 Task: Compose an email with the signature Holden Davis with the subject Request for a job application and the message Can you please confirm the budget for the upcoming project? from softage.5@softage.net to softage.10@softage.net, select last sentence, change the font color from current to black and background color to maroon Send the email. Finally, move the email from Sent Items to the label Recipes
Action: Mouse pressed left at (87, 56)
Screenshot: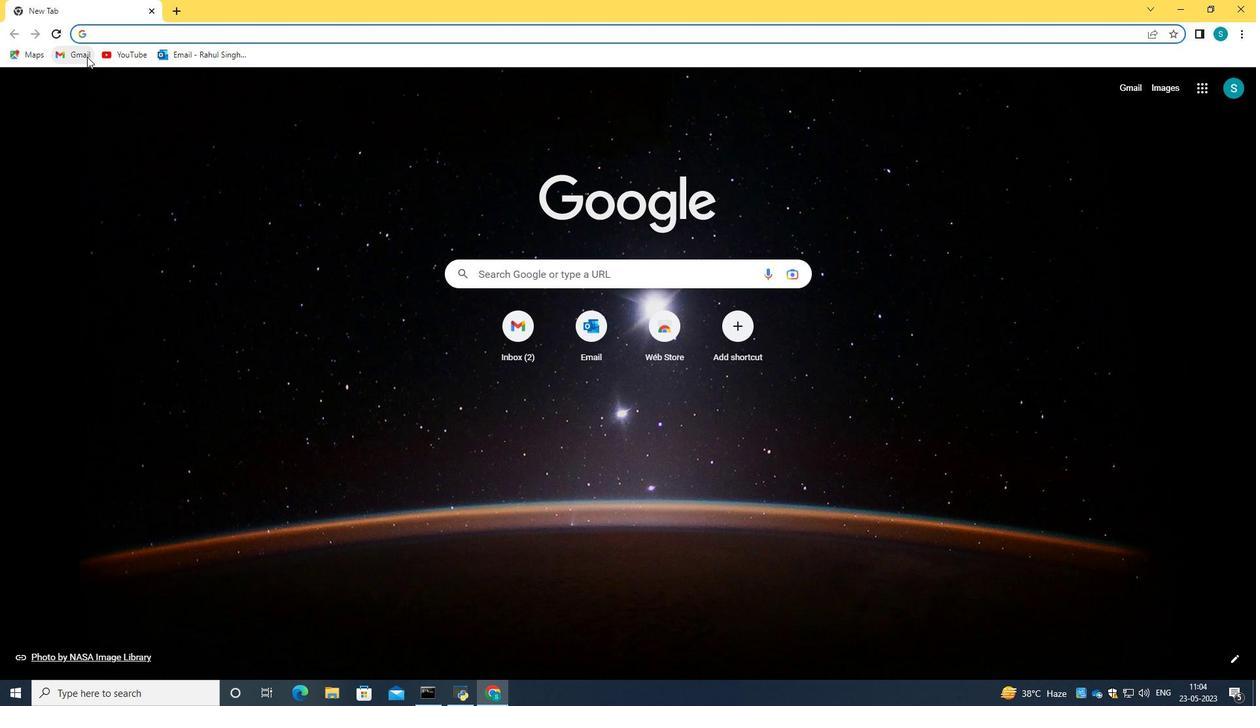 
Action: Mouse moved to (601, 200)
Screenshot: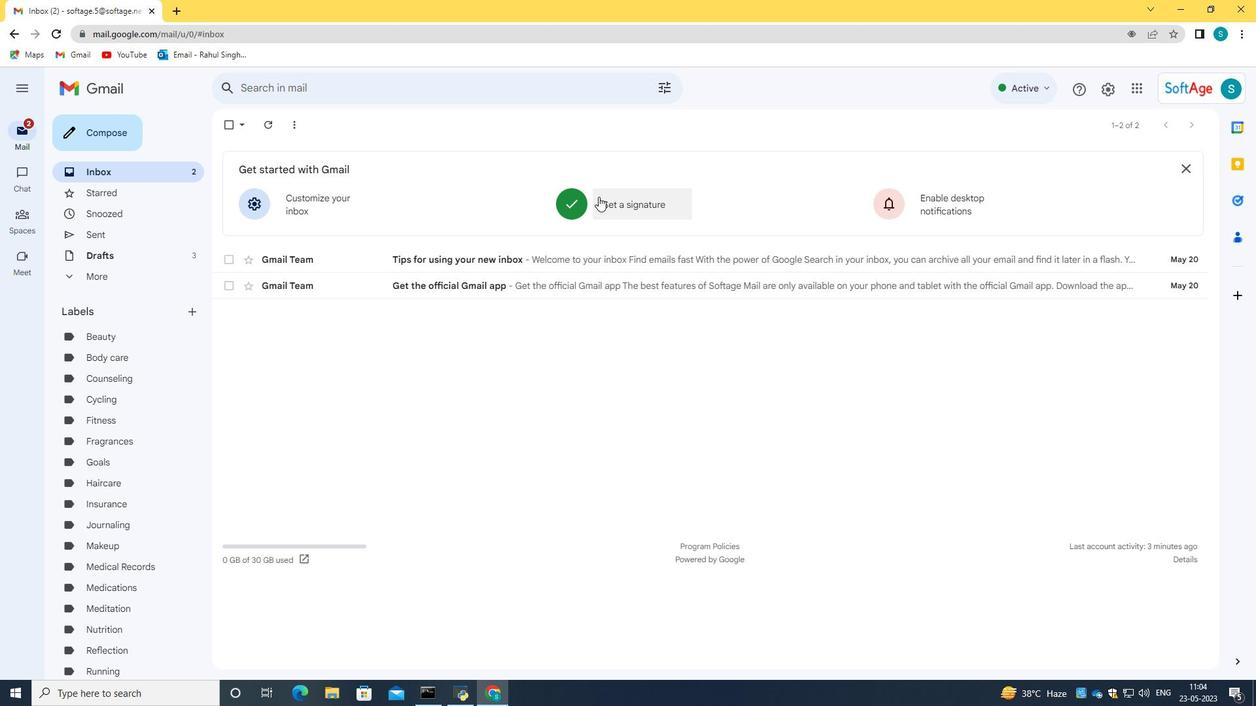 
Action: Mouse pressed left at (601, 200)
Screenshot: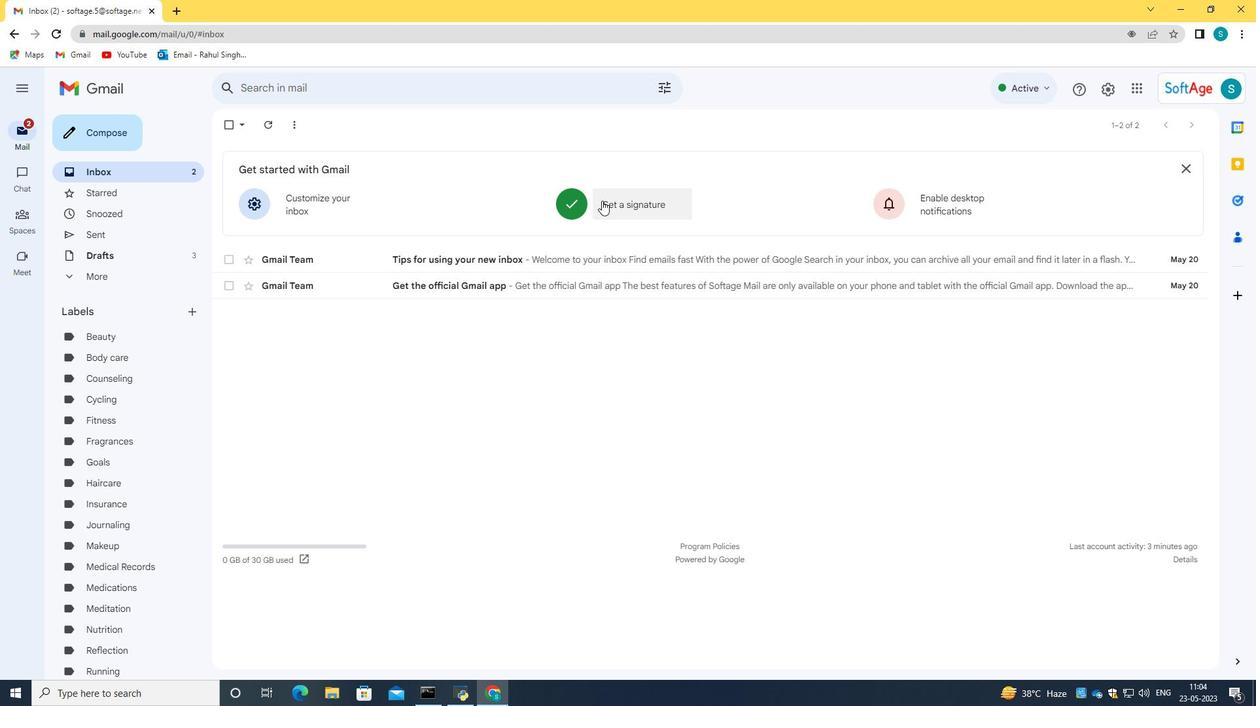 
Action: Mouse moved to (603, 304)
Screenshot: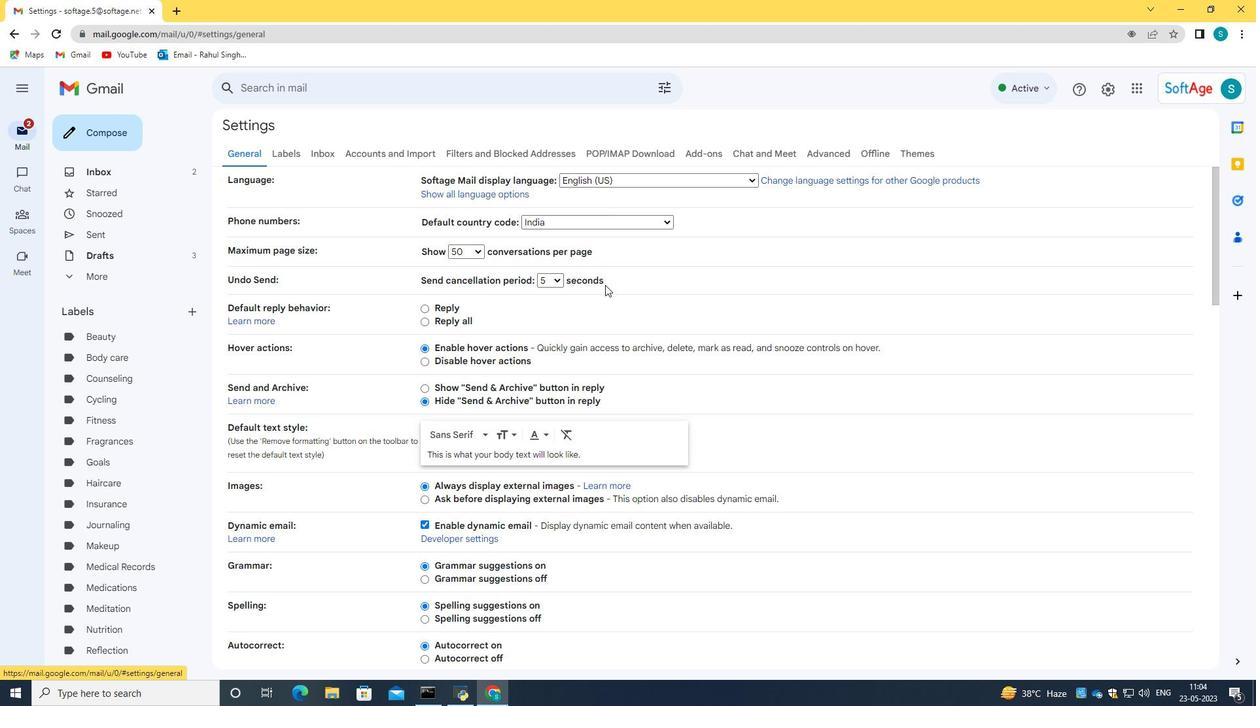 
Action: Mouse scrolled (603, 303) with delta (0, 0)
Screenshot: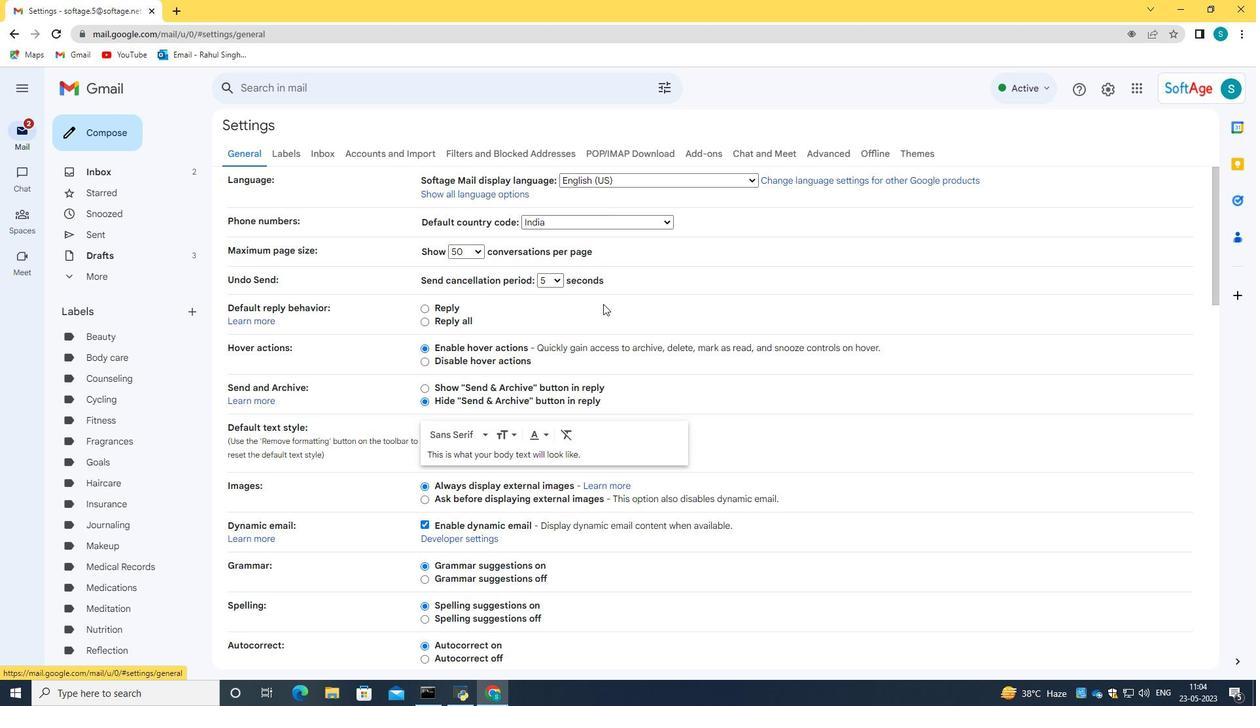 
Action: Mouse scrolled (603, 303) with delta (0, 0)
Screenshot: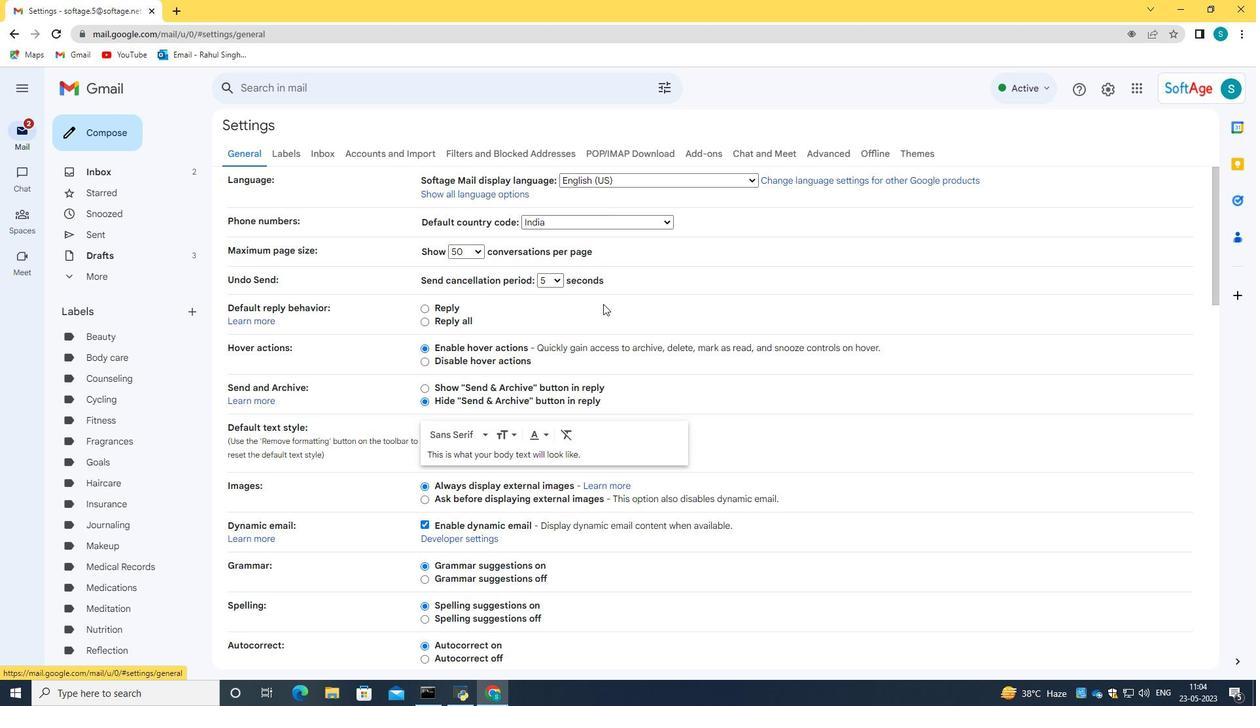 
Action: Mouse scrolled (603, 303) with delta (0, 0)
Screenshot: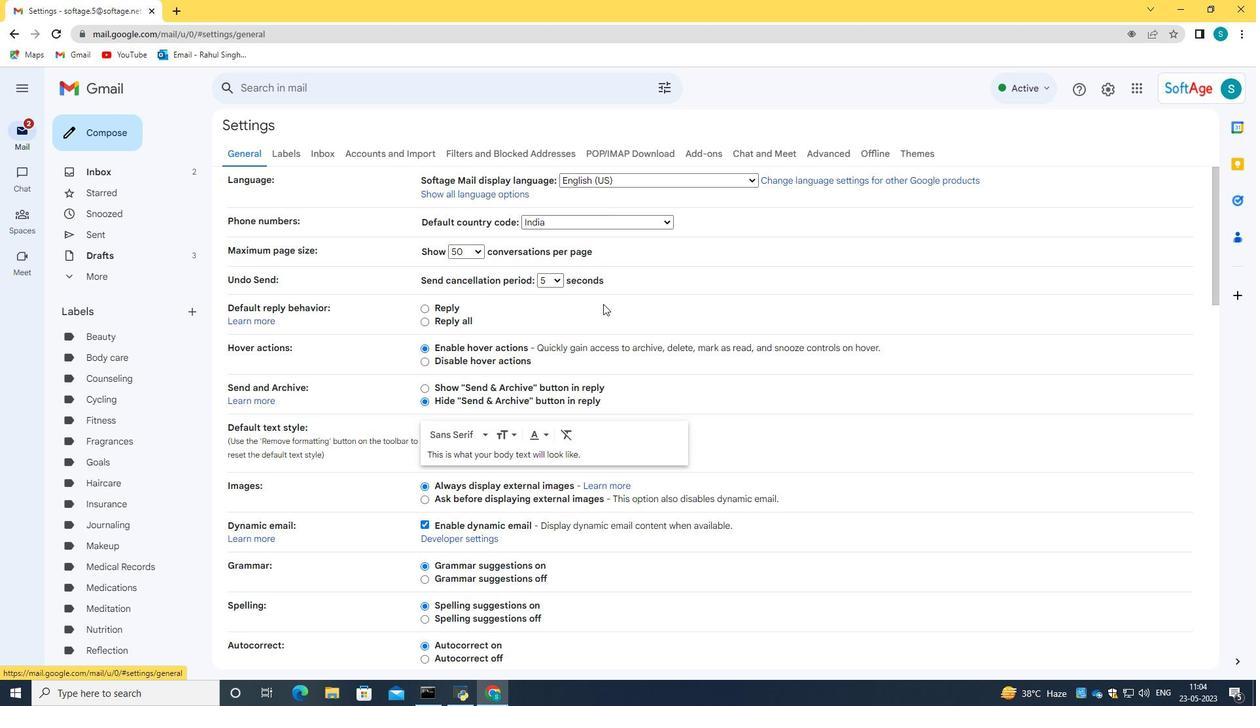
Action: Mouse moved to (603, 304)
Screenshot: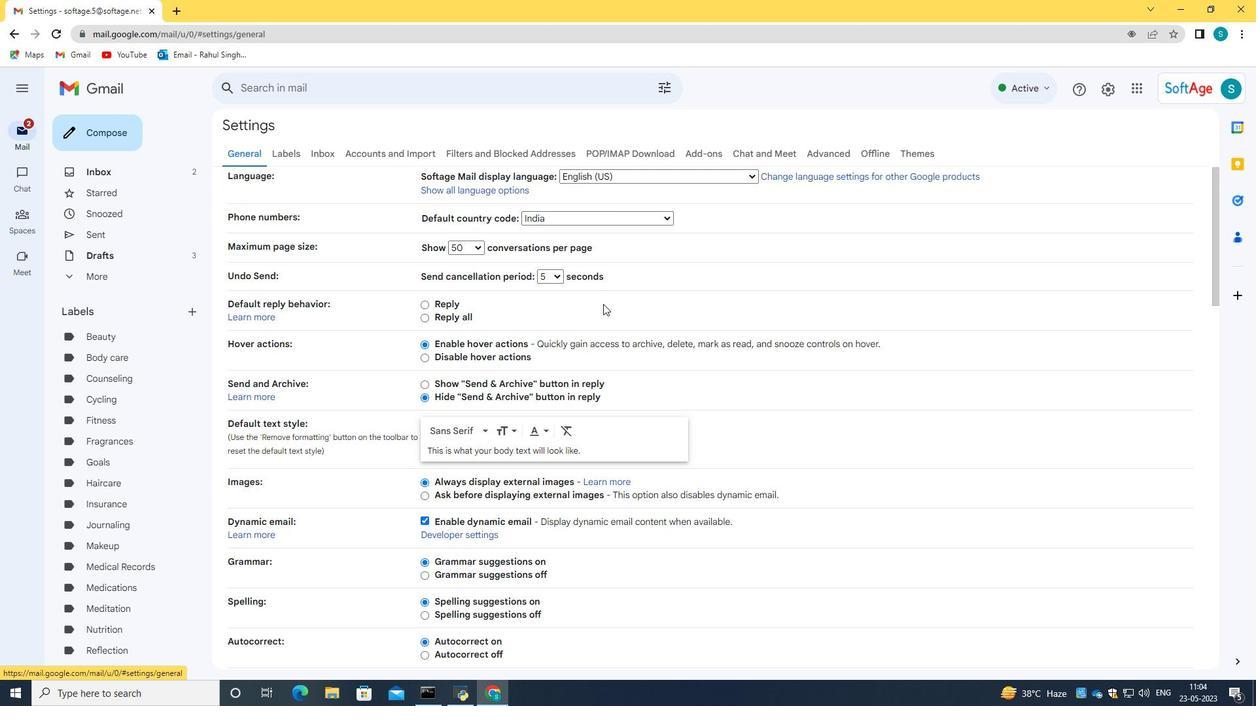 
Action: Mouse scrolled (603, 303) with delta (0, 0)
Screenshot: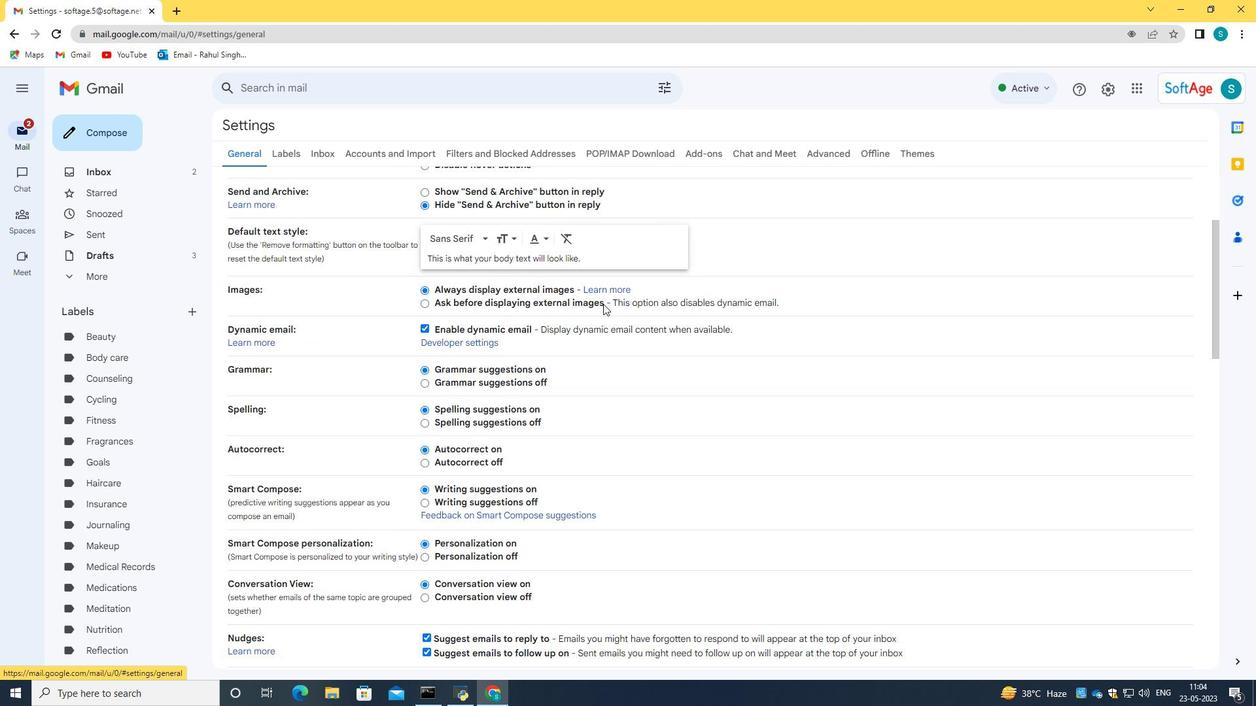 
Action: Mouse scrolled (603, 303) with delta (0, 0)
Screenshot: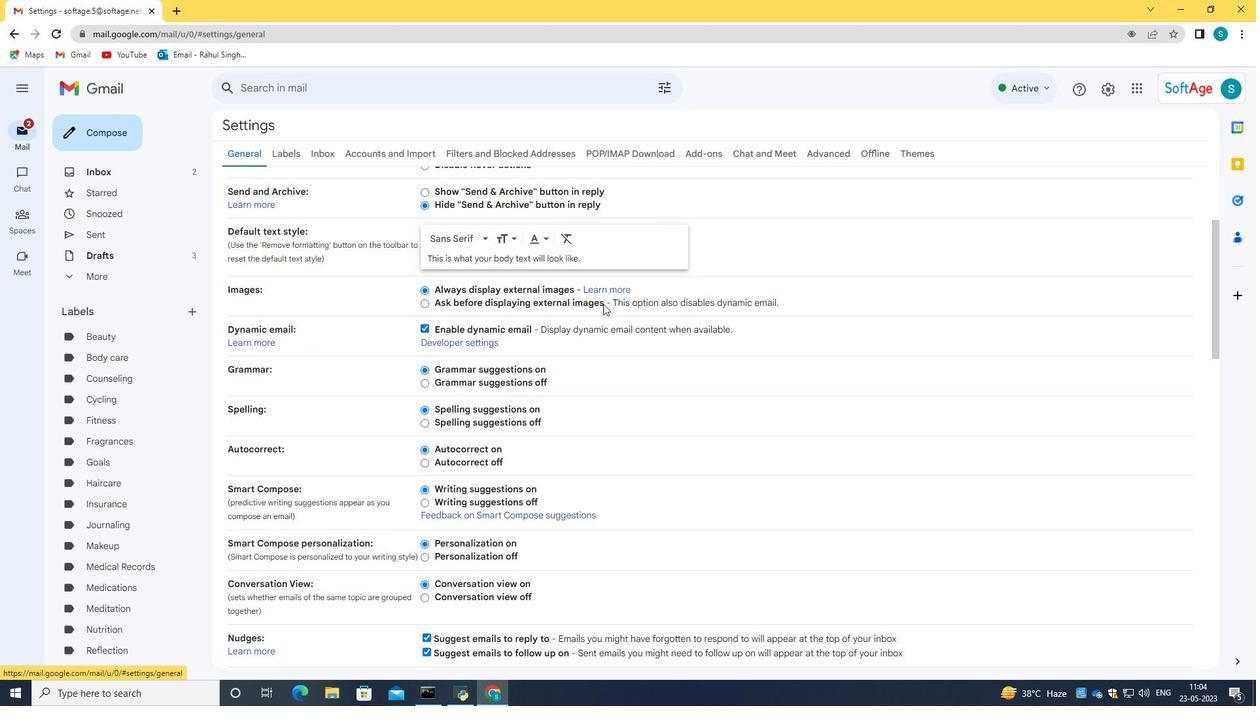 
Action: Mouse scrolled (603, 303) with delta (0, 0)
Screenshot: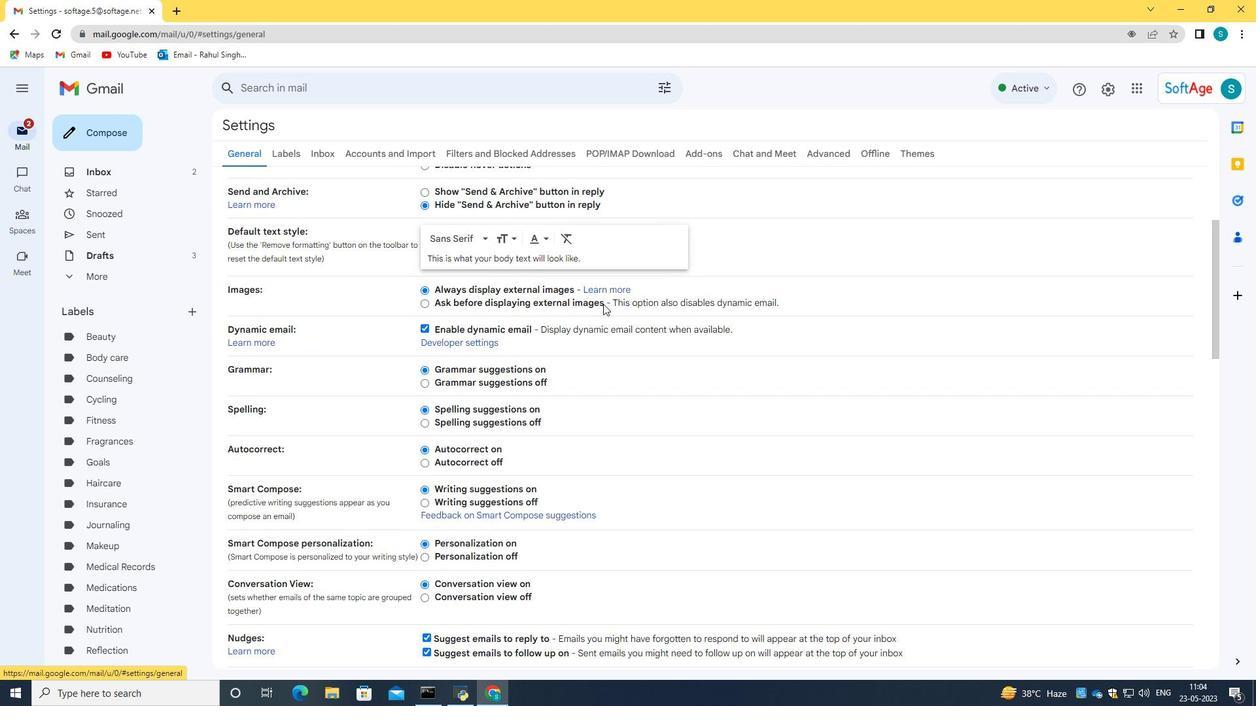 
Action: Mouse scrolled (603, 303) with delta (0, 0)
Screenshot: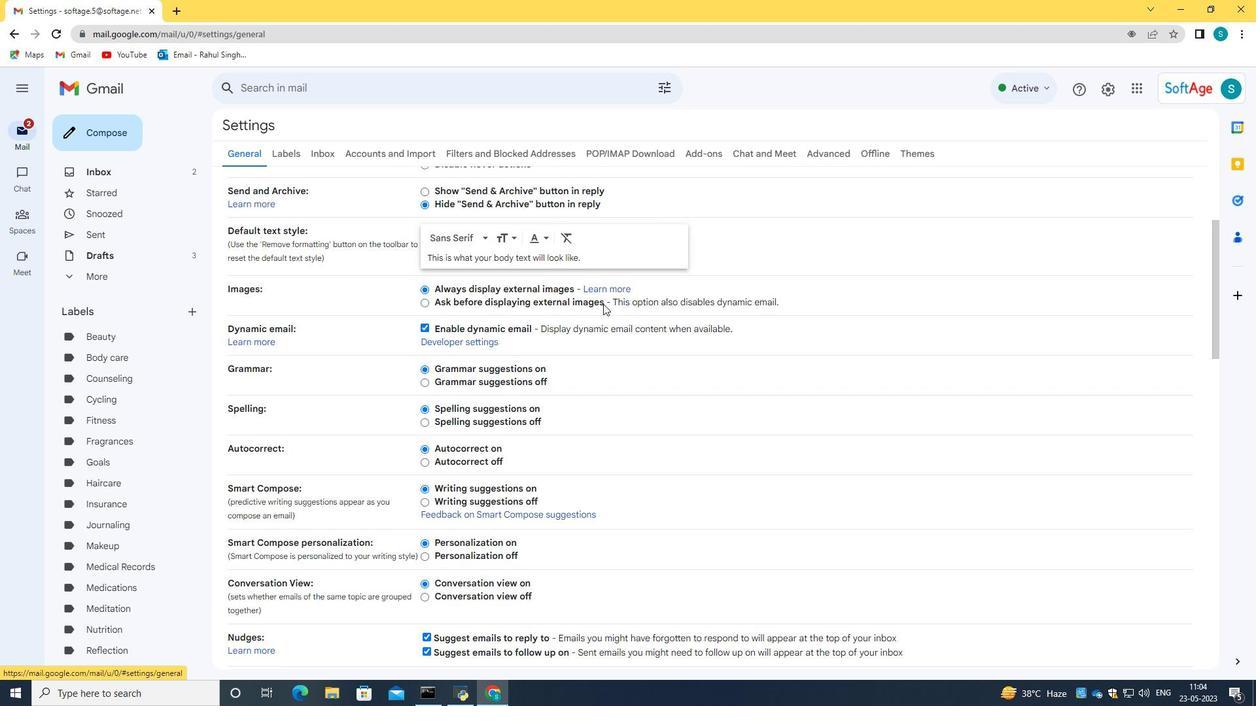 
Action: Mouse scrolled (603, 303) with delta (0, 0)
Screenshot: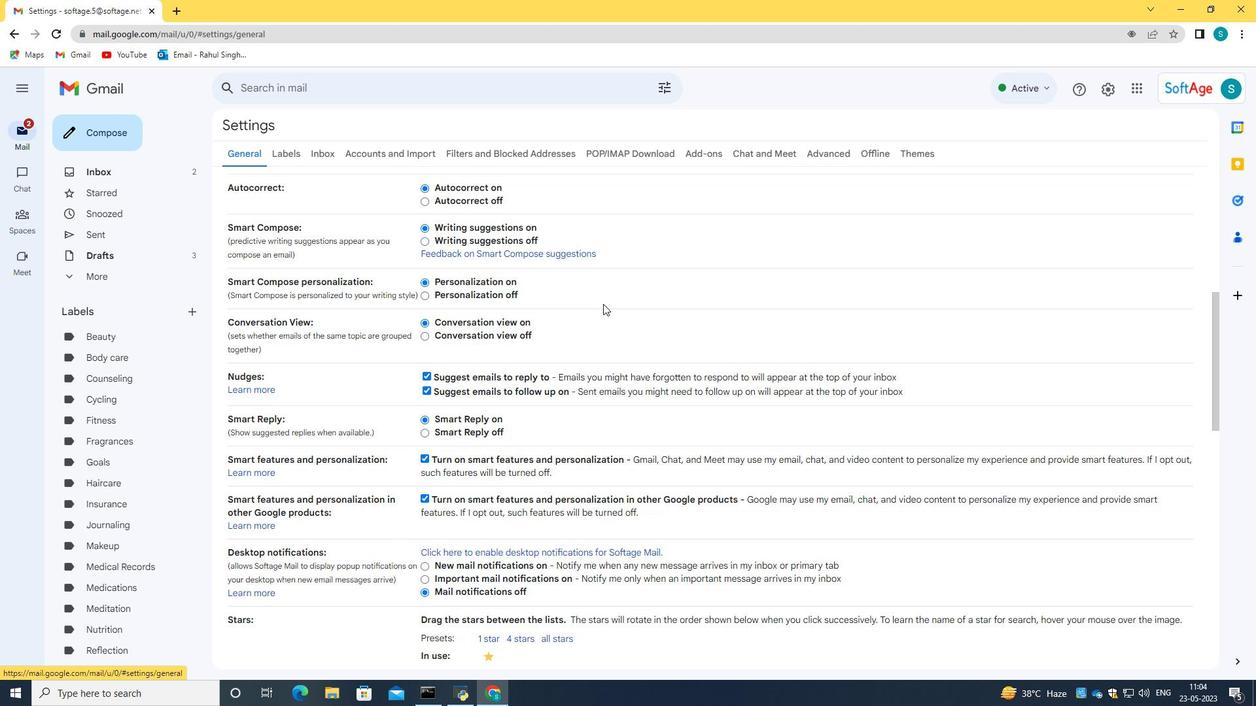 
Action: Mouse scrolled (603, 303) with delta (0, 0)
Screenshot: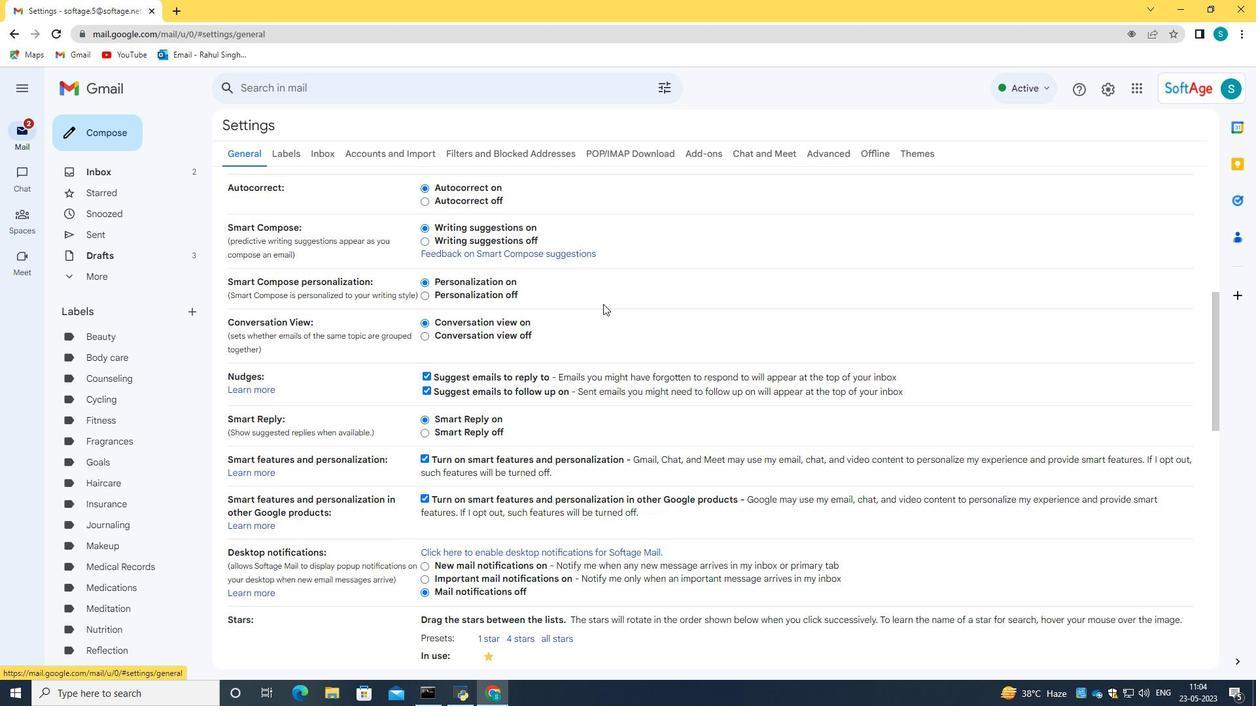 
Action: Mouse scrolled (603, 303) with delta (0, 0)
Screenshot: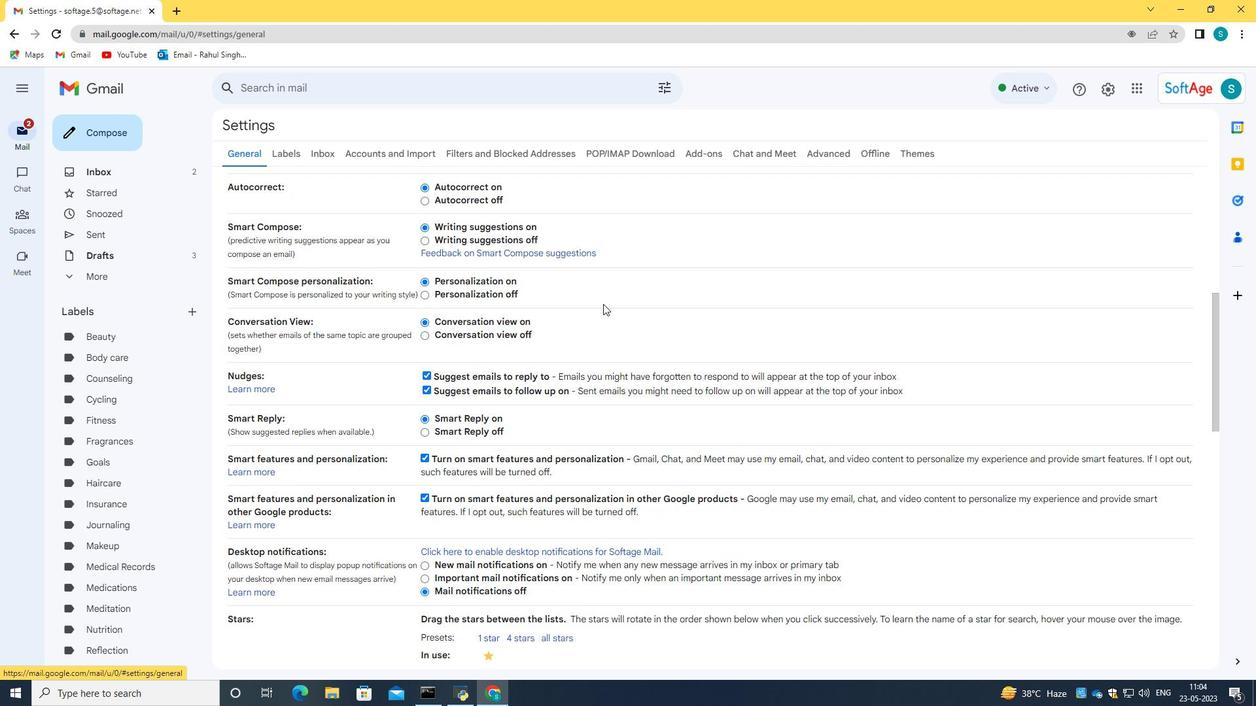 
Action: Mouse scrolled (603, 303) with delta (0, 0)
Screenshot: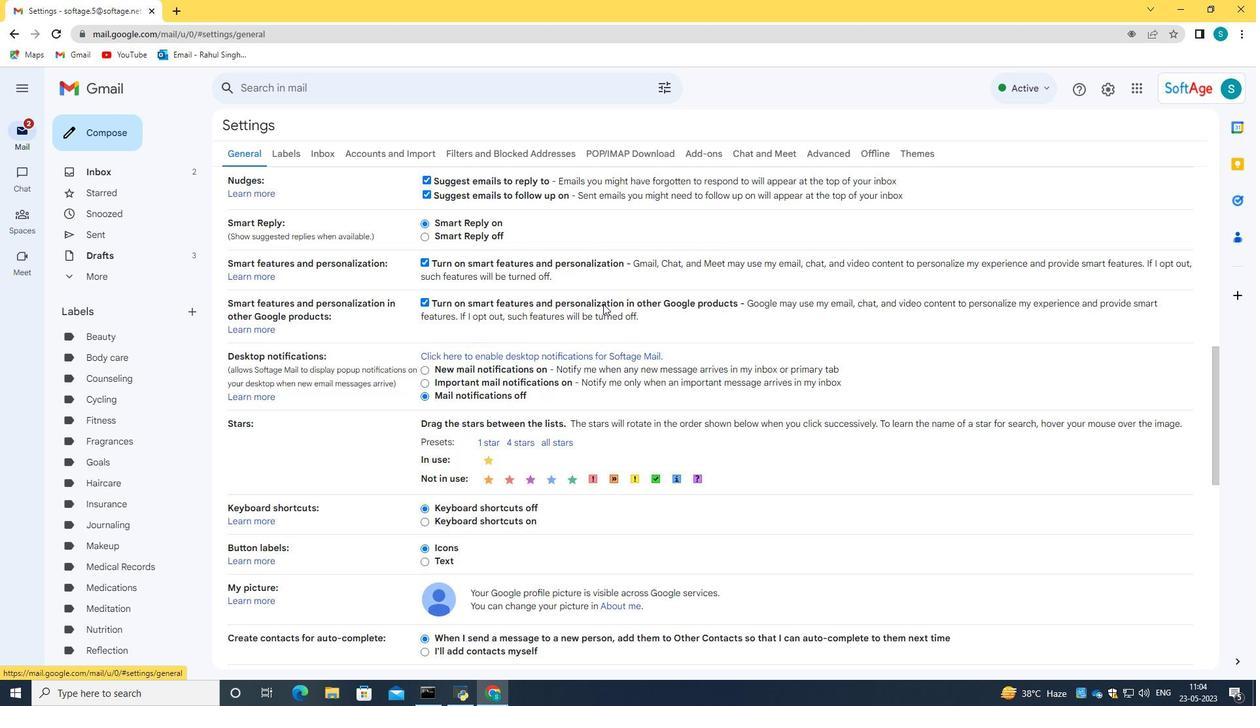 
Action: Mouse scrolled (603, 303) with delta (0, 0)
Screenshot: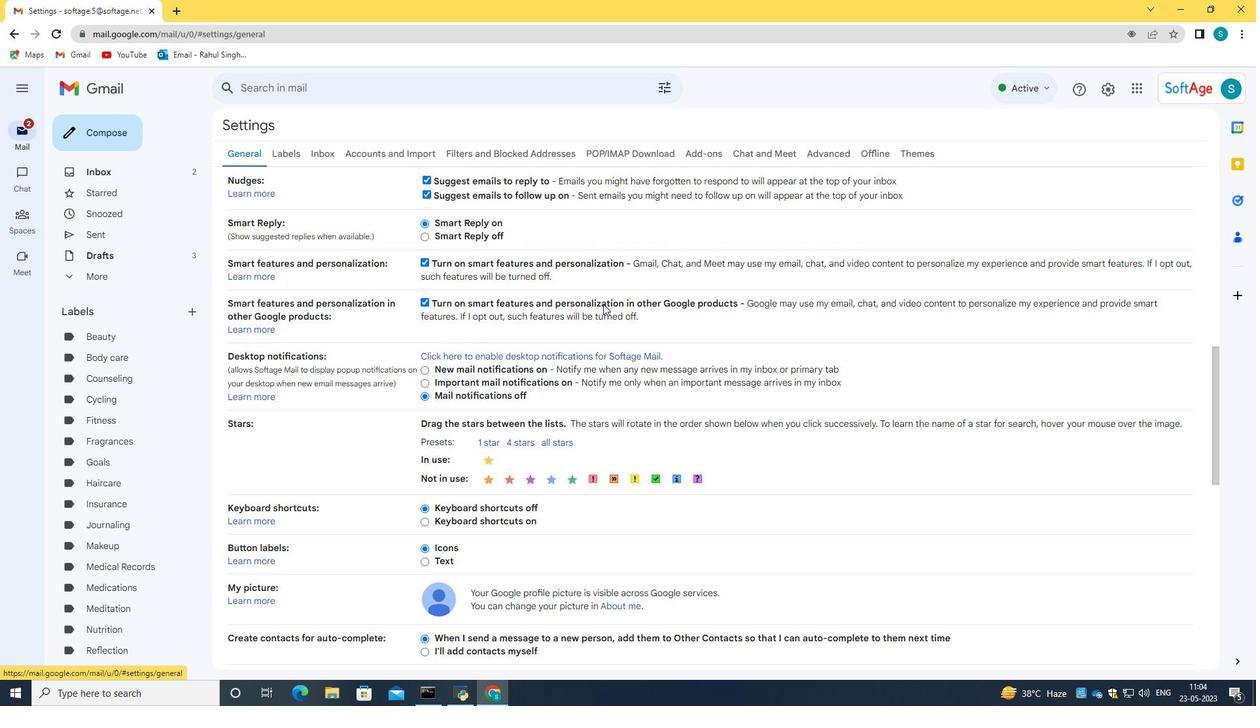 
Action: Mouse scrolled (603, 303) with delta (0, 0)
Screenshot: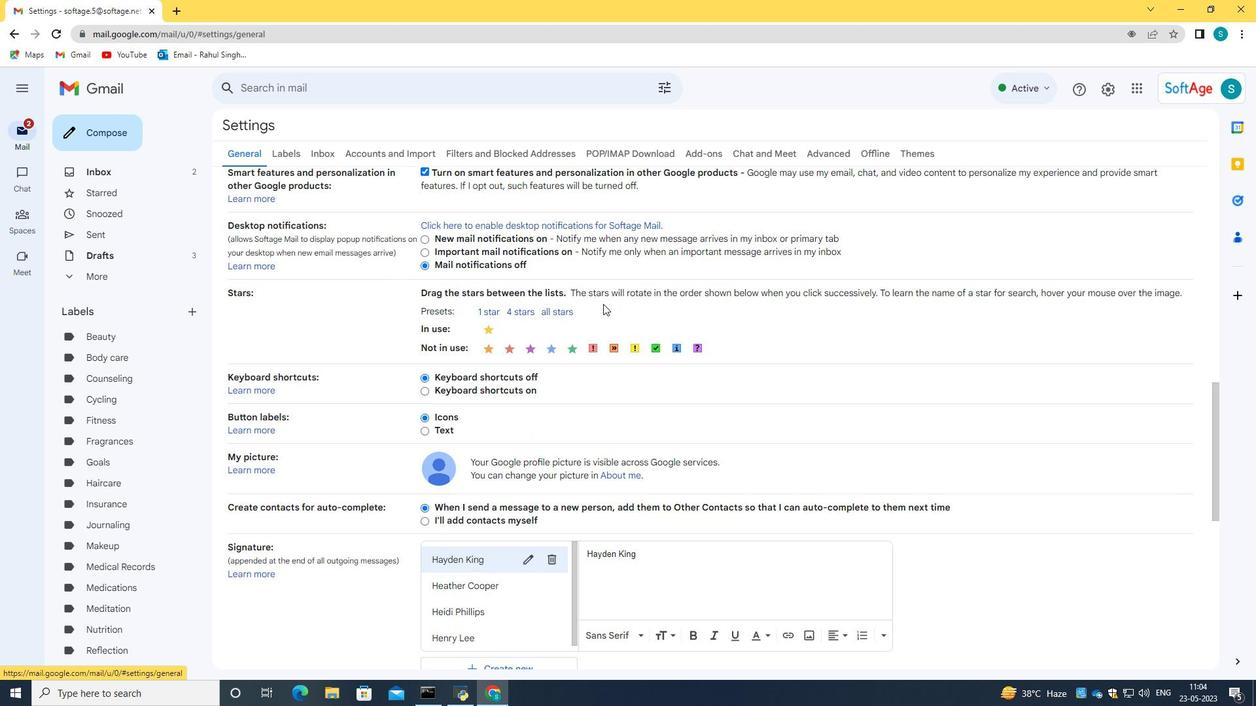 
Action: Mouse scrolled (603, 303) with delta (0, 0)
Screenshot: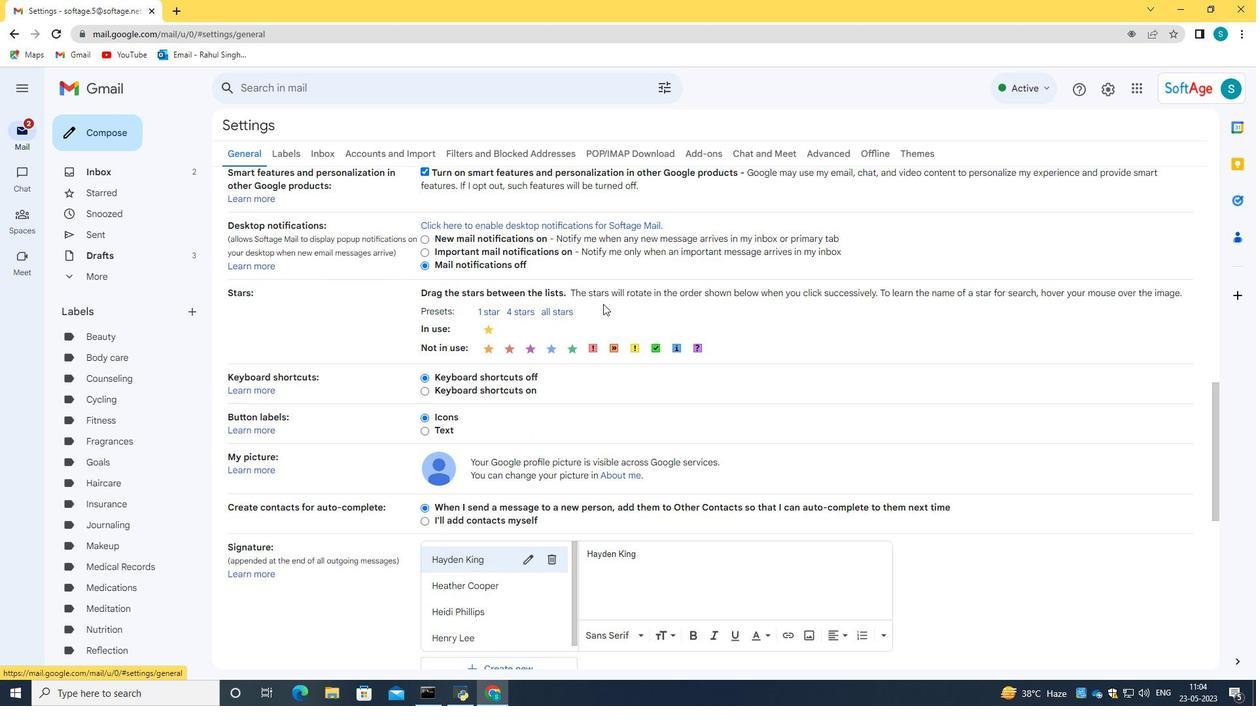 
Action: Mouse moved to (505, 539)
Screenshot: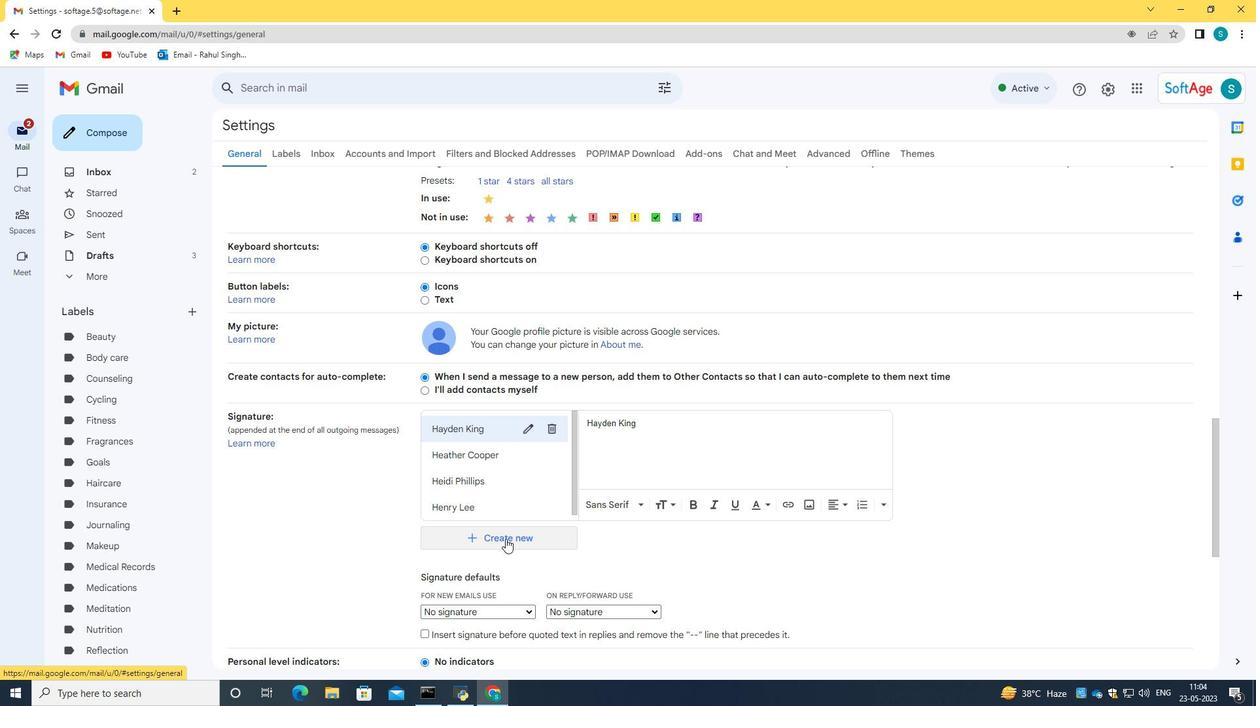 
Action: Mouse pressed left at (505, 539)
Screenshot: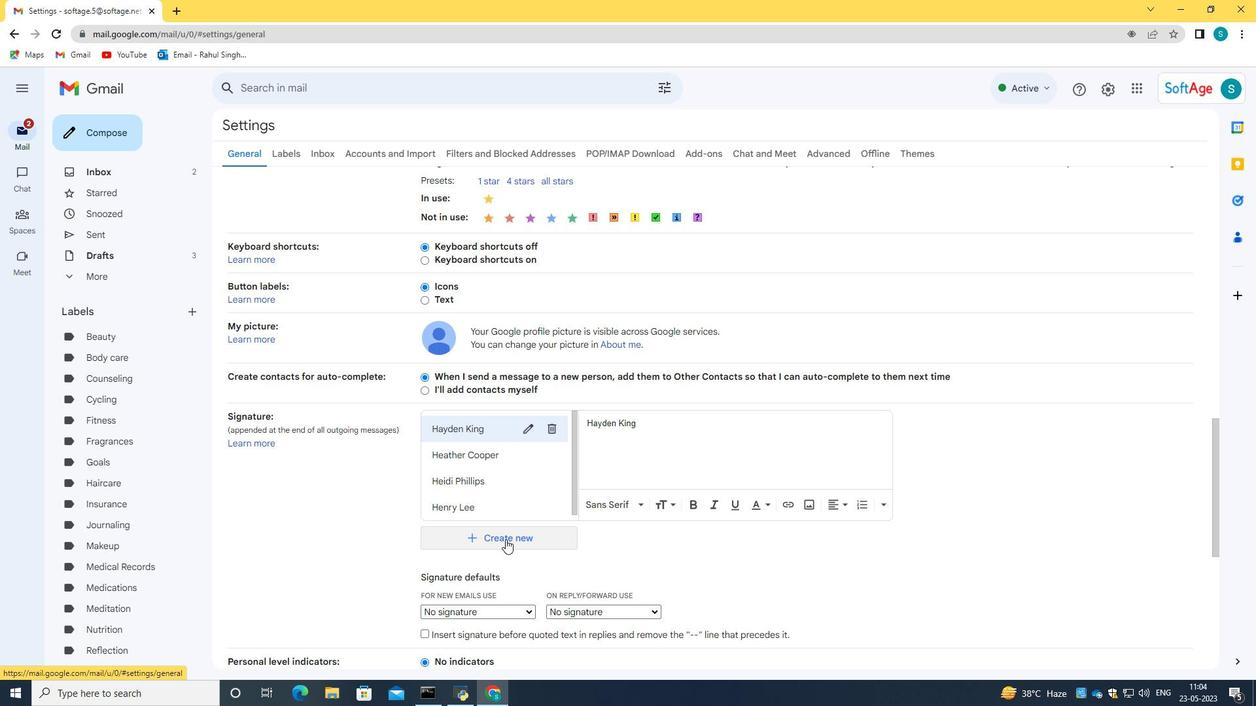 
Action: Mouse moved to (547, 367)
Screenshot: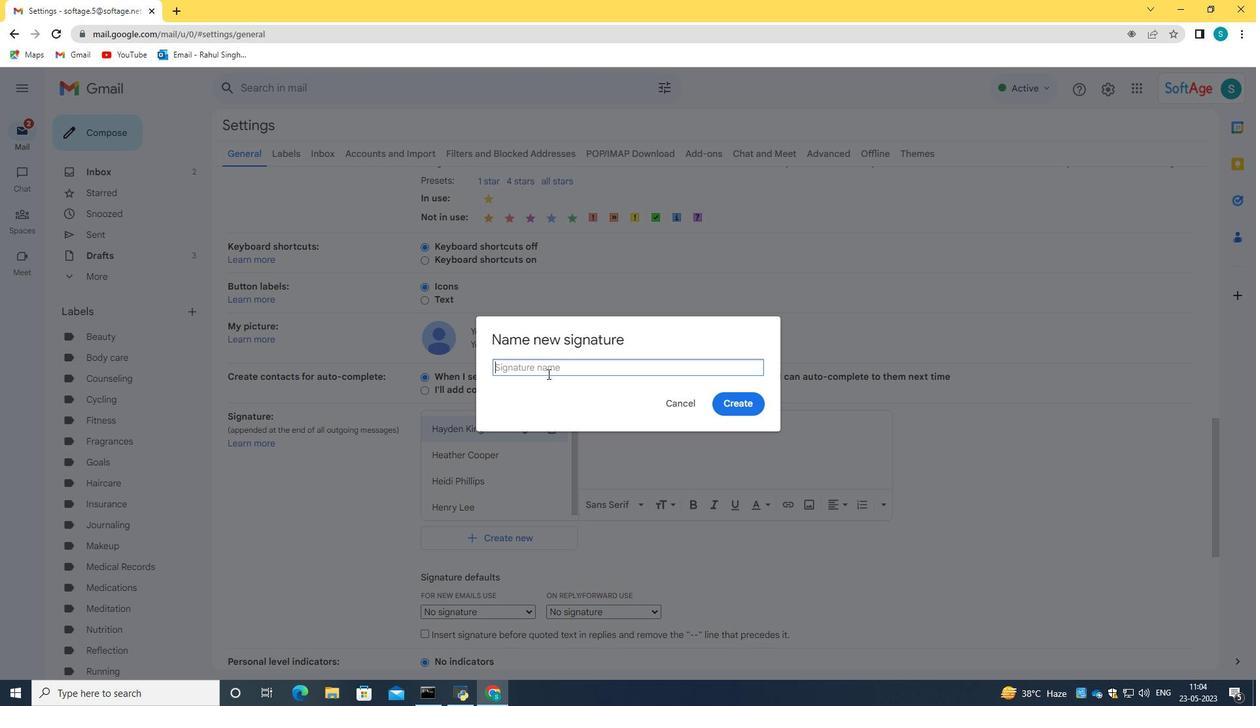 
Action: Key pressed <Key.caps_lock>S<Key.backspace>H<Key.caps_lock>oldin<Key.backspace><Key.backspace>en<Key.space><Key.caps_lock>D<Key.caps_lock>avis
Screenshot: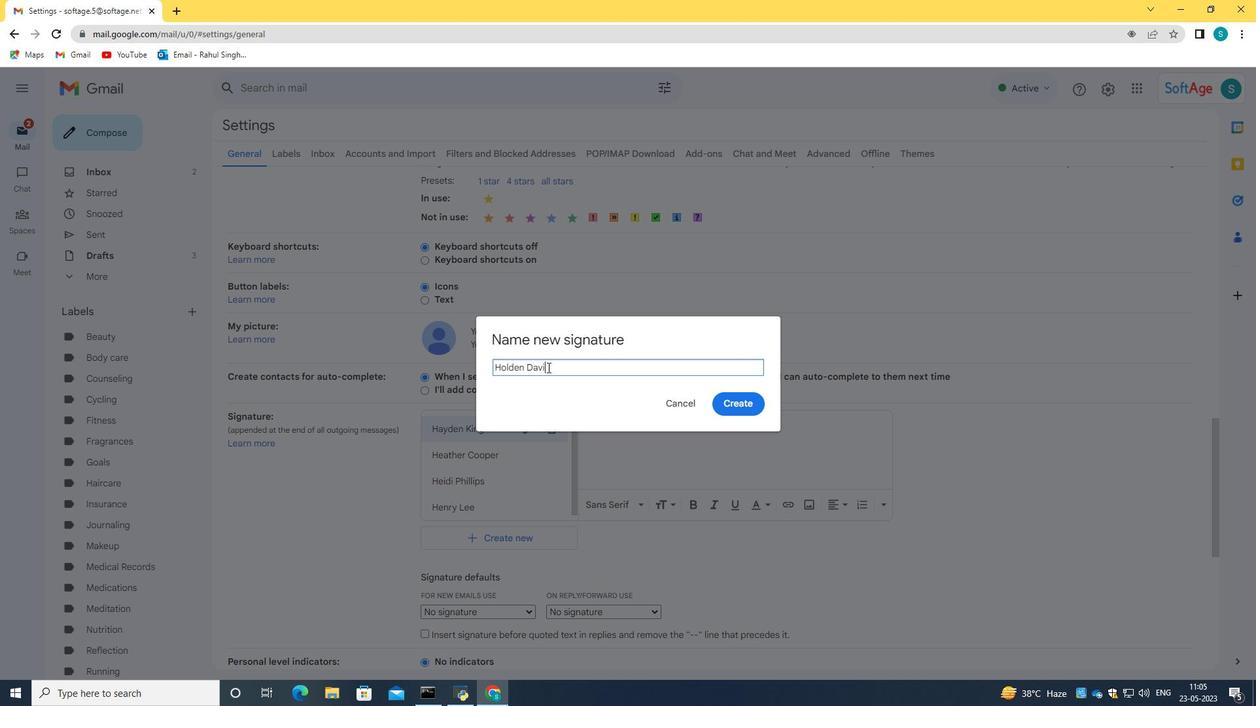 
Action: Mouse moved to (735, 401)
Screenshot: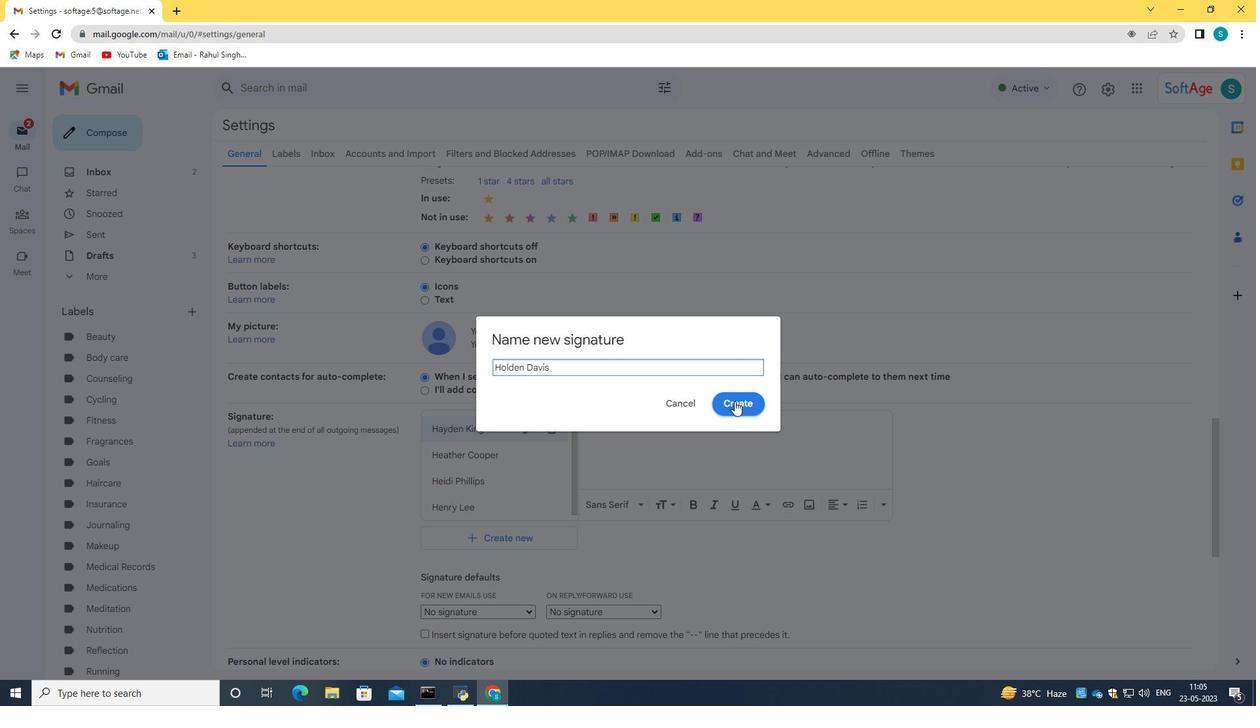 
Action: Mouse pressed left at (735, 401)
Screenshot: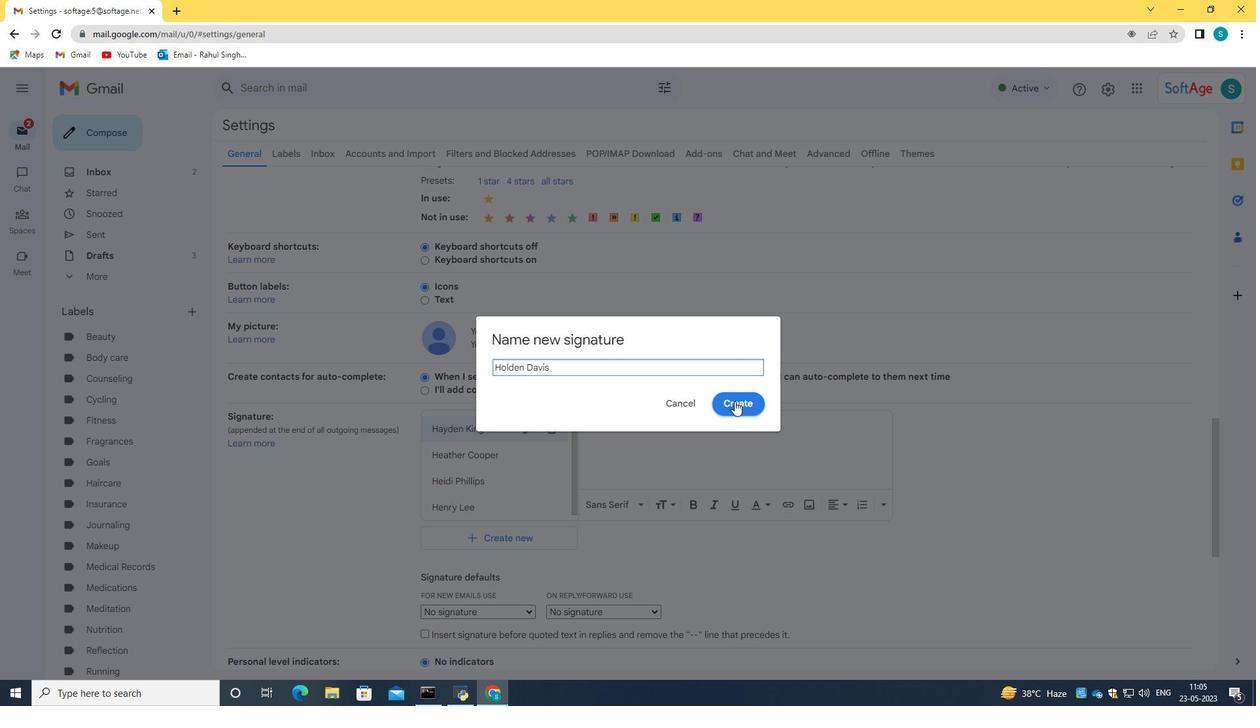 
Action: Mouse moved to (646, 448)
Screenshot: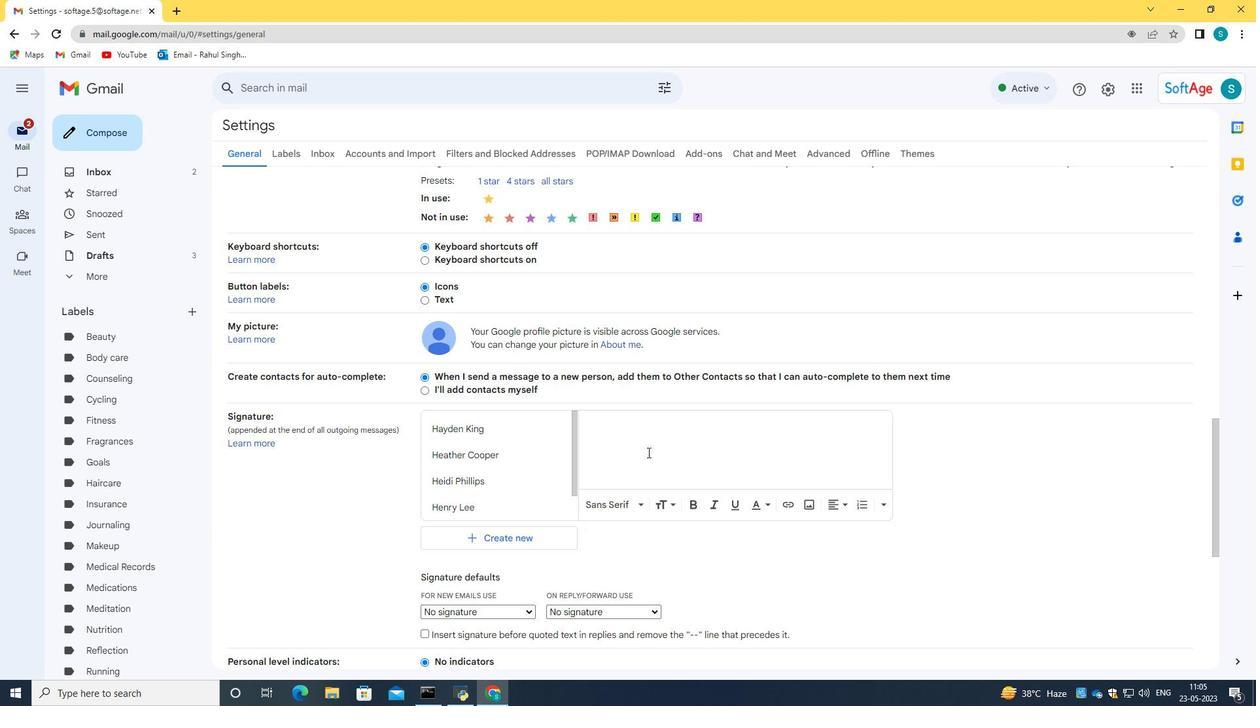 
Action: Mouse pressed left at (646, 448)
Screenshot: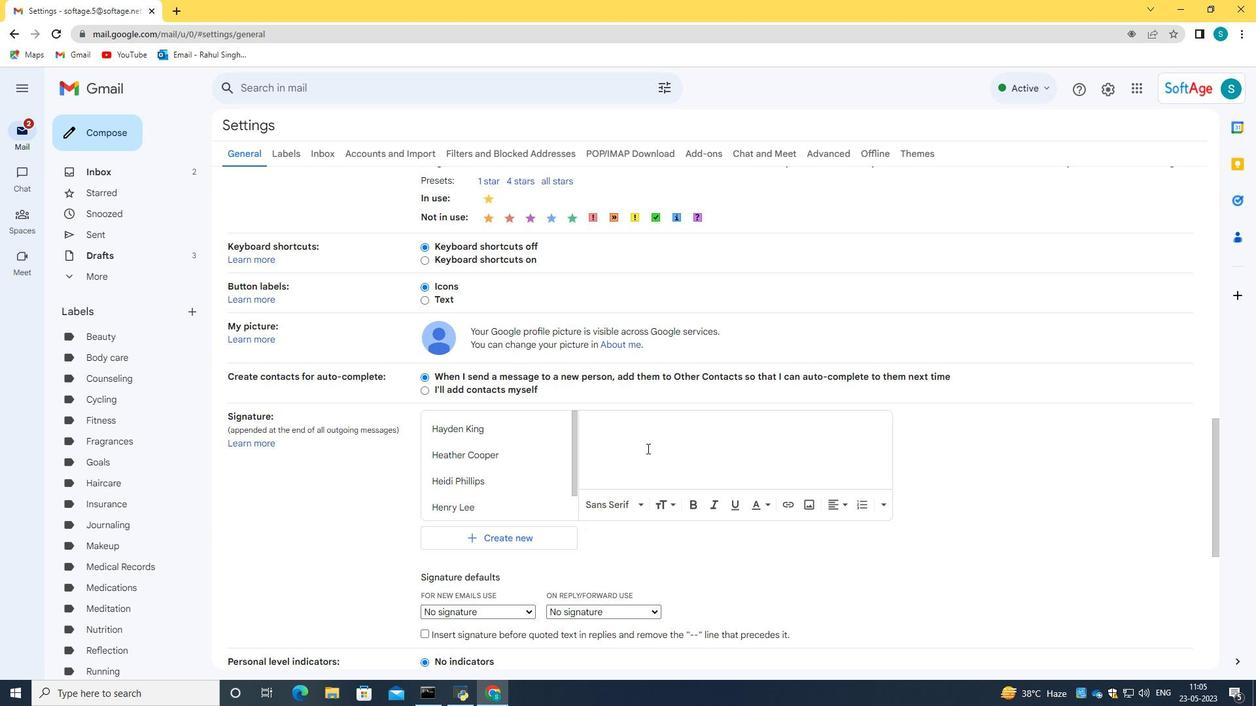 
Action: Key pressed <Key.caps_lock>H<Key.caps_lock>odl<Key.backspace><Key.backspace>ldi<Key.backspace>en<Key.space><Key.caps_lock>D<Key.caps_lock>avis
Screenshot: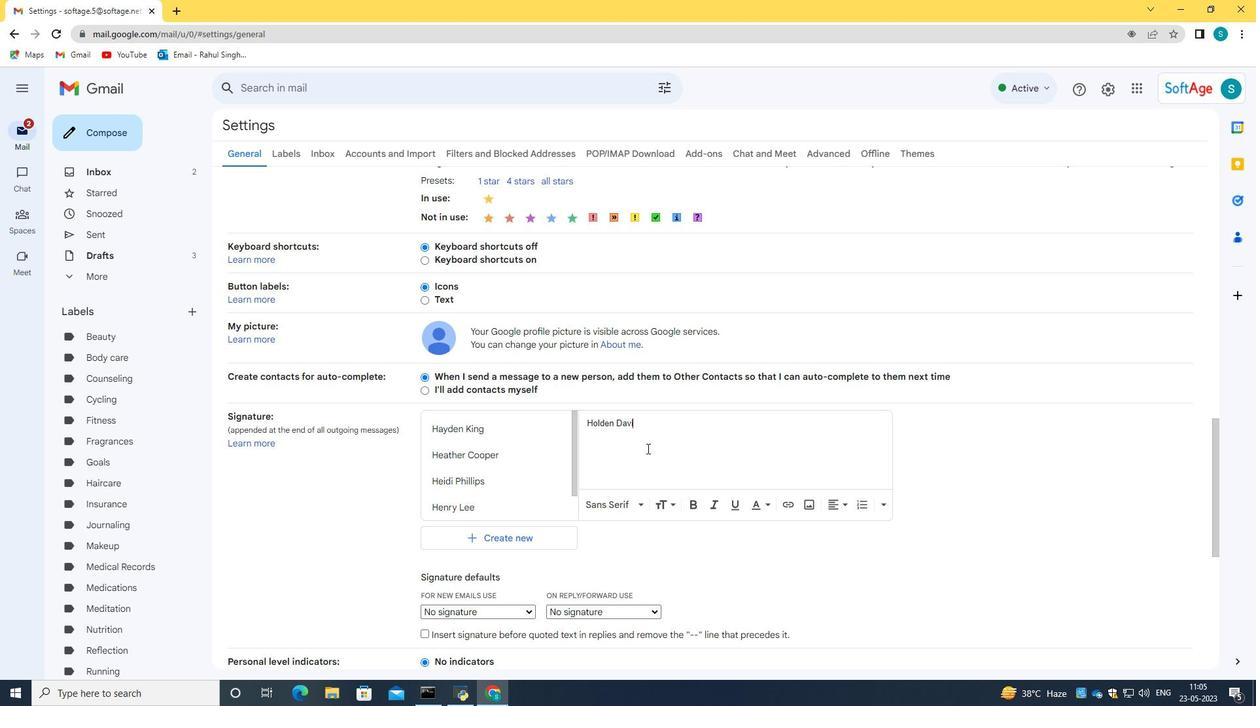 
Action: Mouse moved to (646, 447)
Screenshot: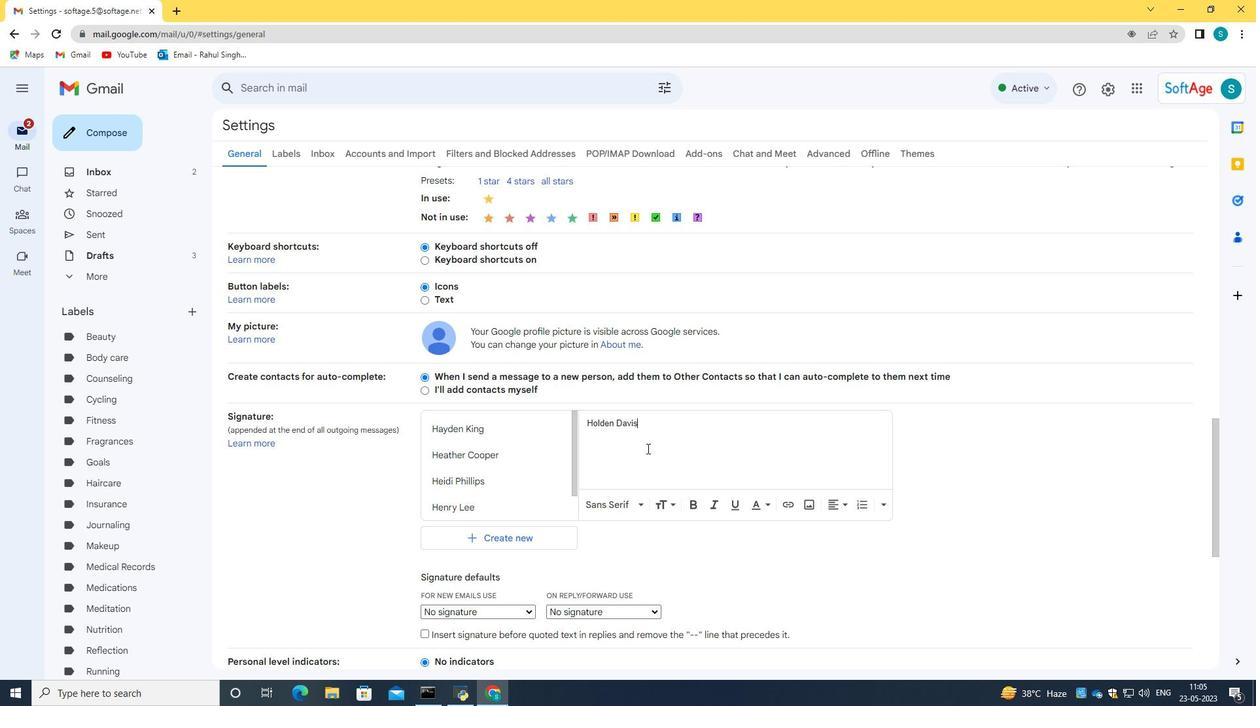 
Action: Mouse scrolled (646, 446) with delta (0, 0)
Screenshot: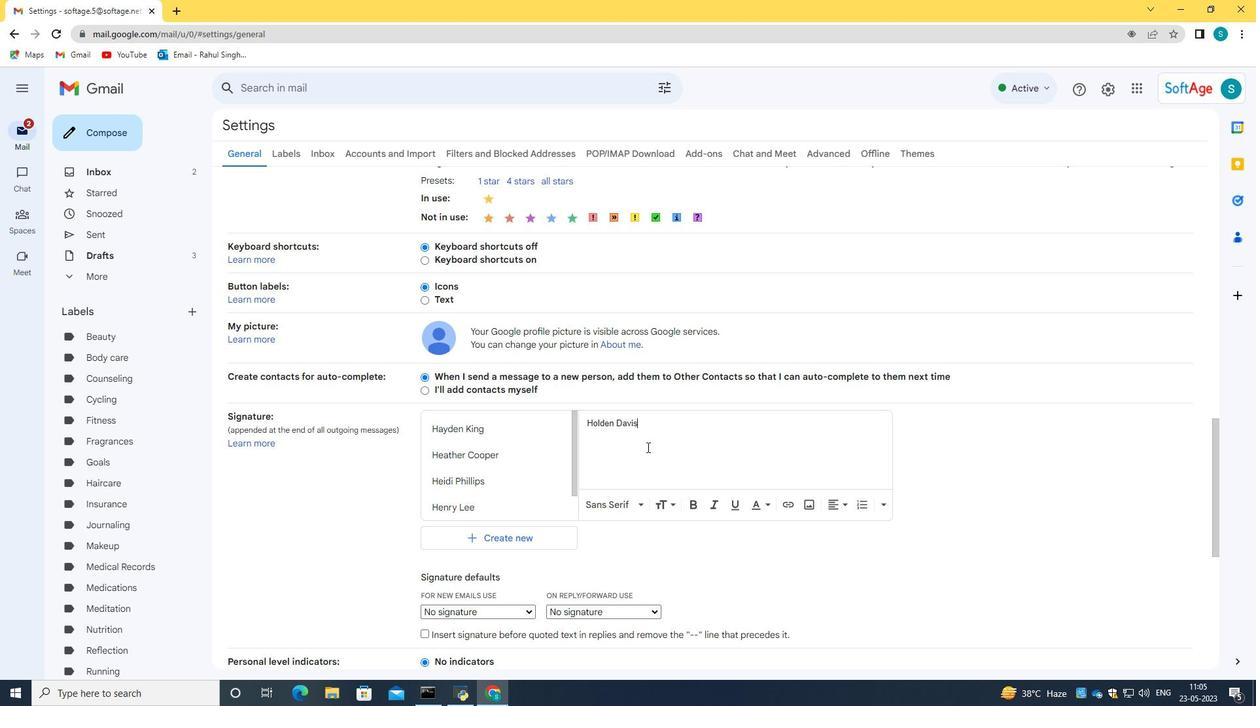 
Action: Mouse scrolled (646, 446) with delta (0, 0)
Screenshot: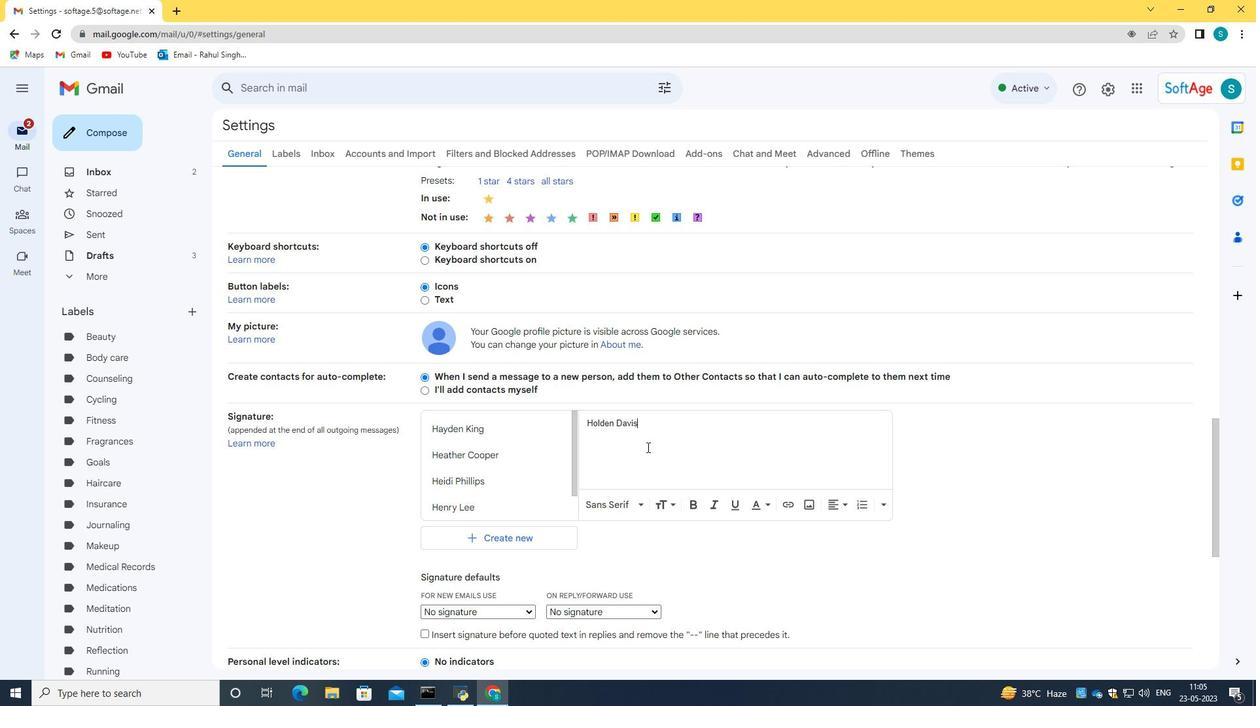 
Action: Mouse scrolled (646, 446) with delta (0, 0)
Screenshot: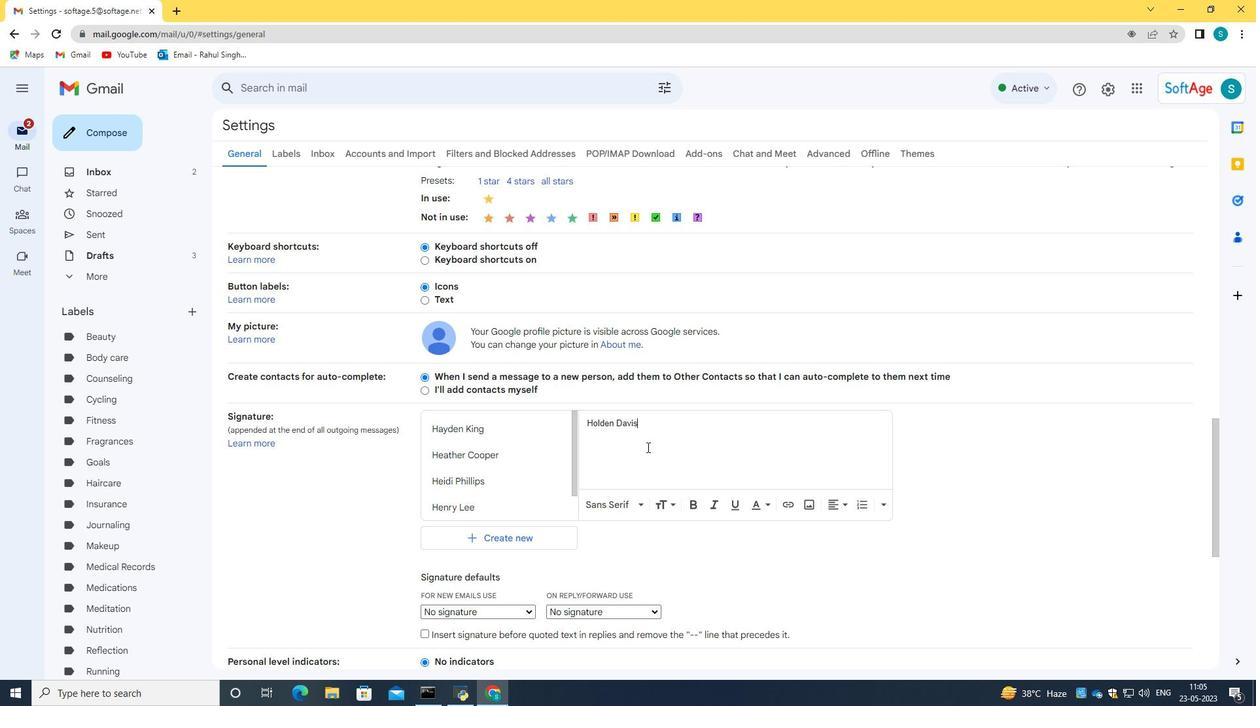 
Action: Mouse scrolled (646, 446) with delta (0, 0)
Screenshot: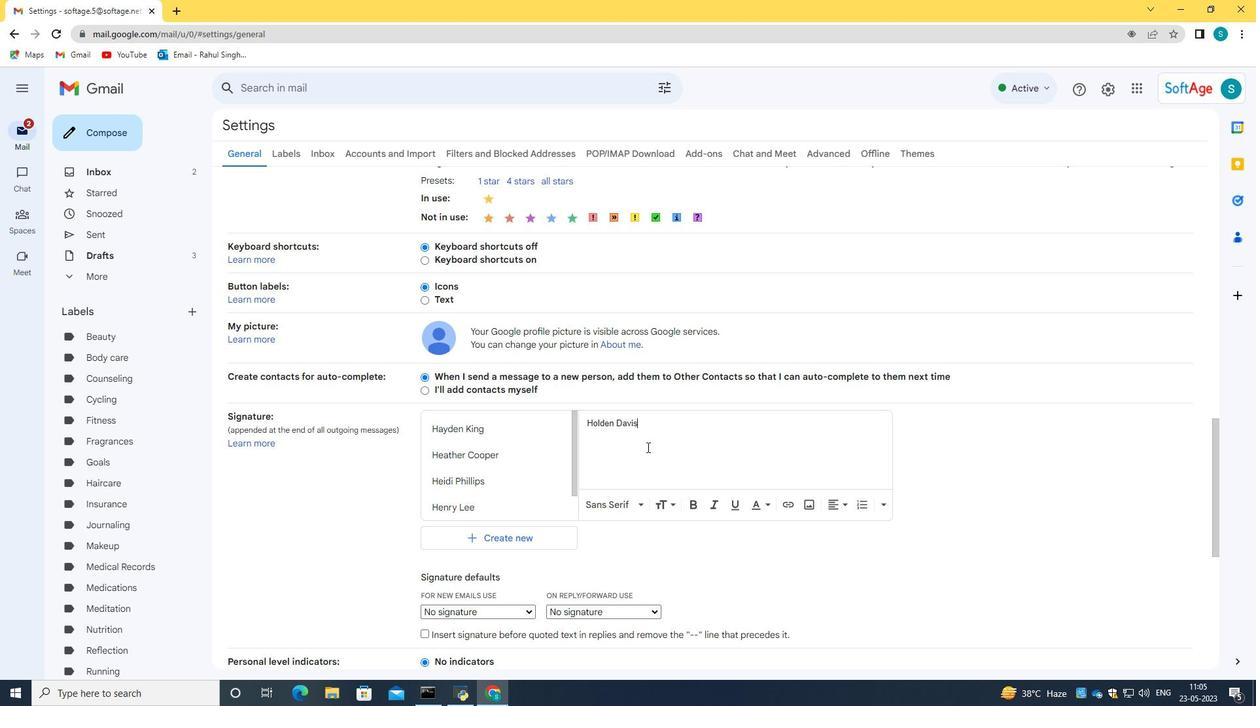 
Action: Mouse scrolled (646, 446) with delta (0, 0)
Screenshot: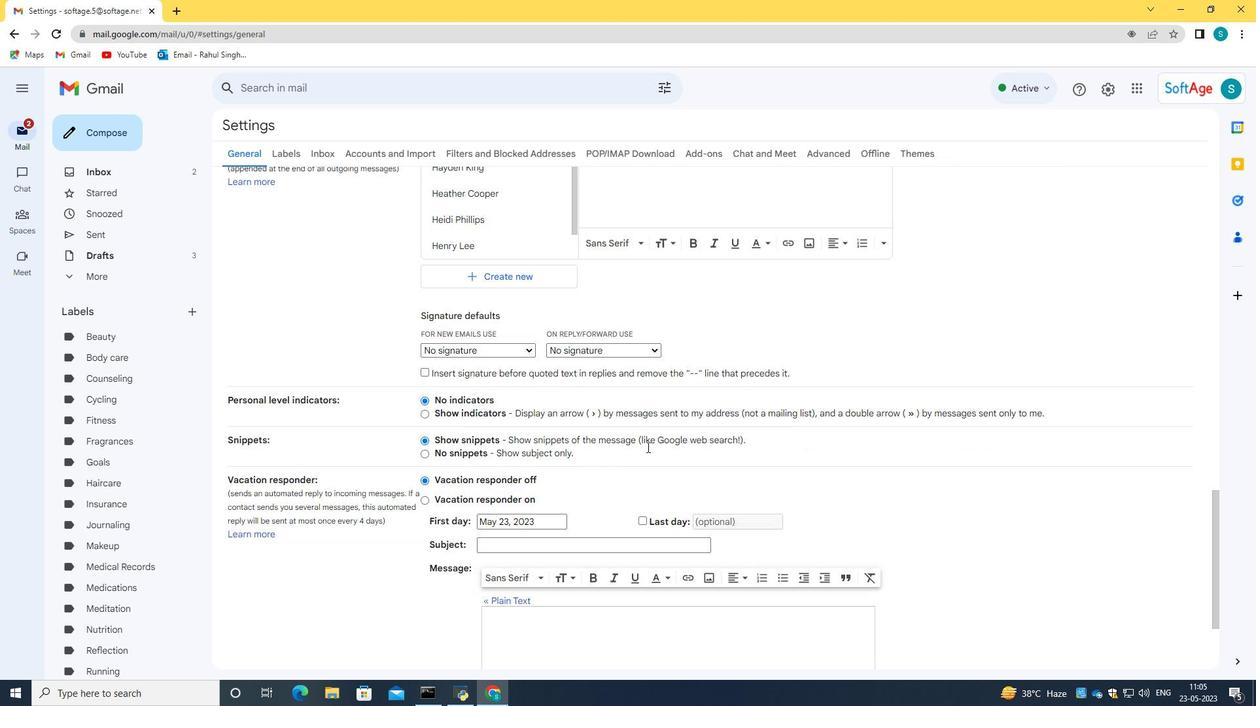 
Action: Mouse scrolled (646, 446) with delta (0, 0)
Screenshot: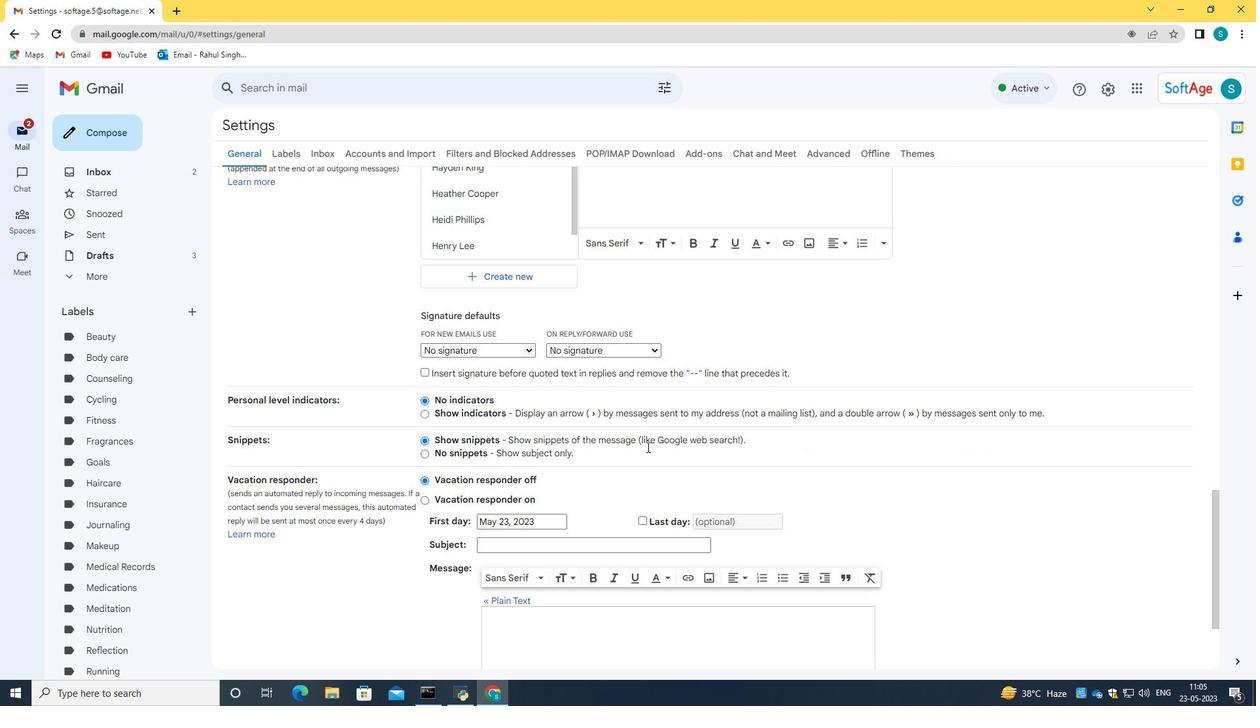 
Action: Mouse scrolled (646, 446) with delta (0, 0)
Screenshot: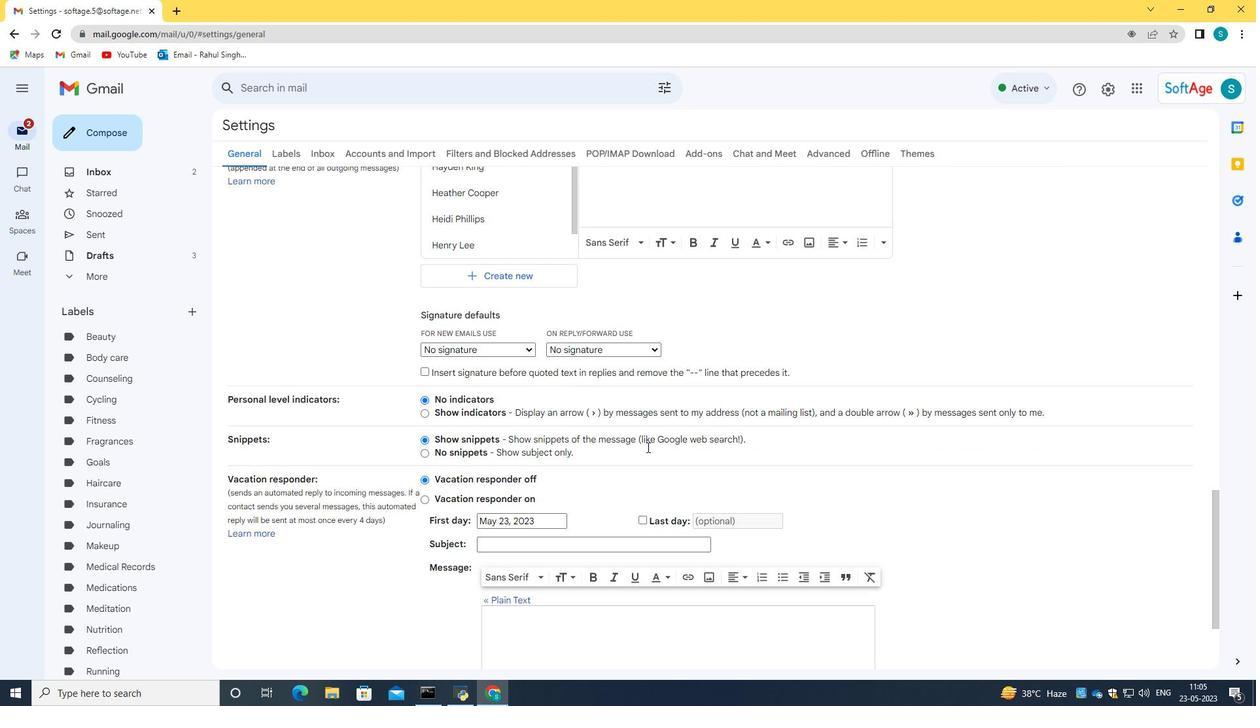 
Action: Mouse moved to (682, 595)
Screenshot: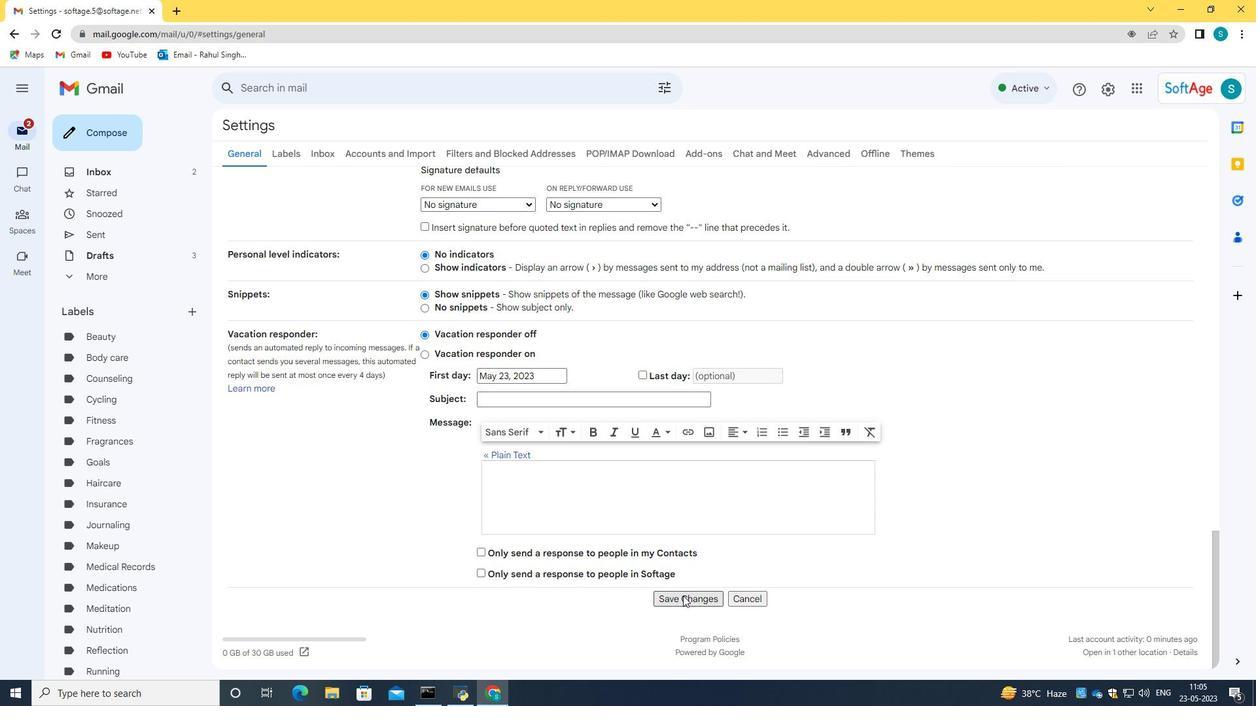
Action: Mouse pressed left at (682, 595)
Screenshot: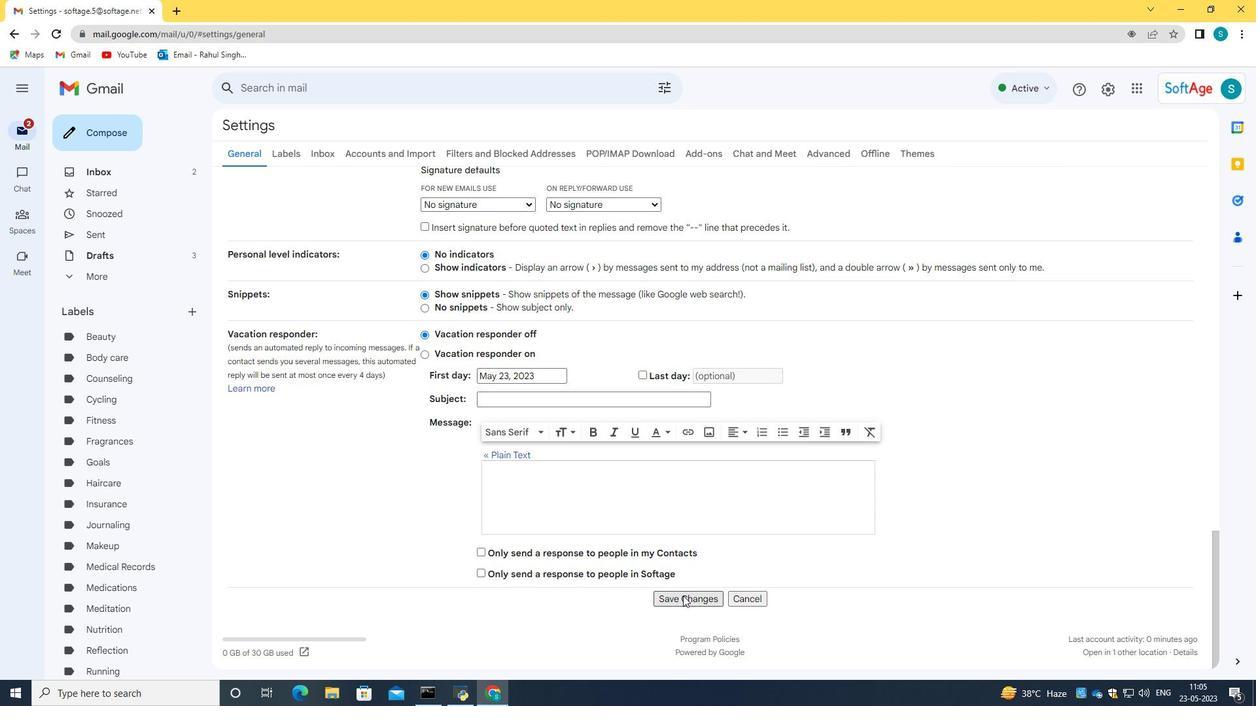 
Action: Mouse moved to (100, 139)
Screenshot: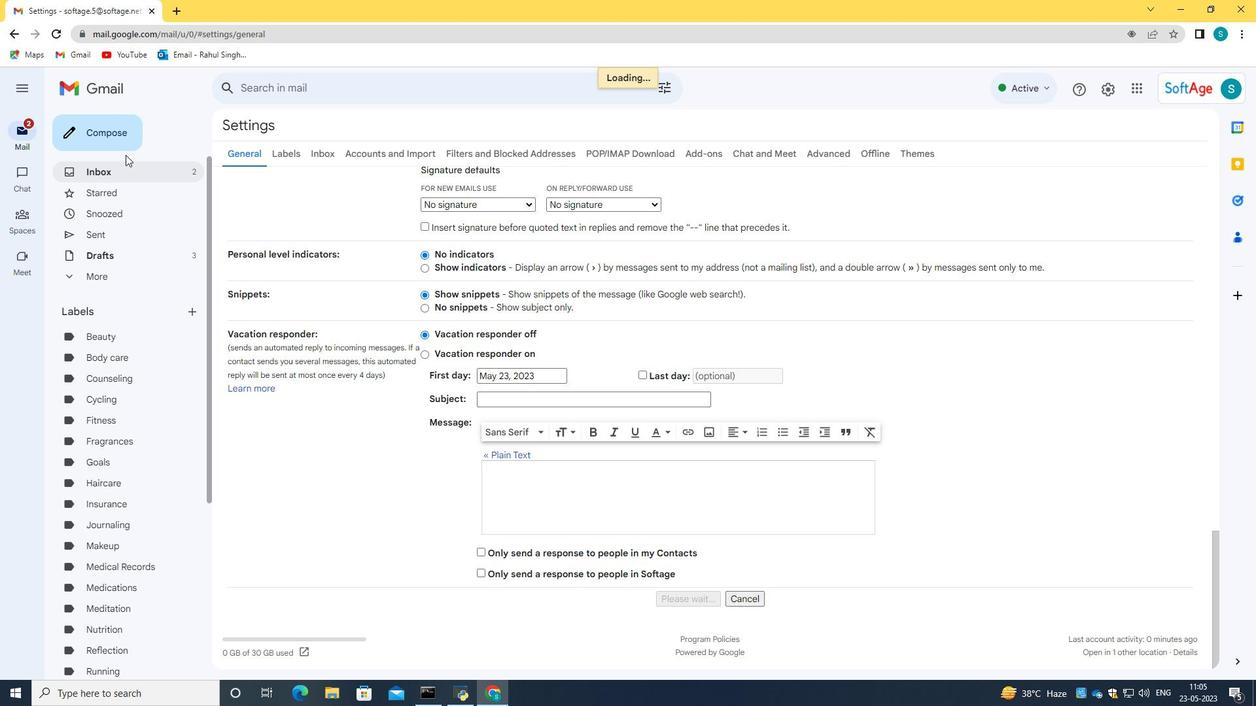 
Action: Mouse pressed left at (100, 139)
Screenshot: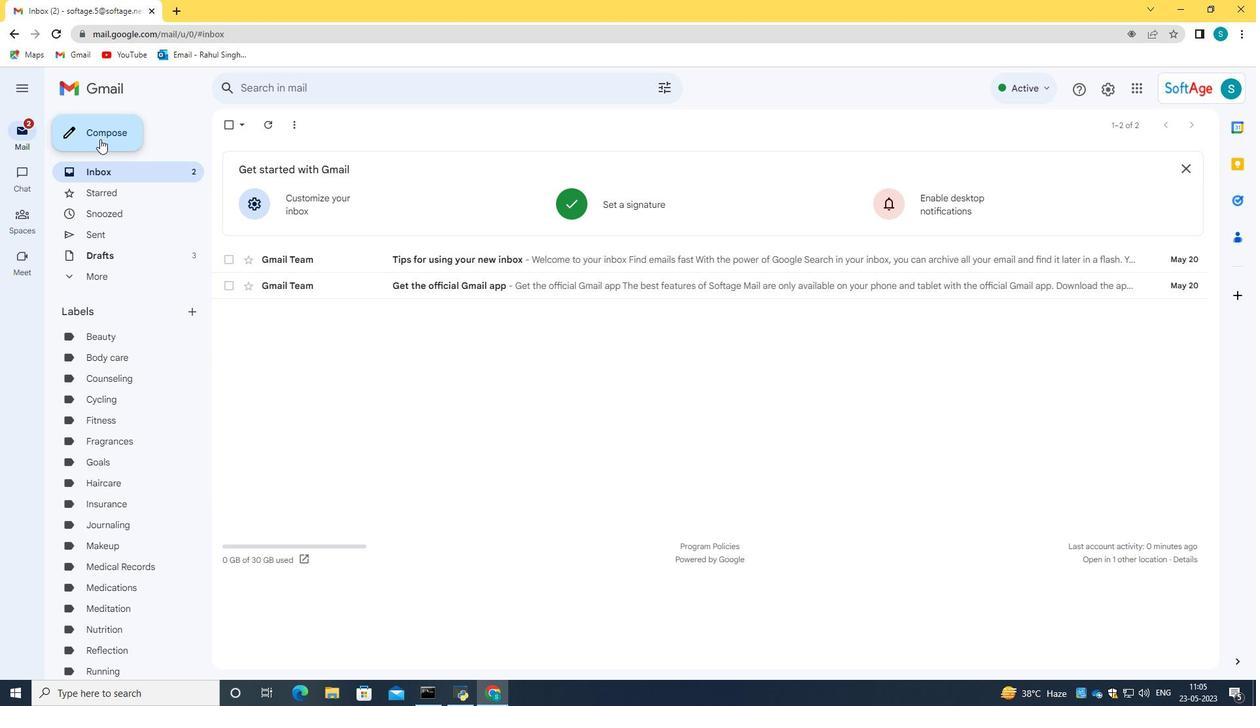 
Action: Mouse moved to (1186, 291)
Screenshot: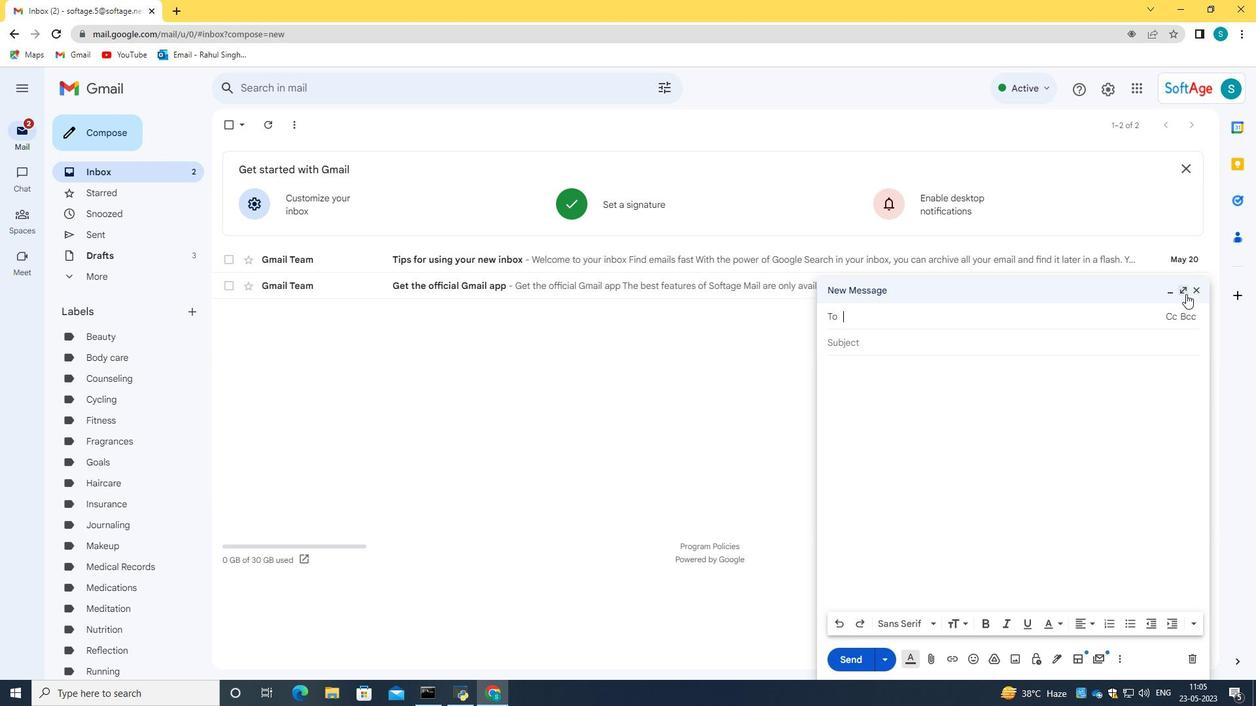 
Action: Mouse pressed left at (1186, 291)
Screenshot: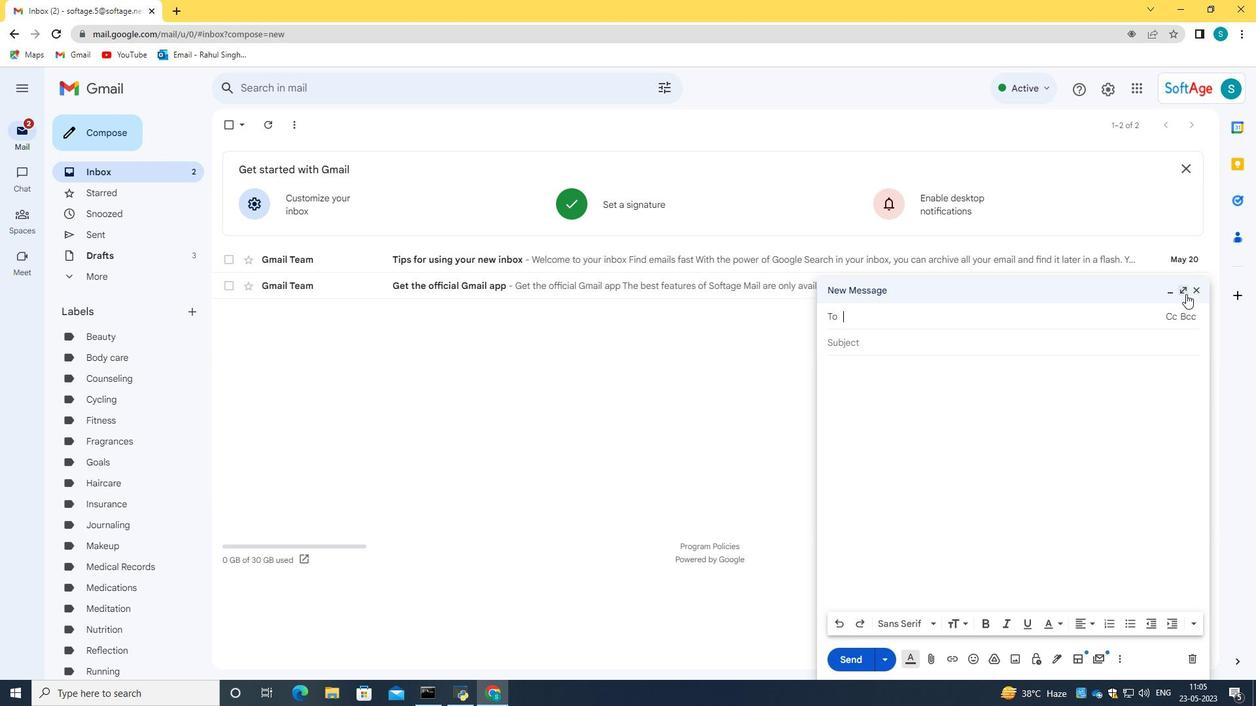 
Action: Mouse moved to (330, 637)
Screenshot: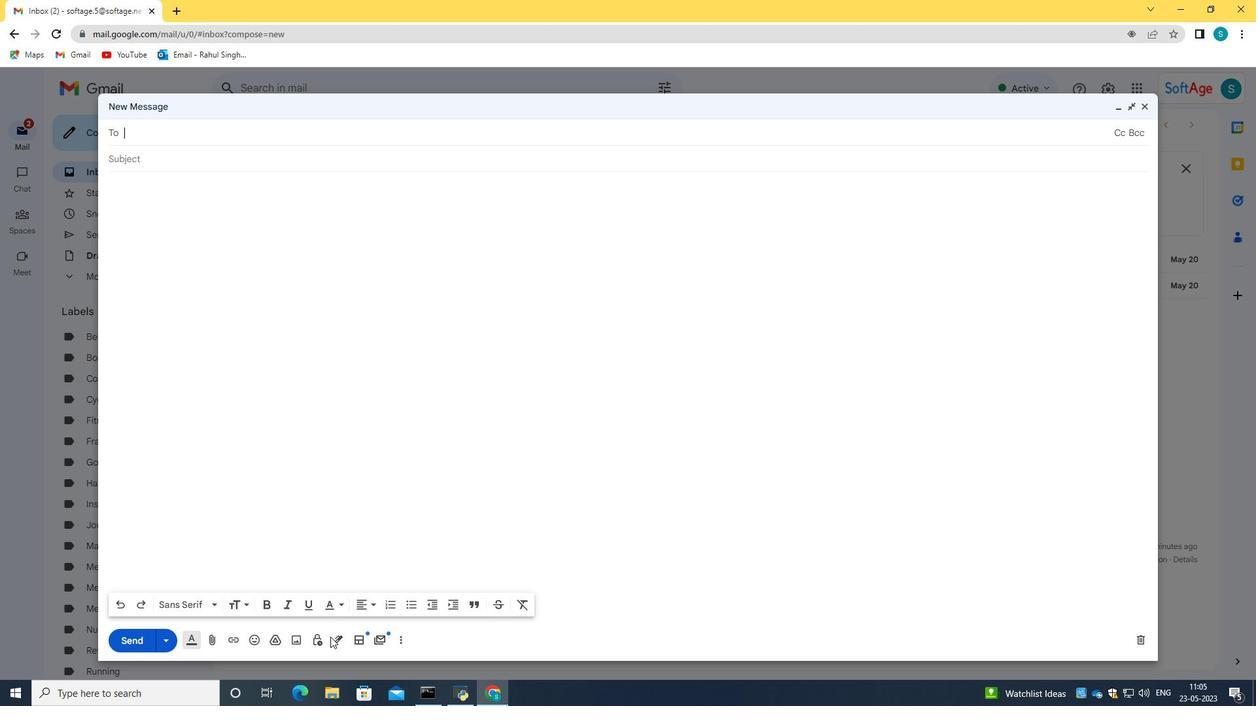 
Action: Mouse pressed left at (330, 637)
Screenshot: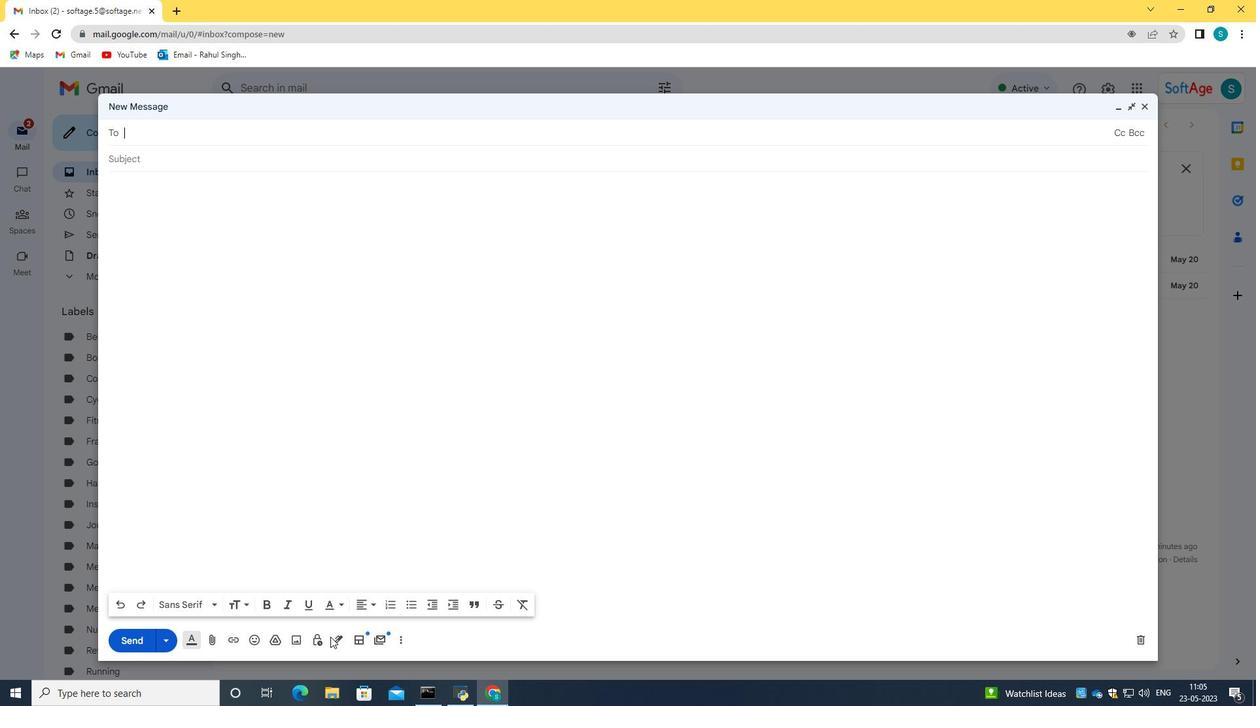 
Action: Mouse moved to (334, 640)
Screenshot: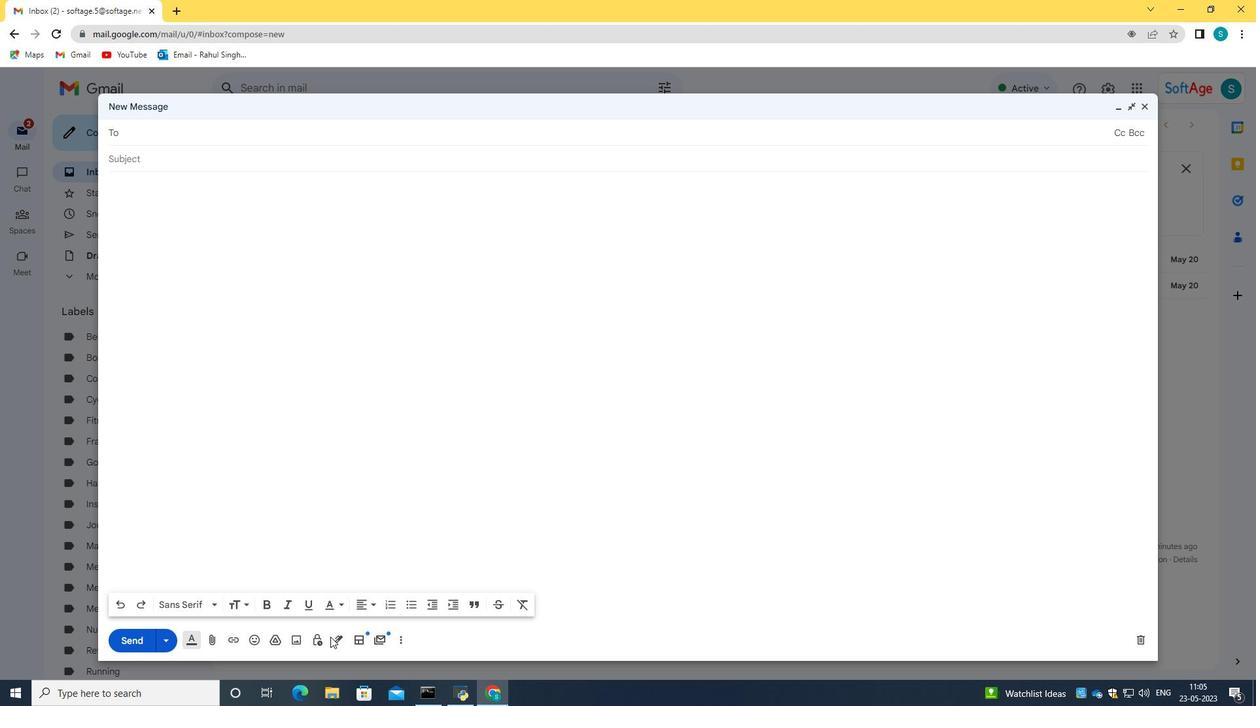 
Action: Mouse pressed left at (334, 640)
Screenshot: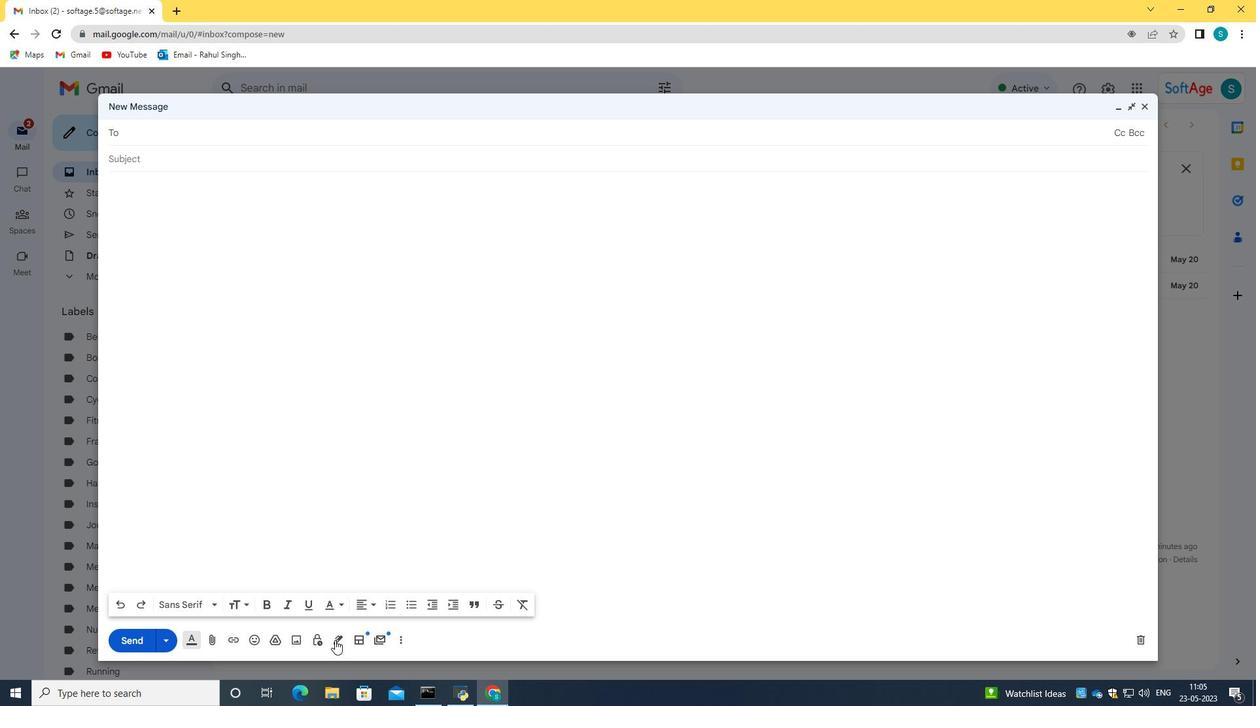 
Action: Mouse moved to (375, 612)
Screenshot: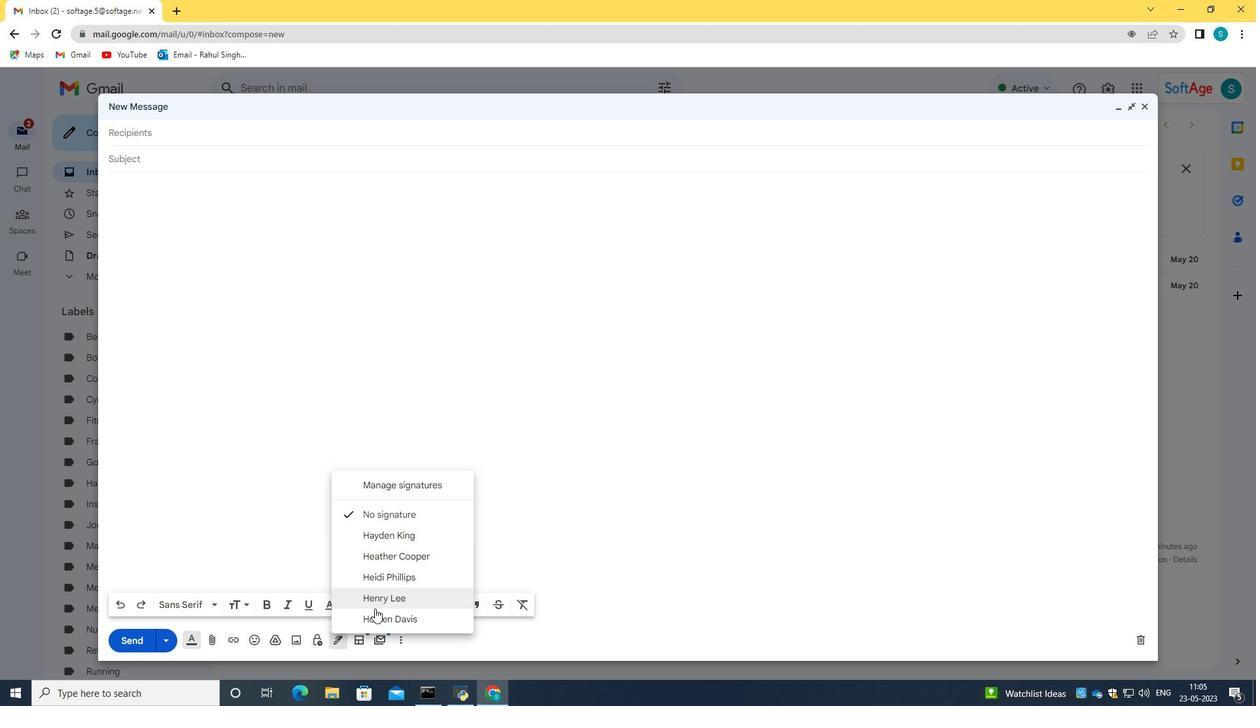 
Action: Mouse pressed left at (375, 612)
Screenshot: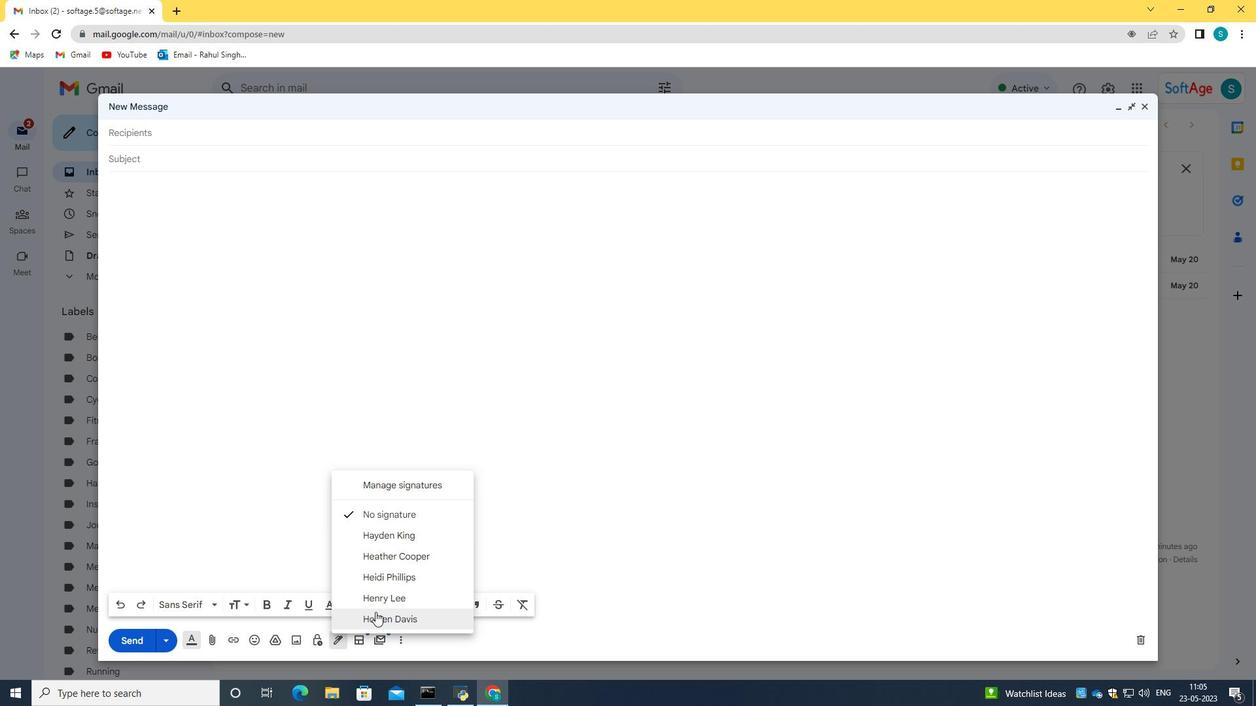 
Action: Mouse moved to (168, 160)
Screenshot: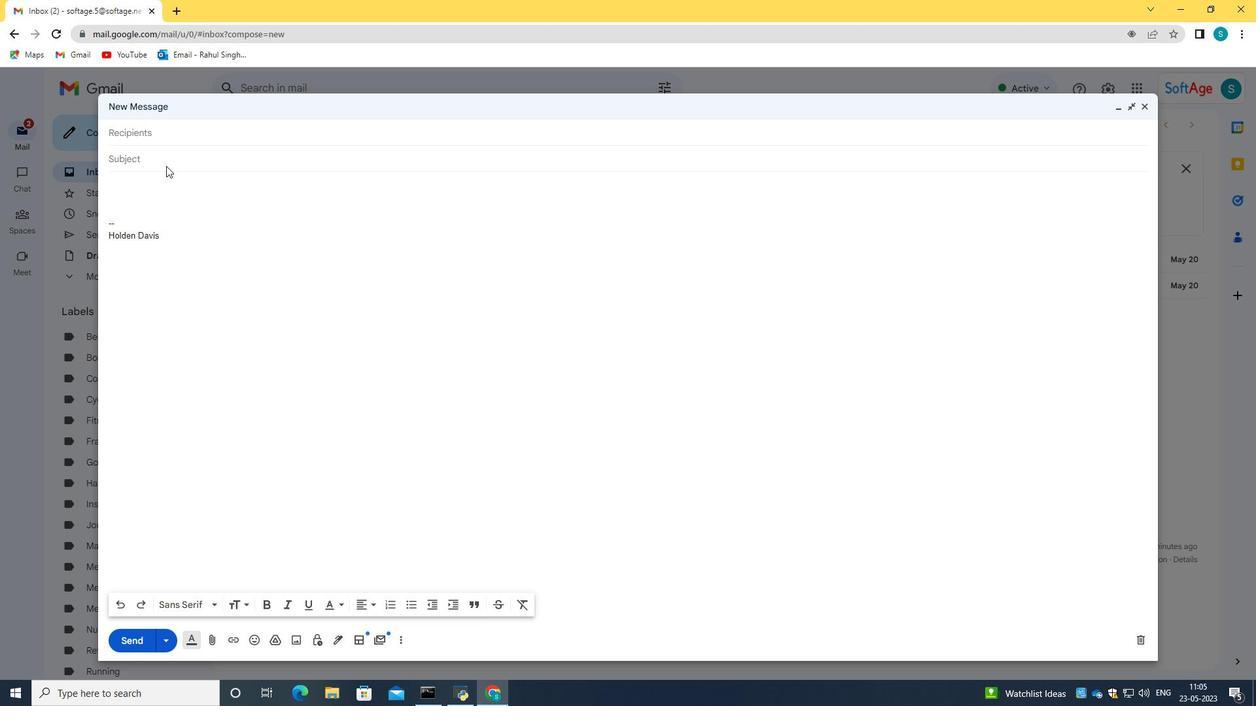 
Action: Mouse pressed left at (168, 160)
Screenshot: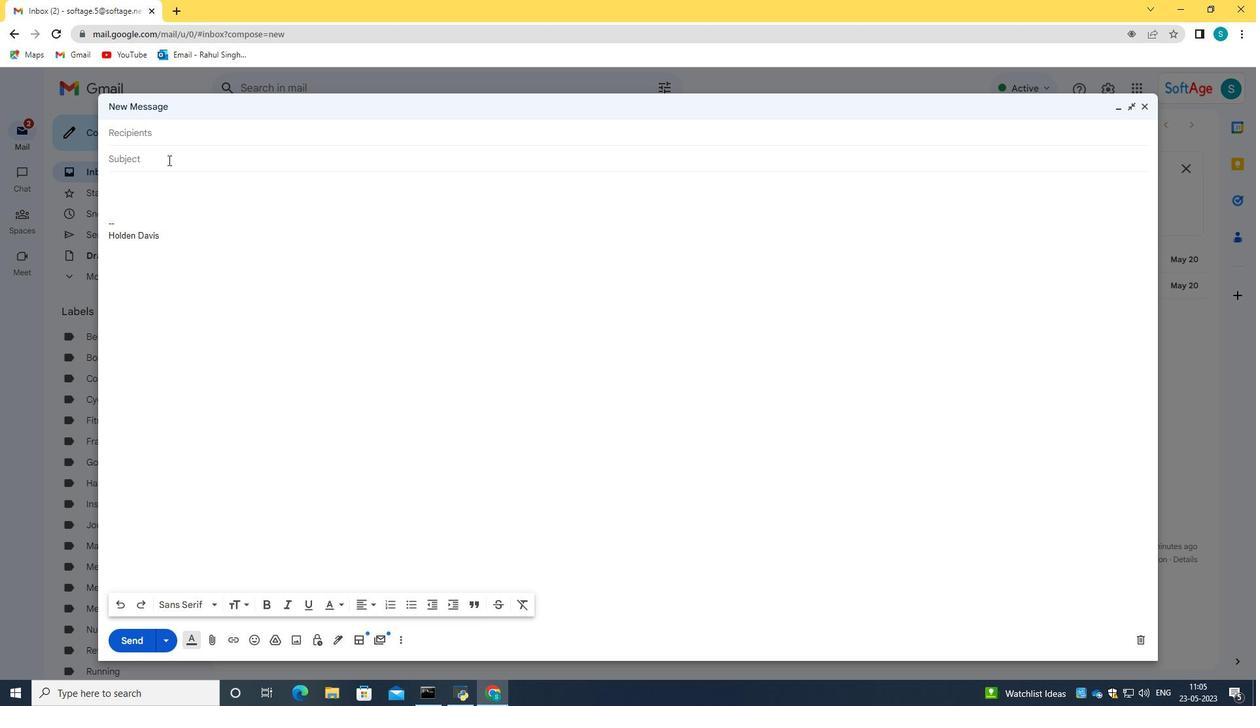 
Action: Key pressed <Key.caps_lock>R<Key.caps_lock>equest<Key.space>for<Key.space>a<Key.space>job<Key.space>c<Key.backspace>application<Key.space>
Screenshot: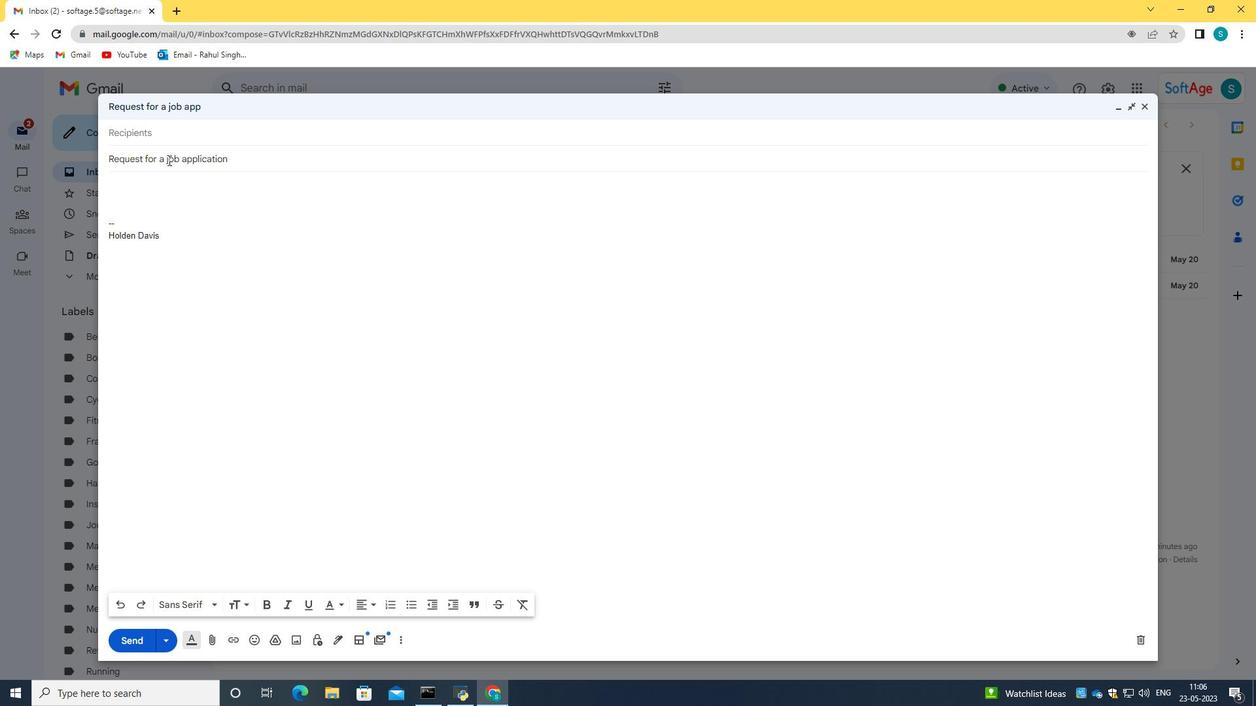 
Action: Mouse moved to (131, 205)
Screenshot: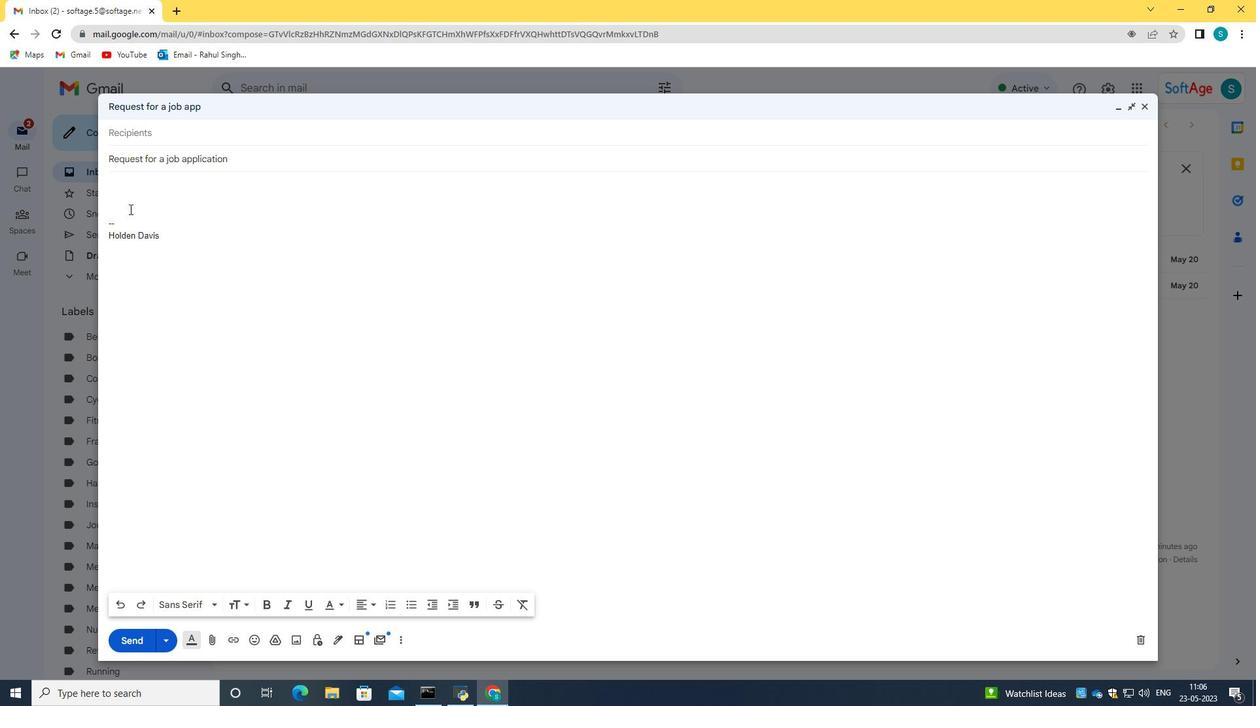 
Action: Mouse pressed left at (131, 205)
Screenshot: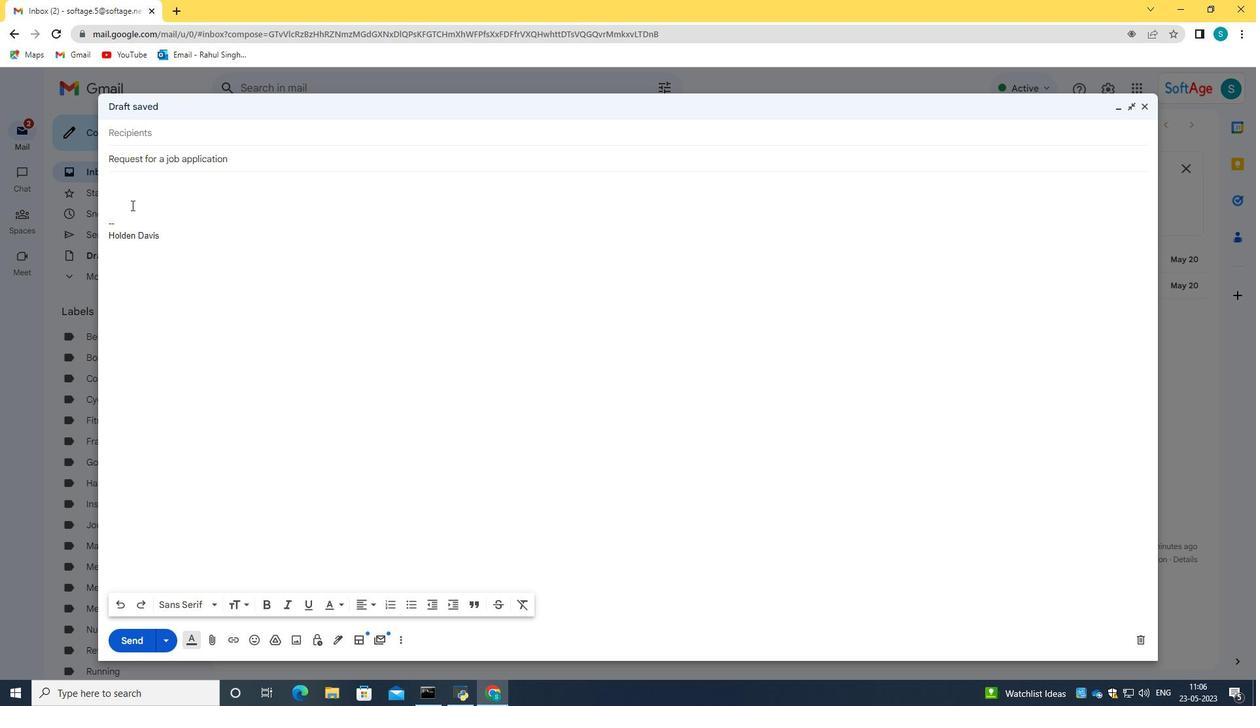 
Action: Mouse moved to (131, 191)
Screenshot: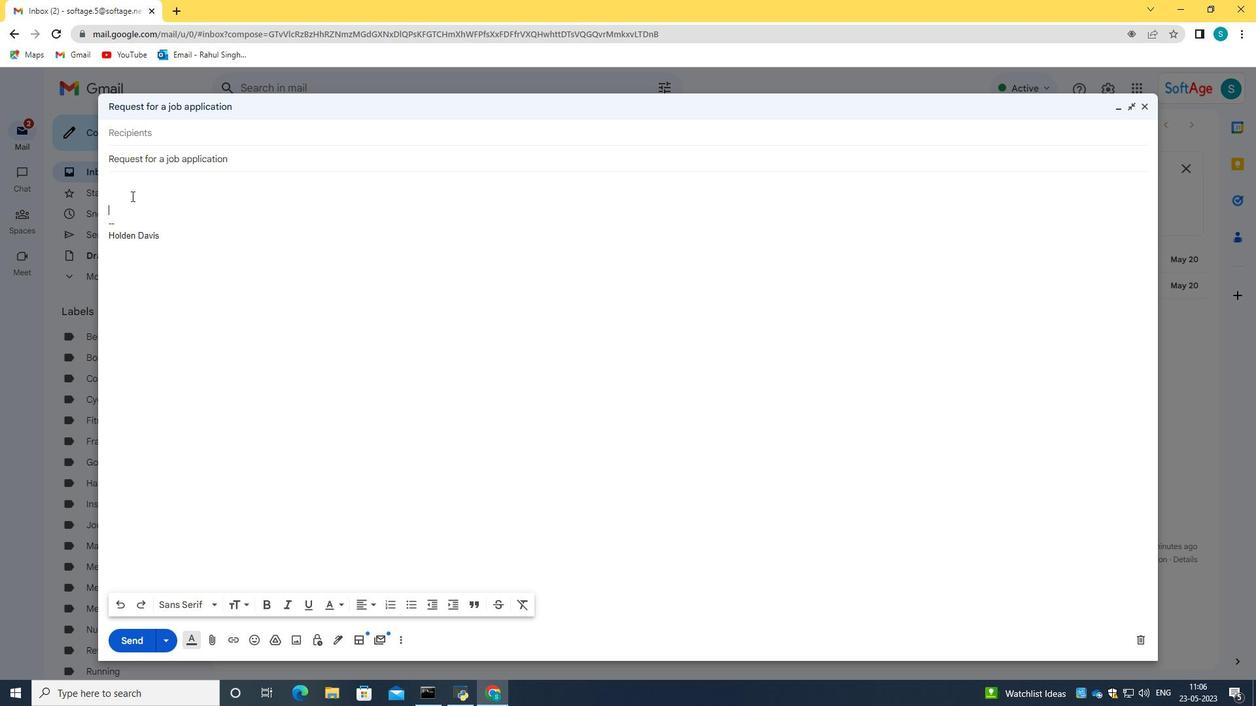 
Action: Mouse pressed left at (131, 191)
Screenshot: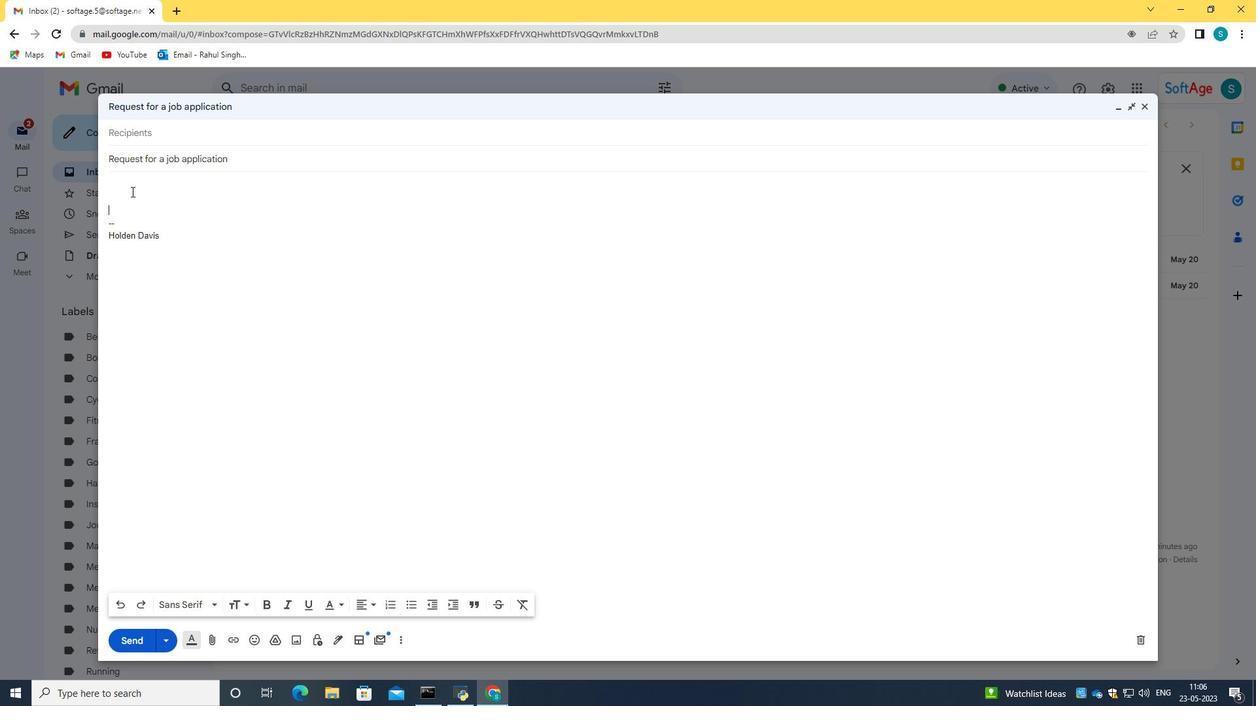 
Action: Key pressed <Key.caps_lock>C<Key.caps_lock>an<Key.space>you<Key.space>plead<Key.backspace>se<Key.space><Key.caps_lock>C<Key.caps_lock>onfirm<Key.space>the<Key.space>budget<Key.space>for<Key.space>the<Key.space>upcon<Key.backspace>ming<Key.space>project<Key.shift_r>?
Screenshot: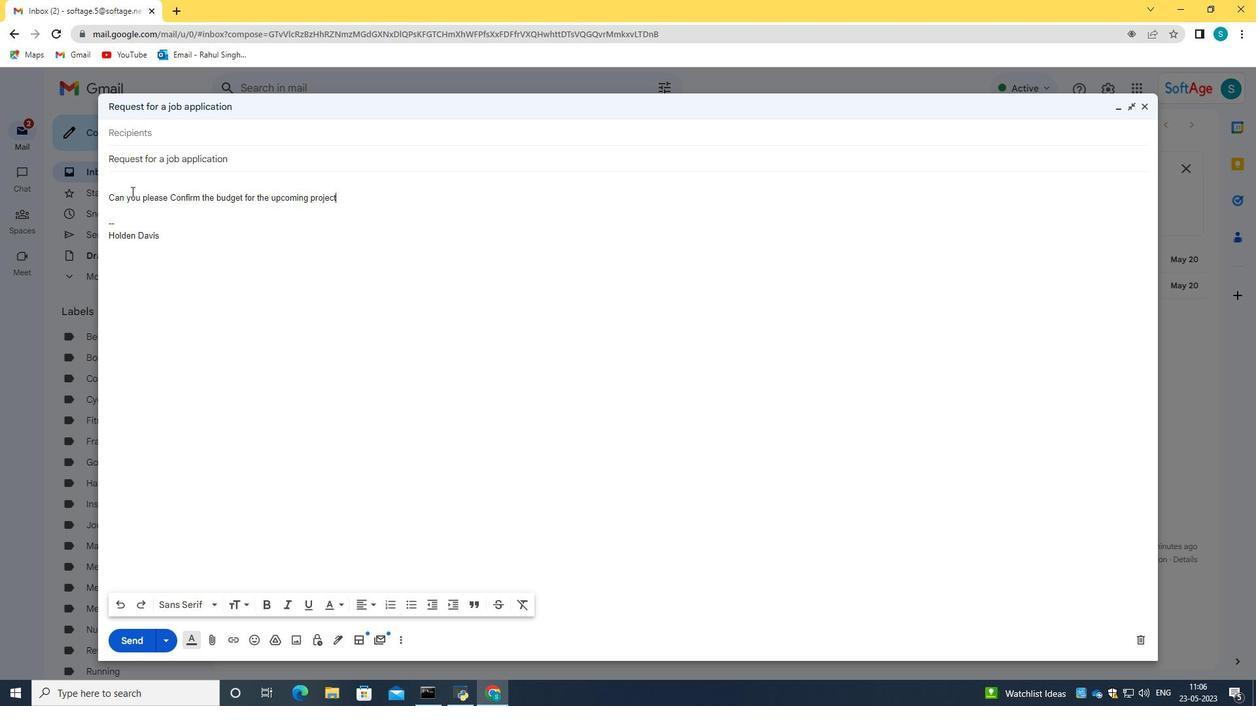 
Action: Mouse moved to (171, 138)
Screenshot: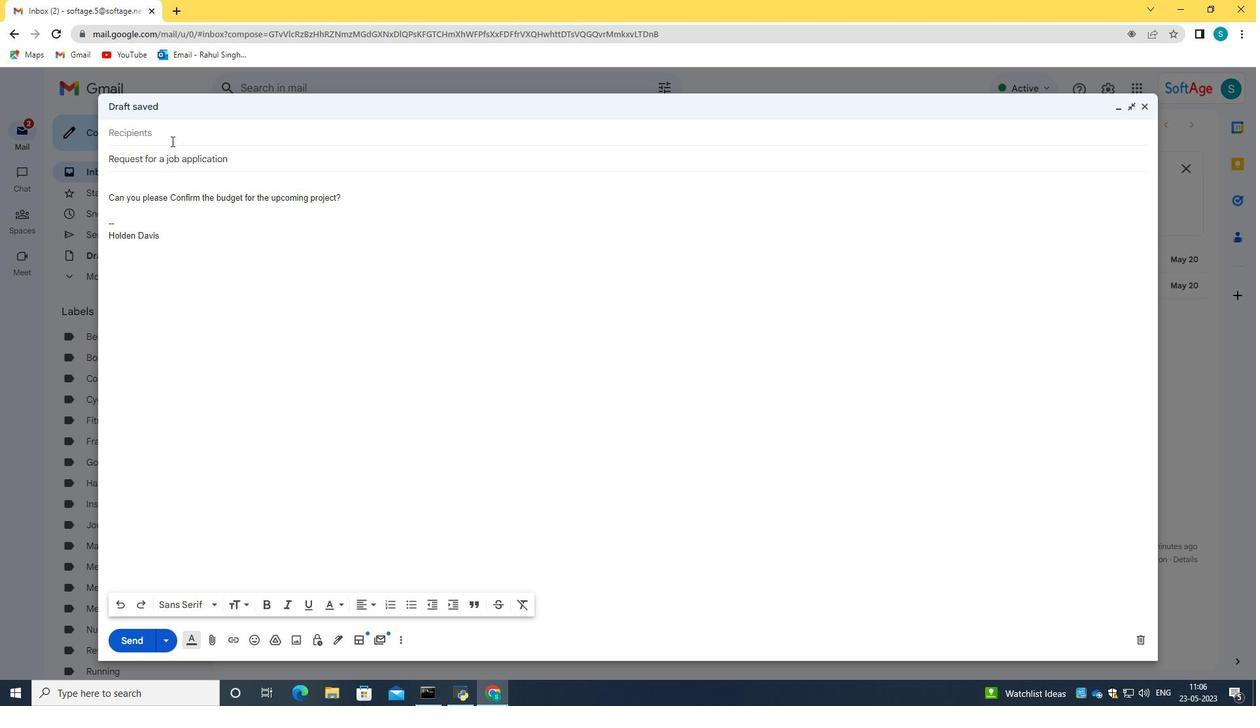 
Action: Mouse pressed left at (171, 138)
Screenshot: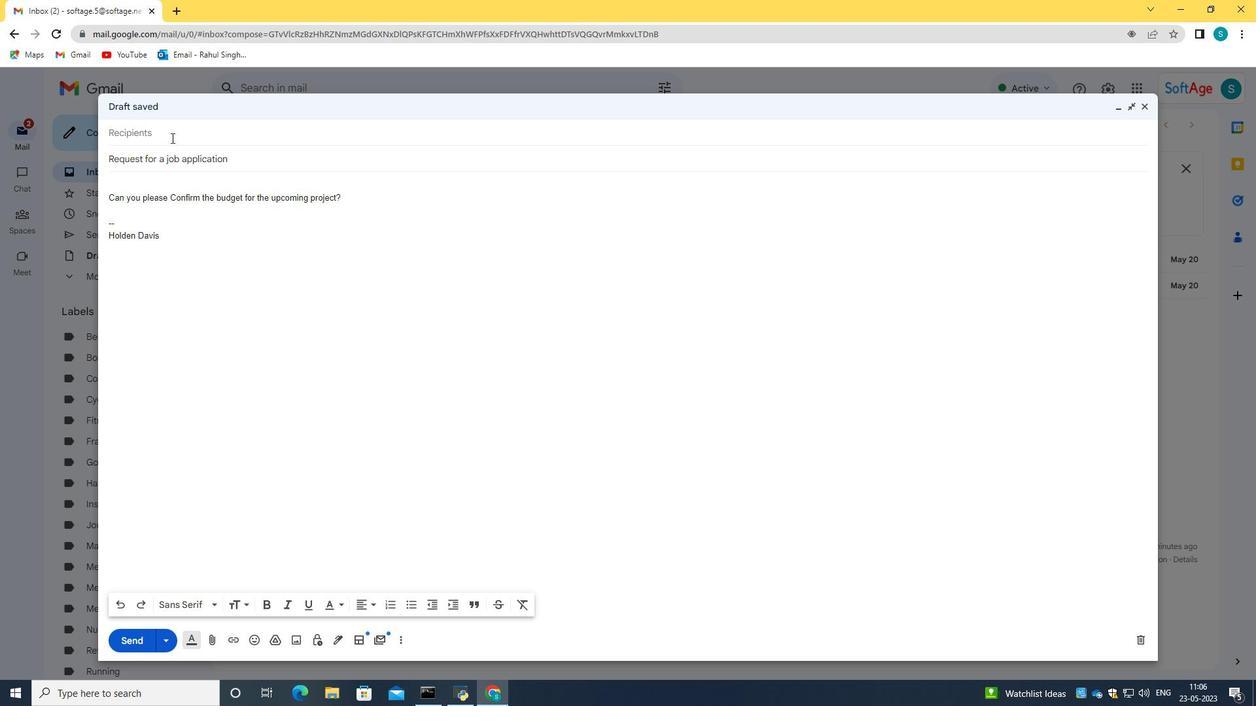 
Action: Key pressed softage.10<Key.shift>@softage.net
Screenshot: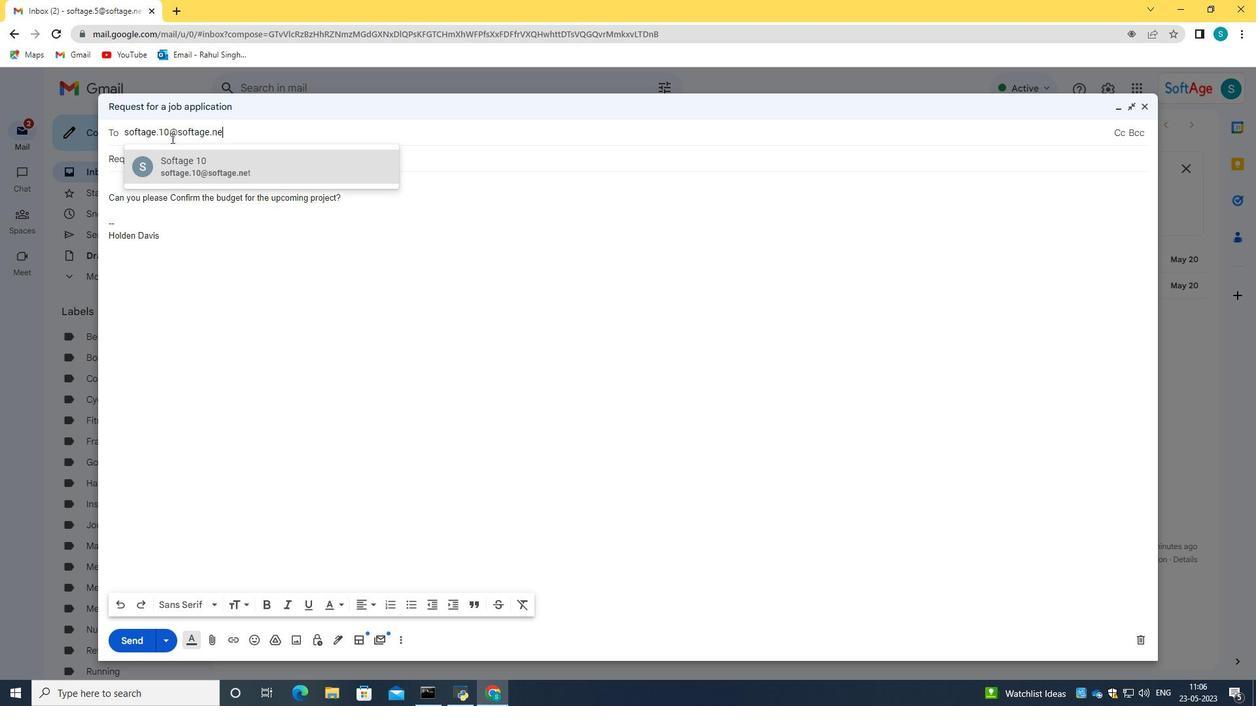
Action: Mouse moved to (183, 161)
Screenshot: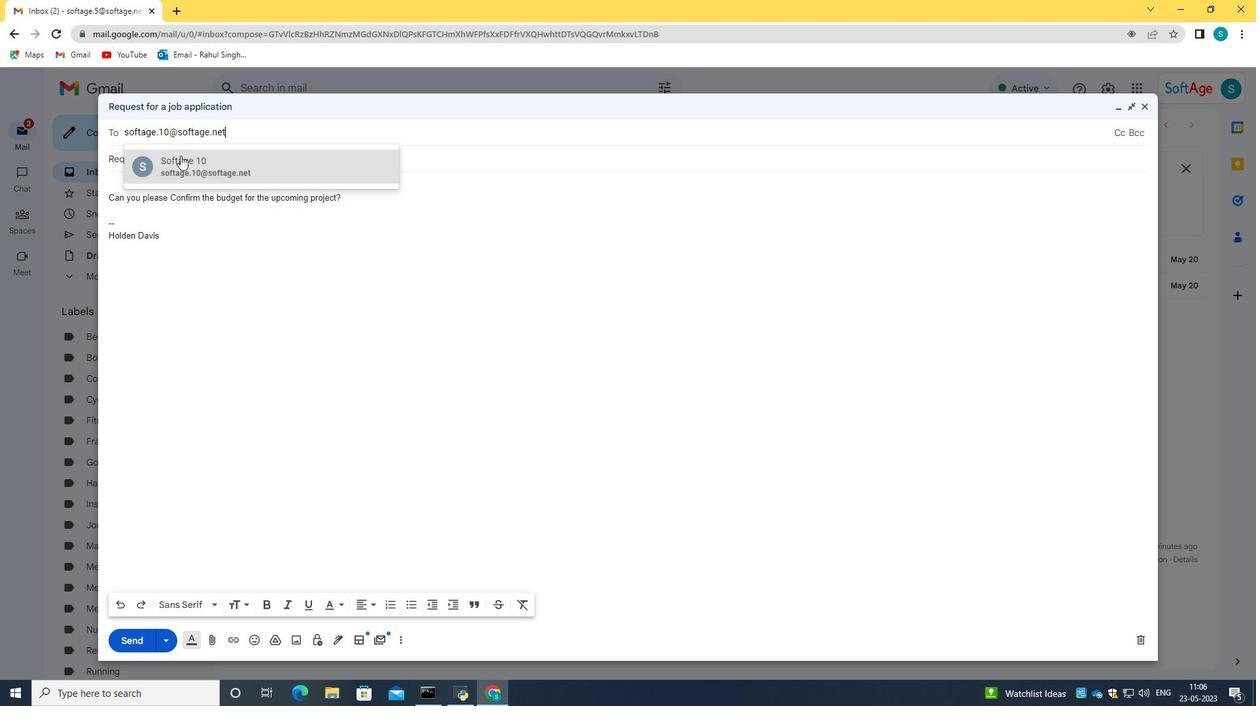 
Action: Mouse pressed left at (183, 161)
Screenshot: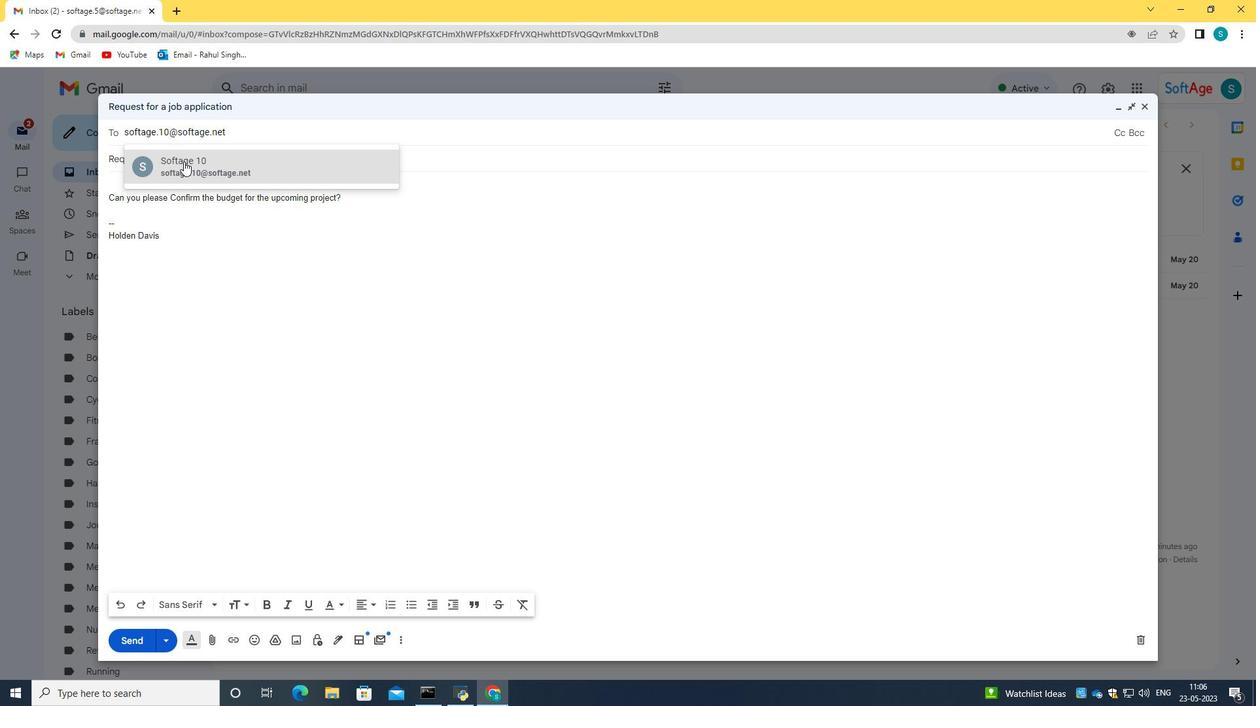 
Action: Mouse moved to (215, 211)
Screenshot: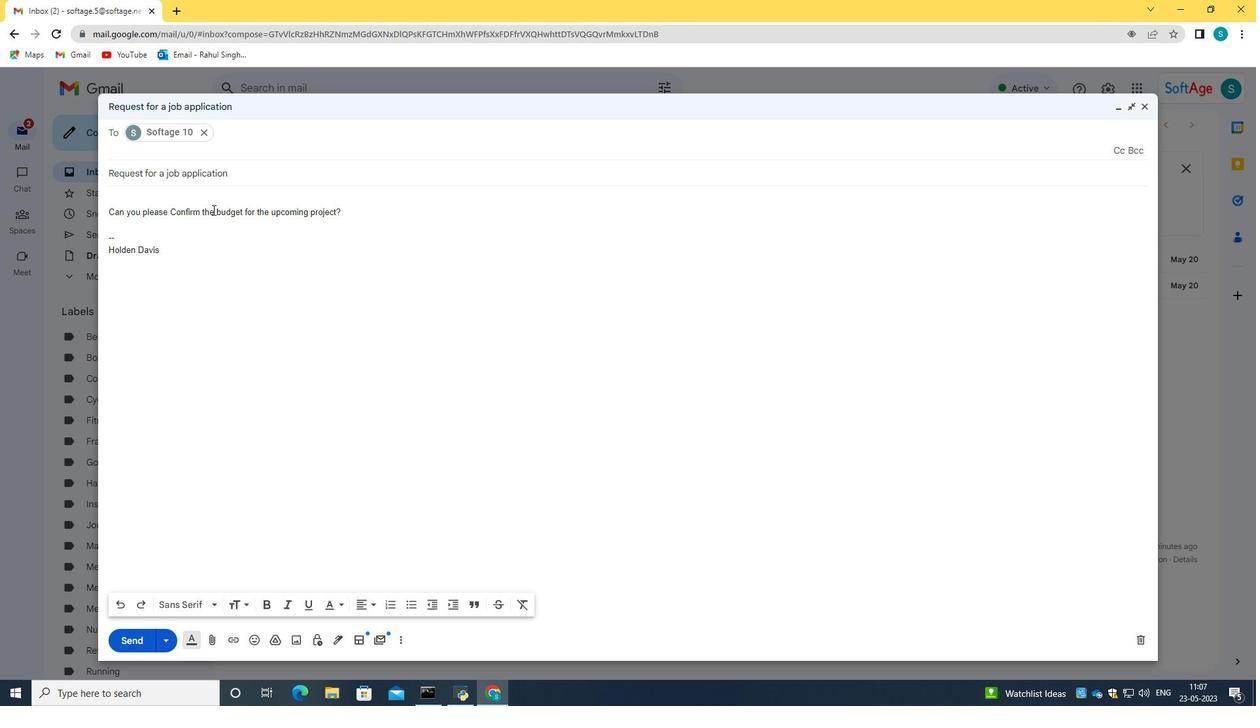 
Action: Mouse pressed left at (215, 211)
Screenshot: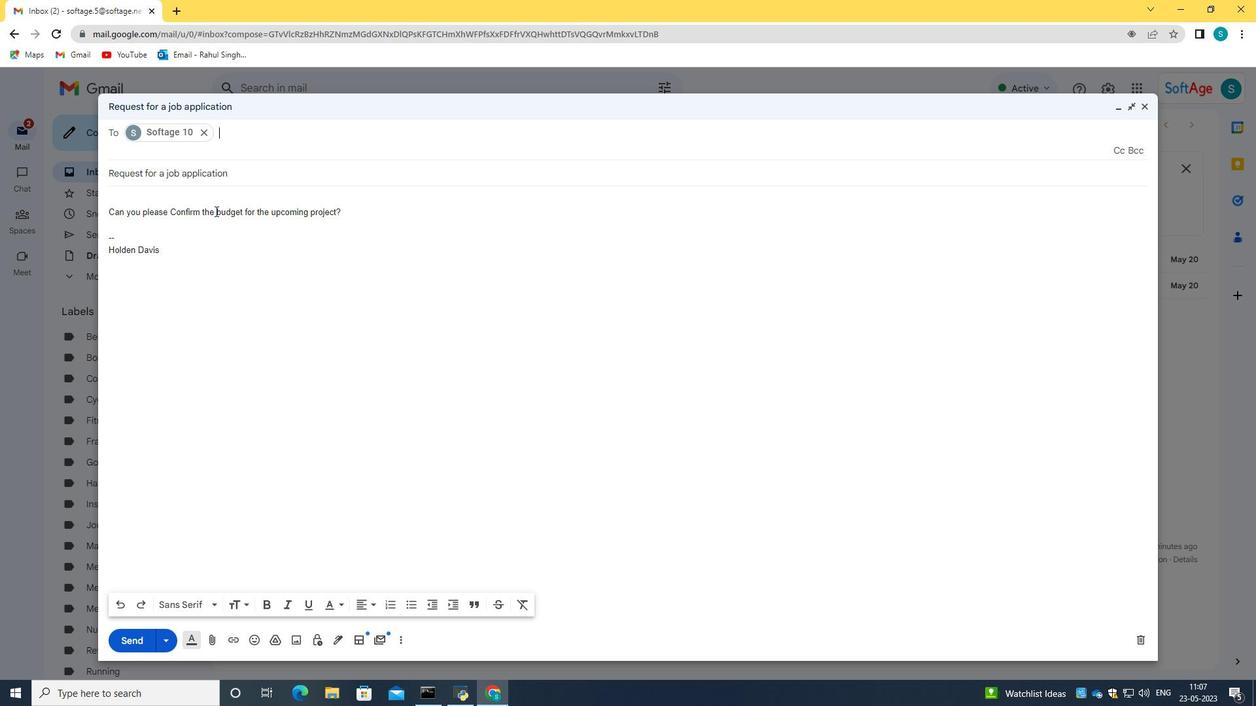 
Action: Mouse moved to (217, 191)
Screenshot: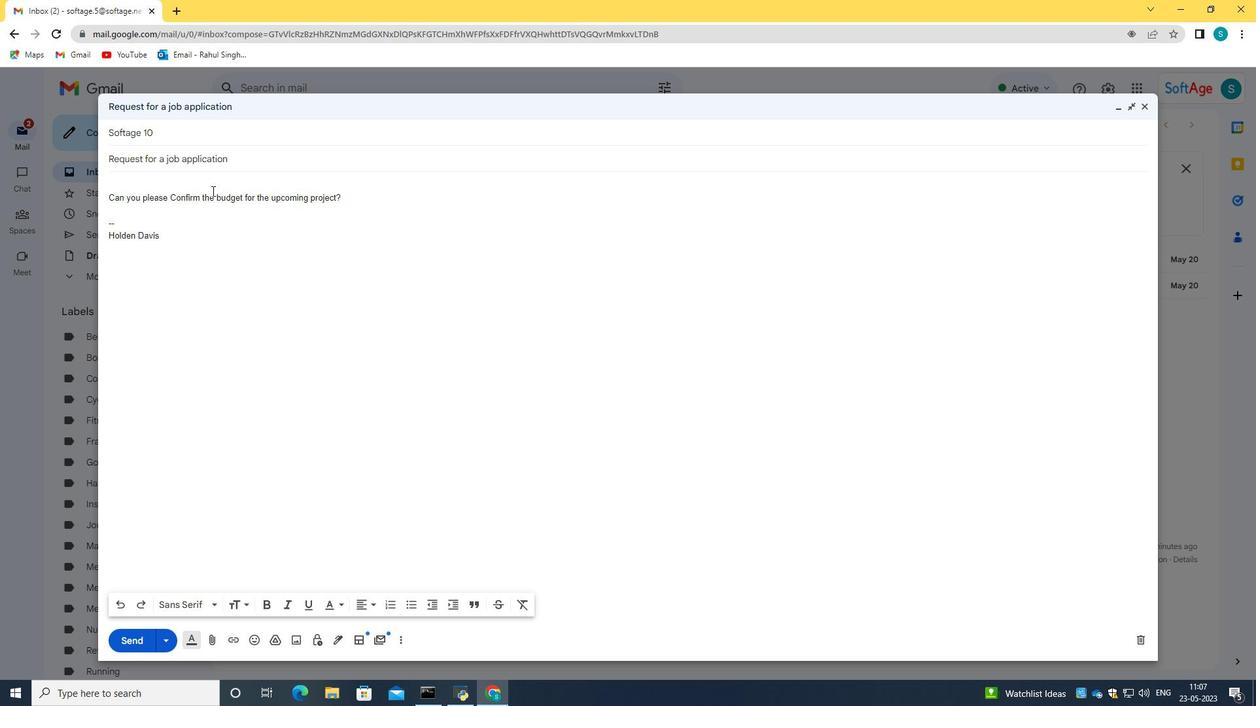 
Action: Mouse pressed left at (217, 191)
Screenshot: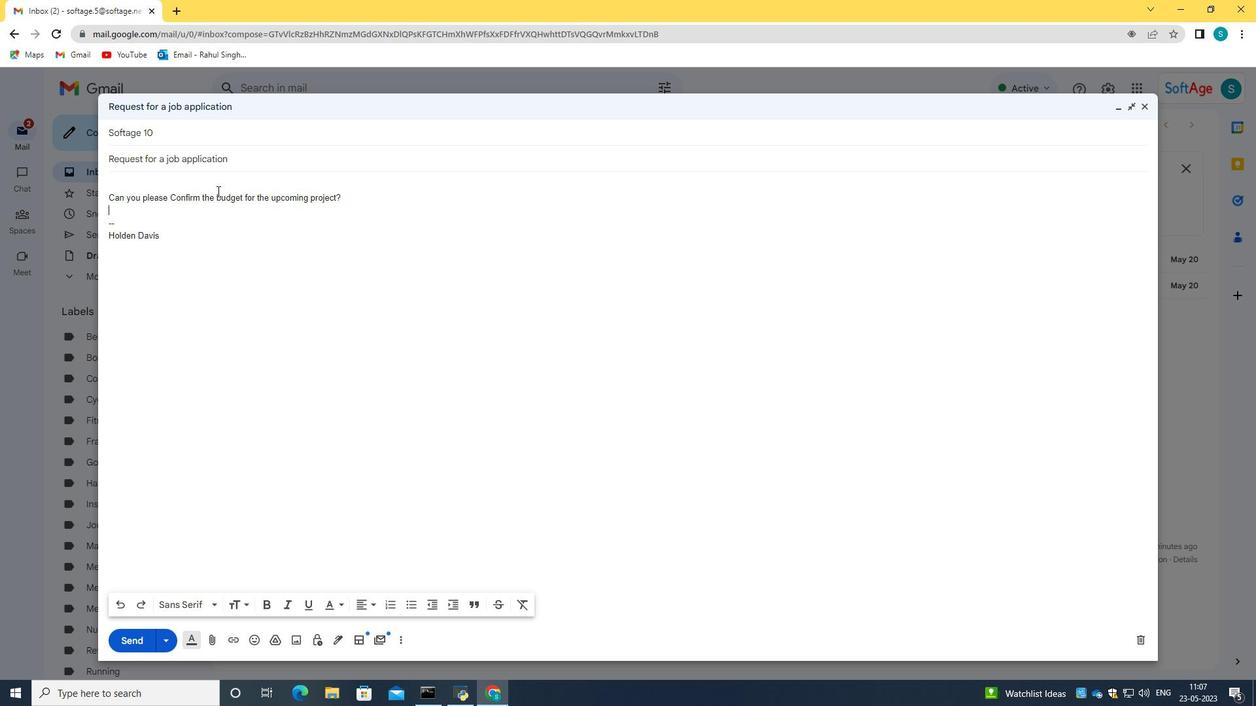 
Action: Mouse moved to (267, 227)
Screenshot: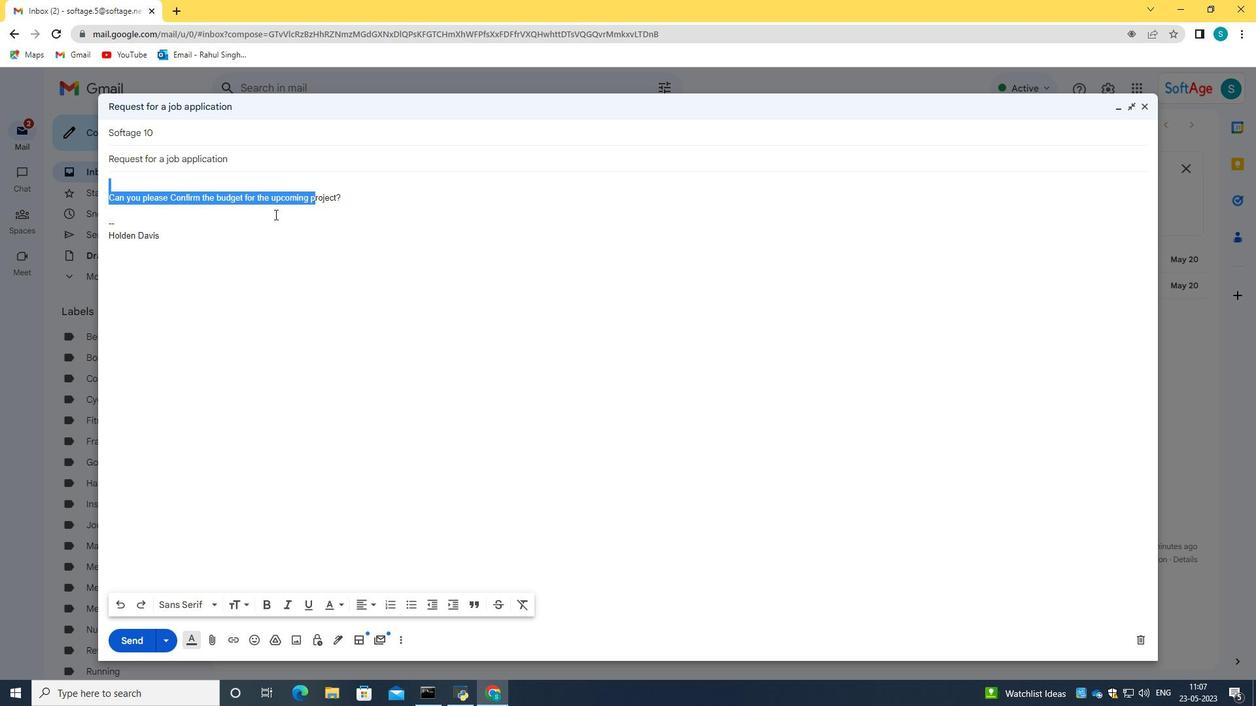 
Action: Mouse pressed left at (267, 227)
Screenshot: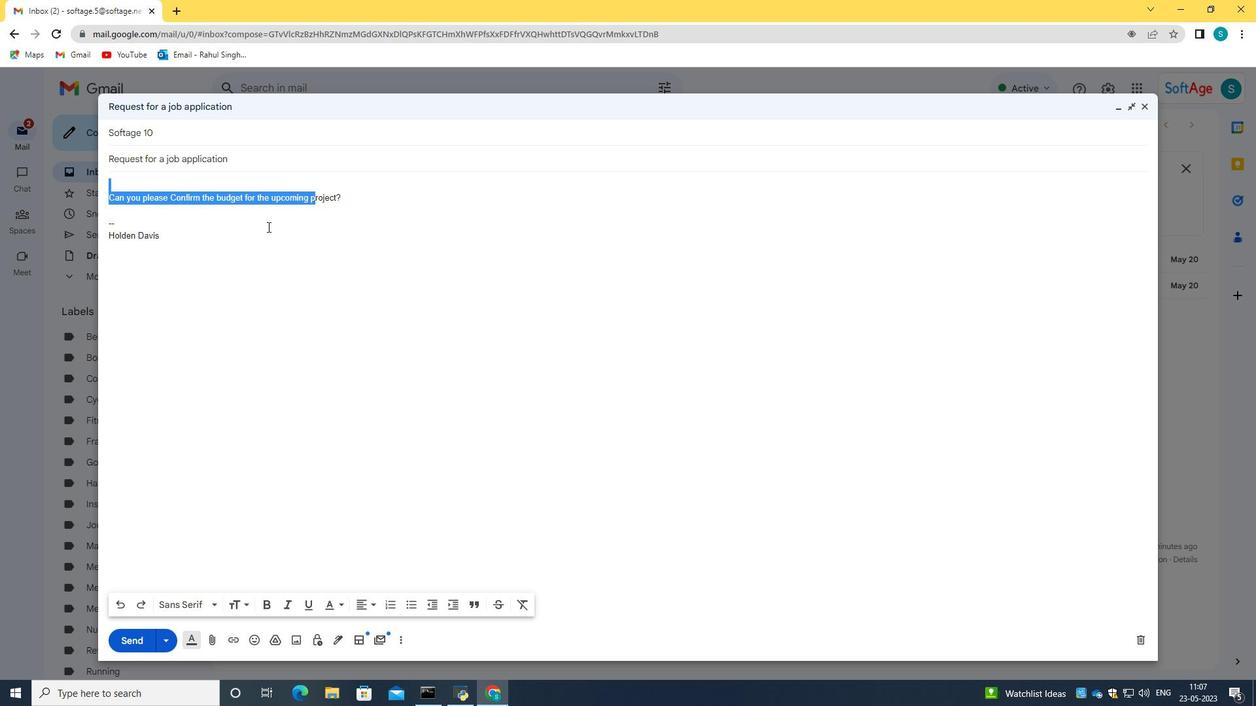 
Action: Mouse moved to (217, 194)
Screenshot: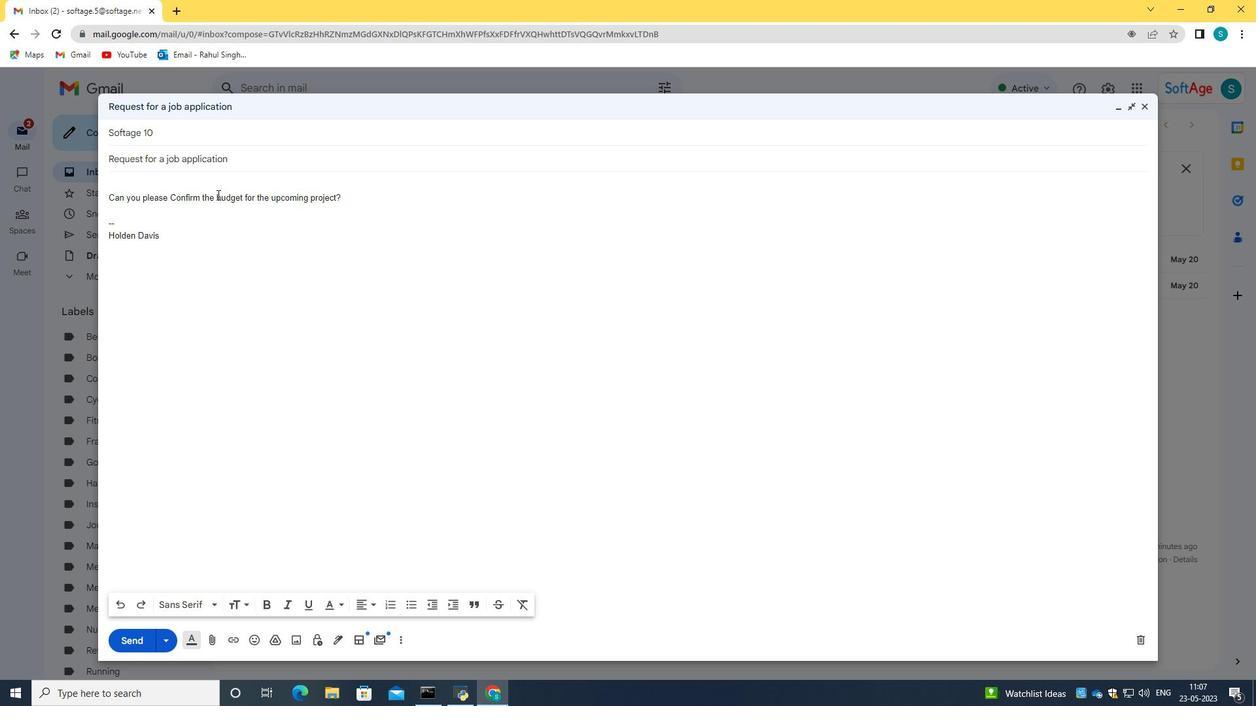 
Action: Mouse pressed left at (217, 194)
Screenshot: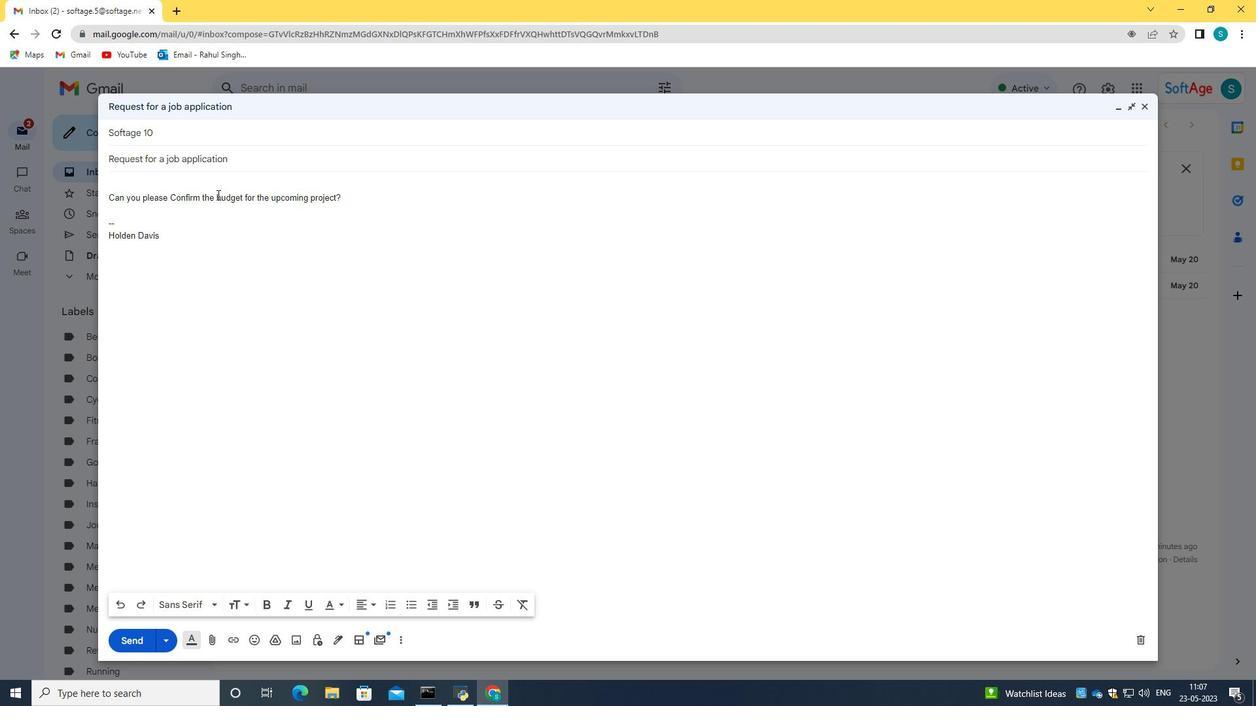 
Action: Key pressed <Key.shift_r><Key.right><Key.right><Key.right><Key.right><Key.right><Key.right><Key.right><Key.right><Key.right><Key.right><Key.right><Key.right><Key.right><Key.right><Key.right><Key.right><Key.right><Key.right><Key.right><Key.right><Key.right><Key.right><Key.right><Key.right><Key.right><Key.right><Key.right><Key.right><Key.right><Key.right><Key.right><Key.right><Key.right><Key.right><Key.right>
Screenshot: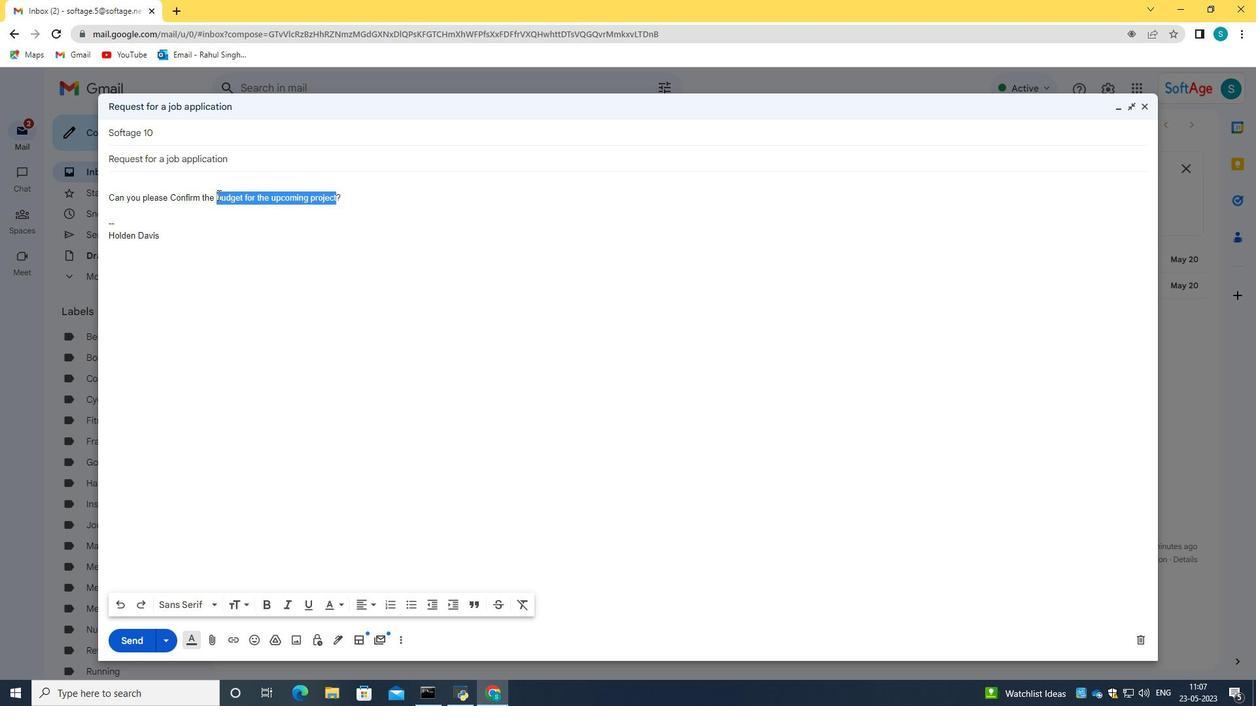 
Action: Mouse moved to (335, 607)
Screenshot: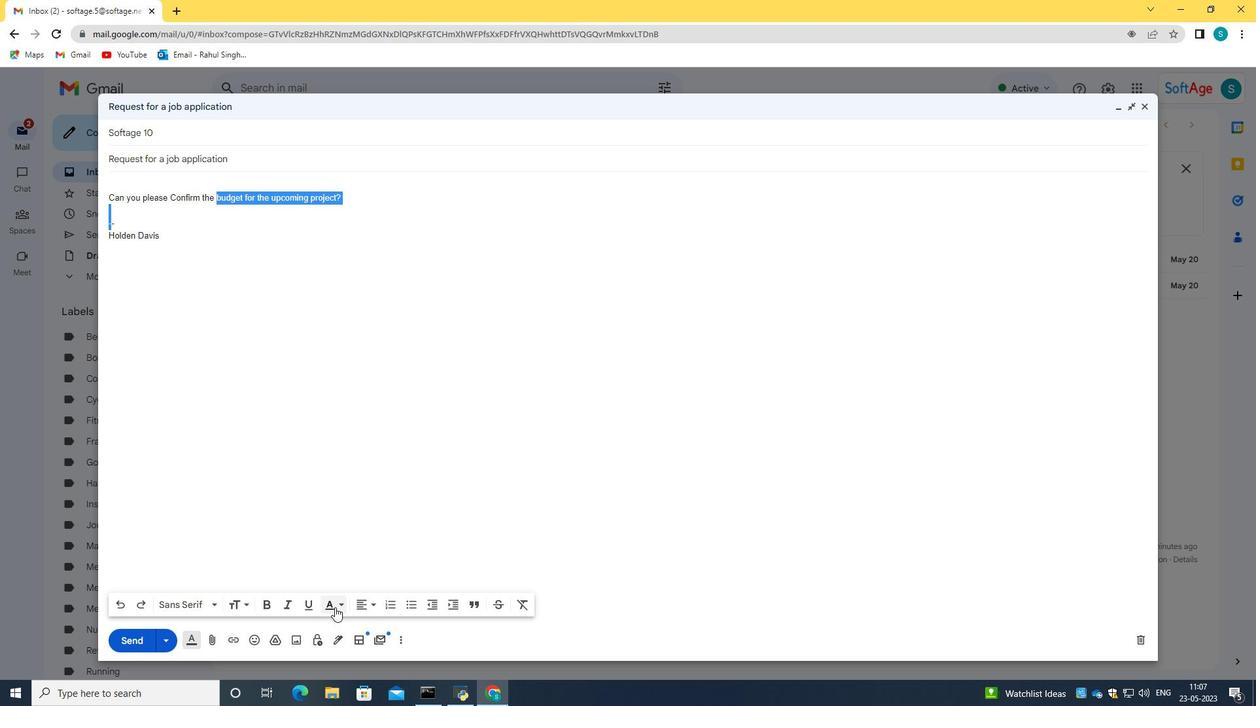 
Action: Mouse pressed left at (335, 607)
Screenshot: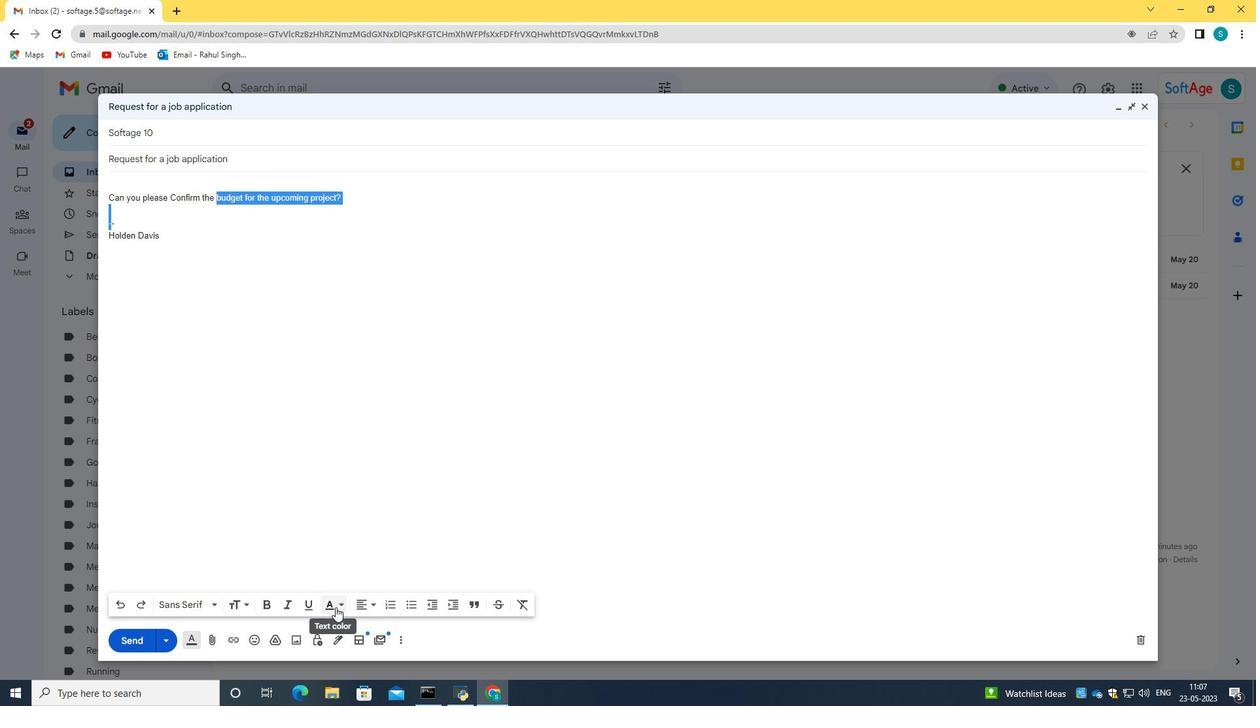 
Action: Mouse moved to (249, 495)
Screenshot: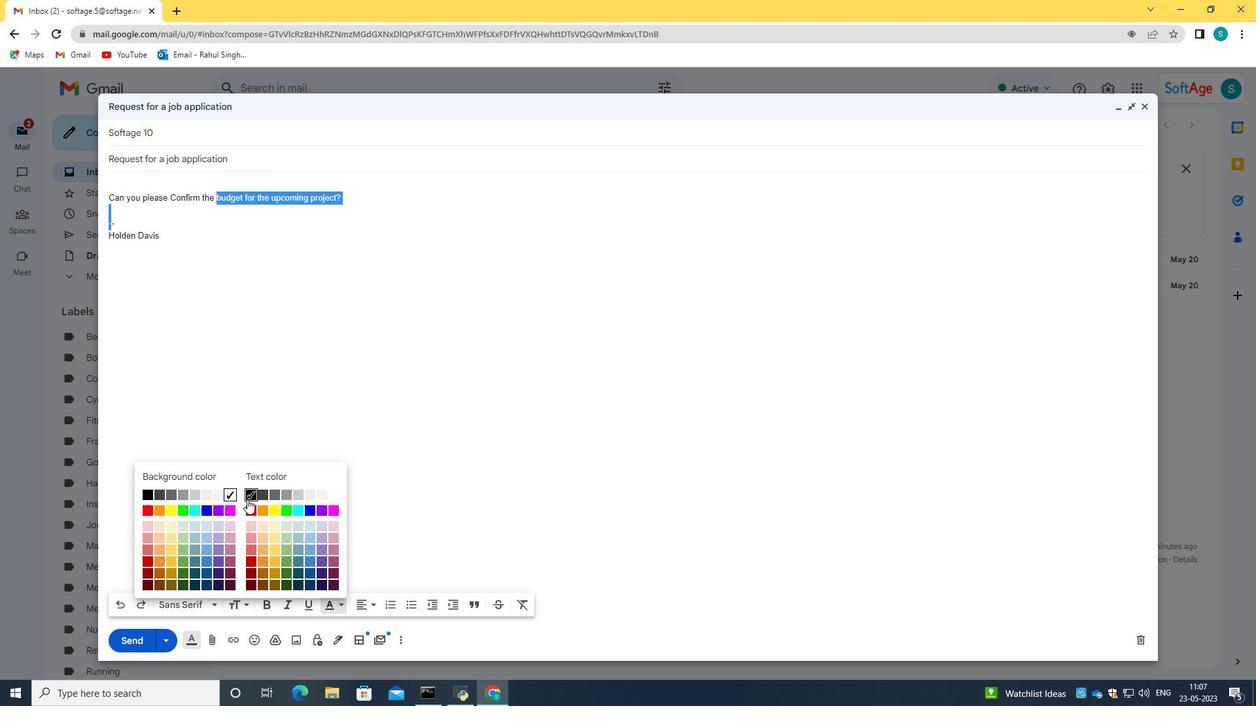 
Action: Mouse pressed left at (249, 495)
Screenshot: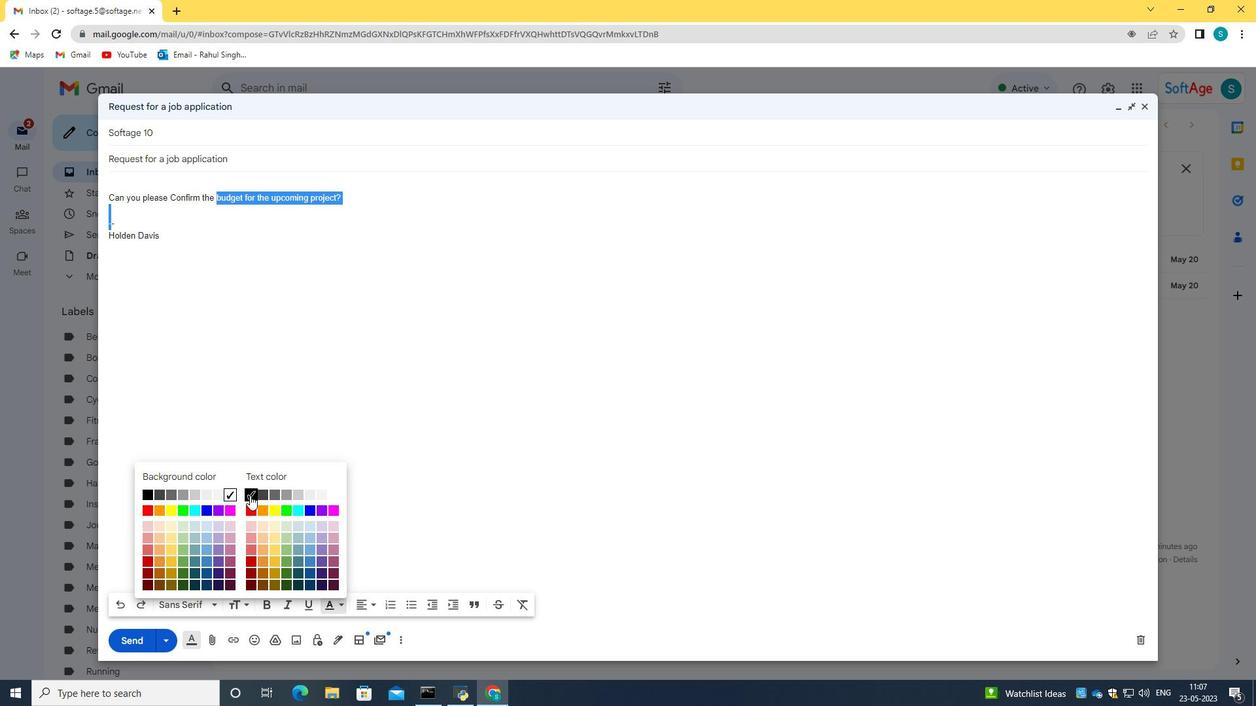 
Action: Mouse moved to (325, 606)
Screenshot: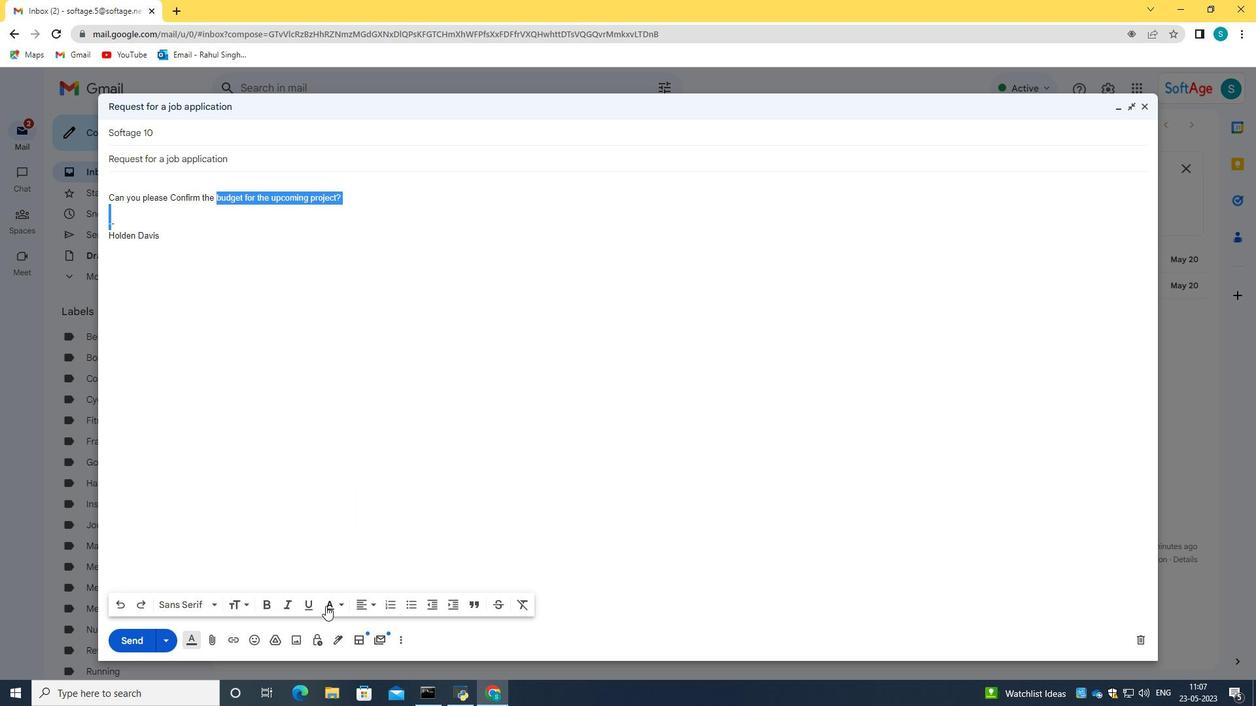 
Action: Mouse pressed left at (325, 606)
Screenshot: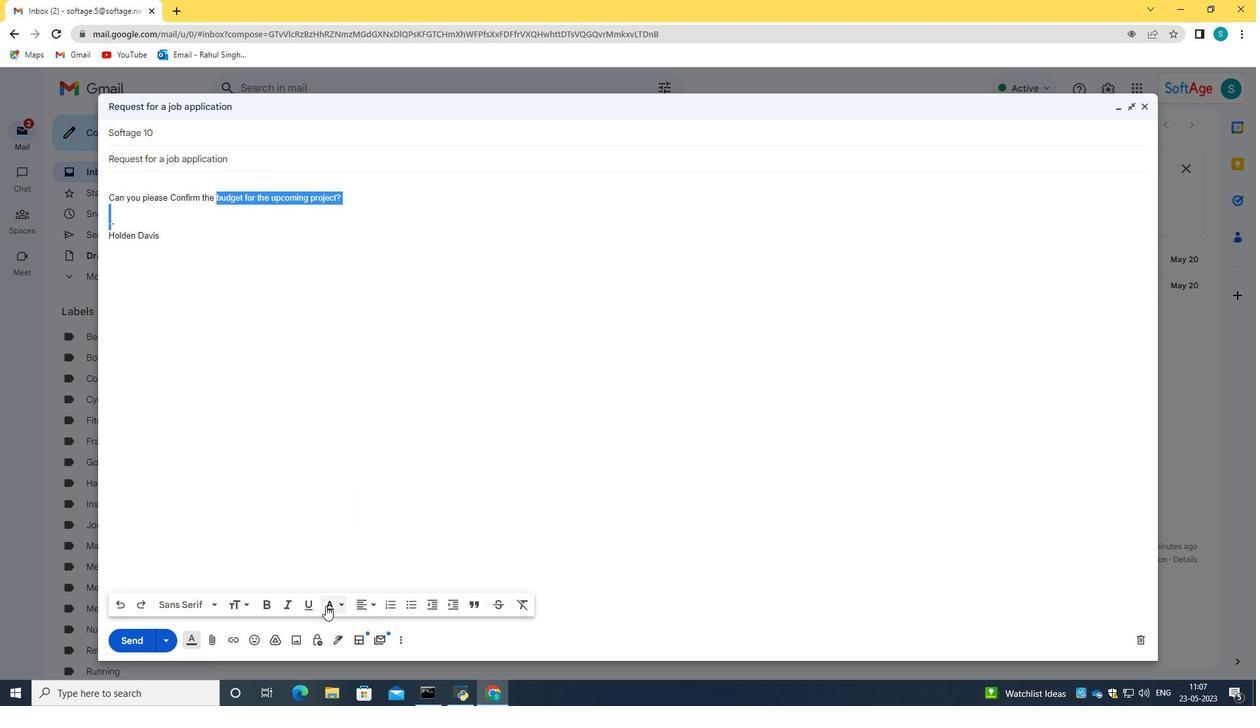 
Action: Mouse moved to (147, 570)
Screenshot: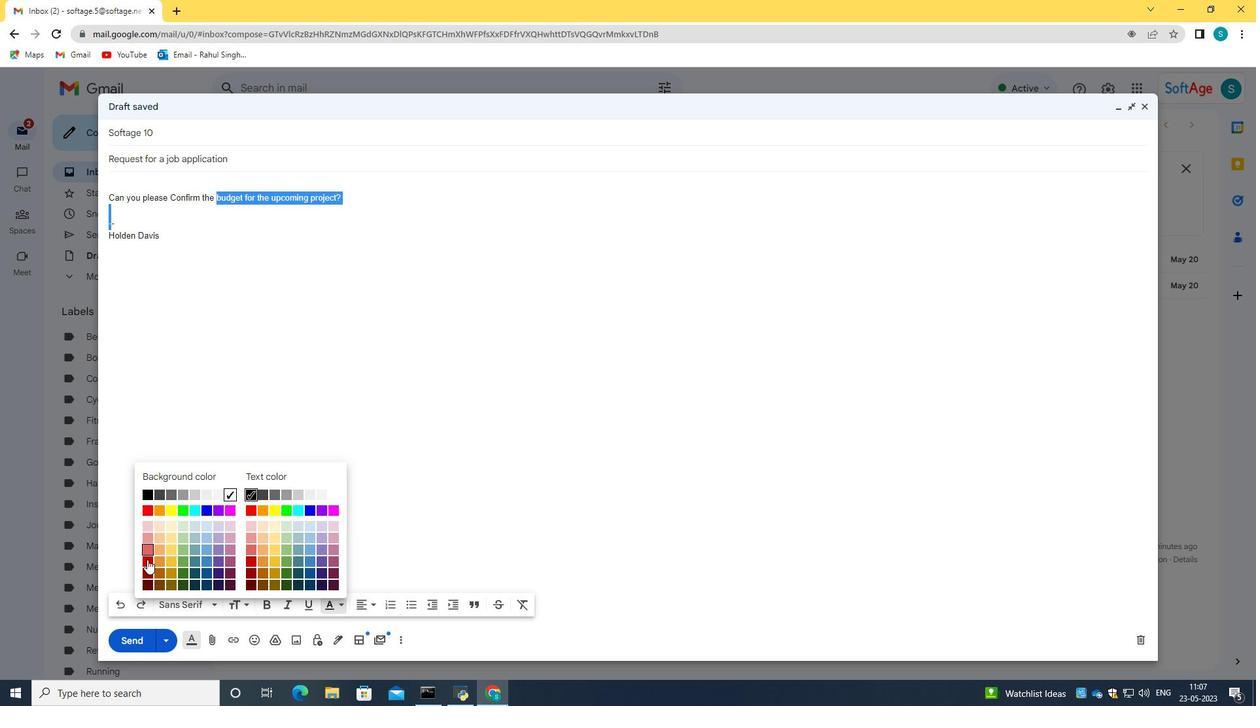 
Action: Mouse pressed left at (147, 570)
Screenshot: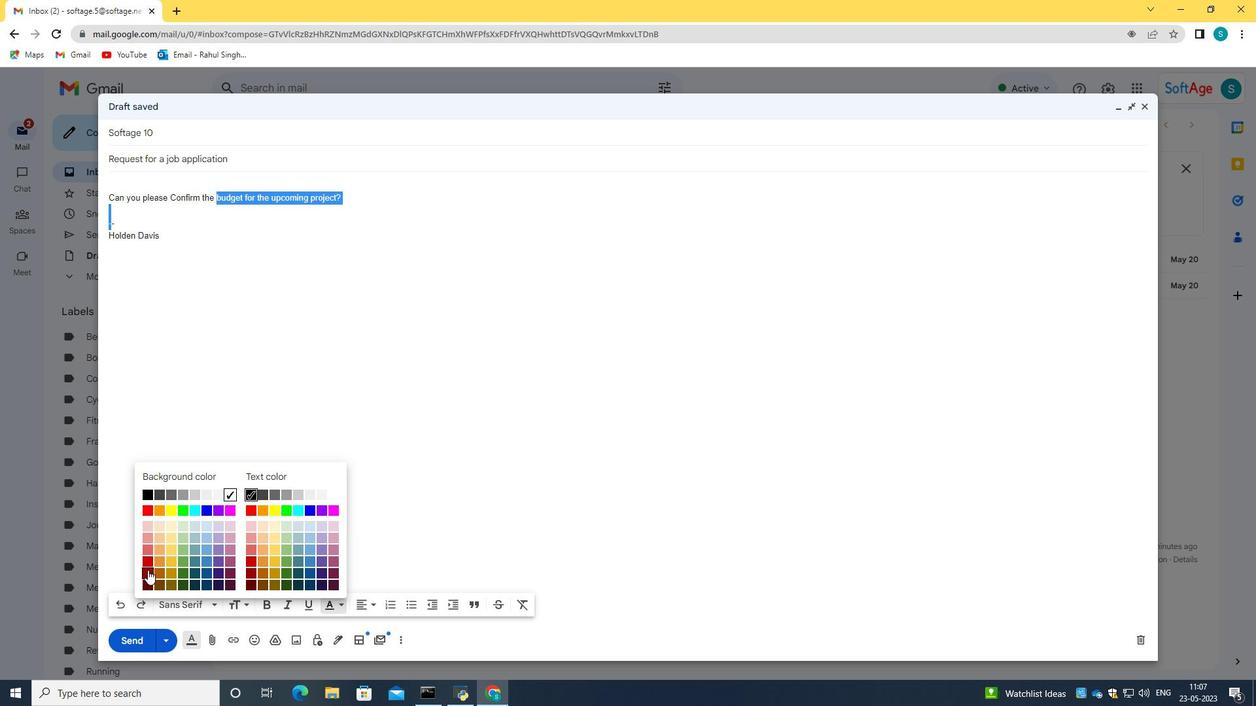 
Action: Mouse moved to (331, 479)
Screenshot: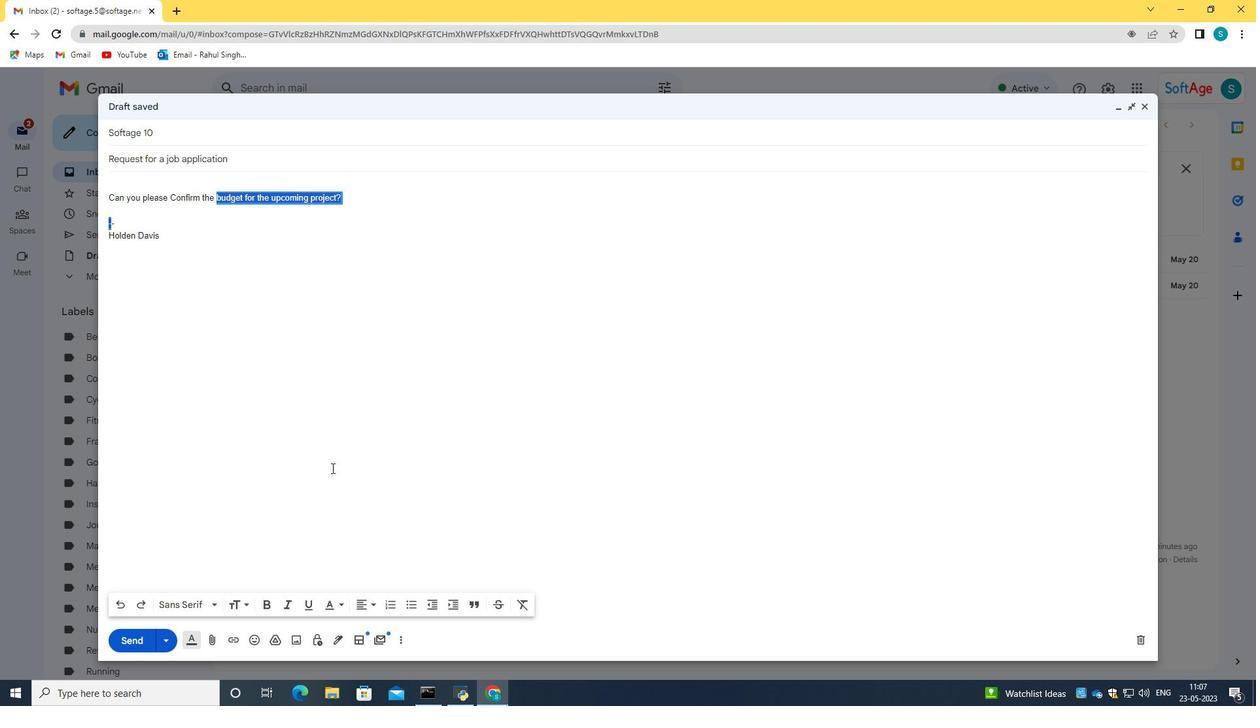 
Action: Mouse pressed left at (331, 479)
Screenshot: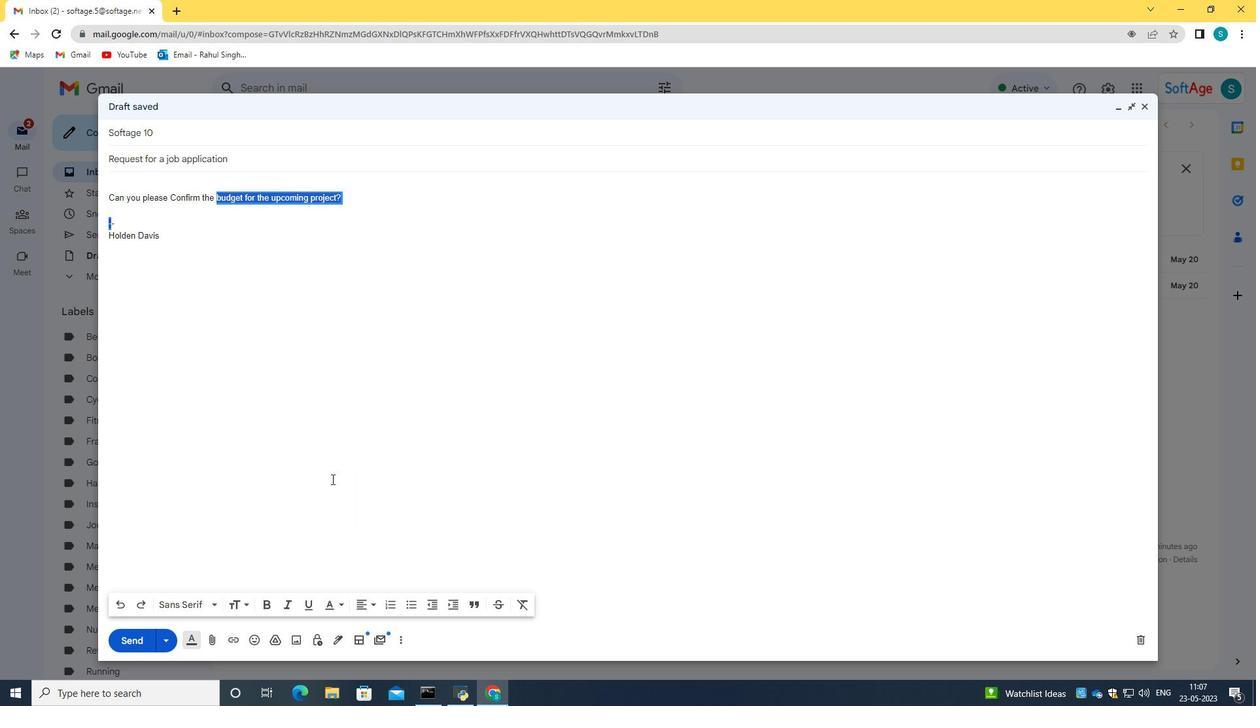 
Action: Mouse moved to (130, 641)
Screenshot: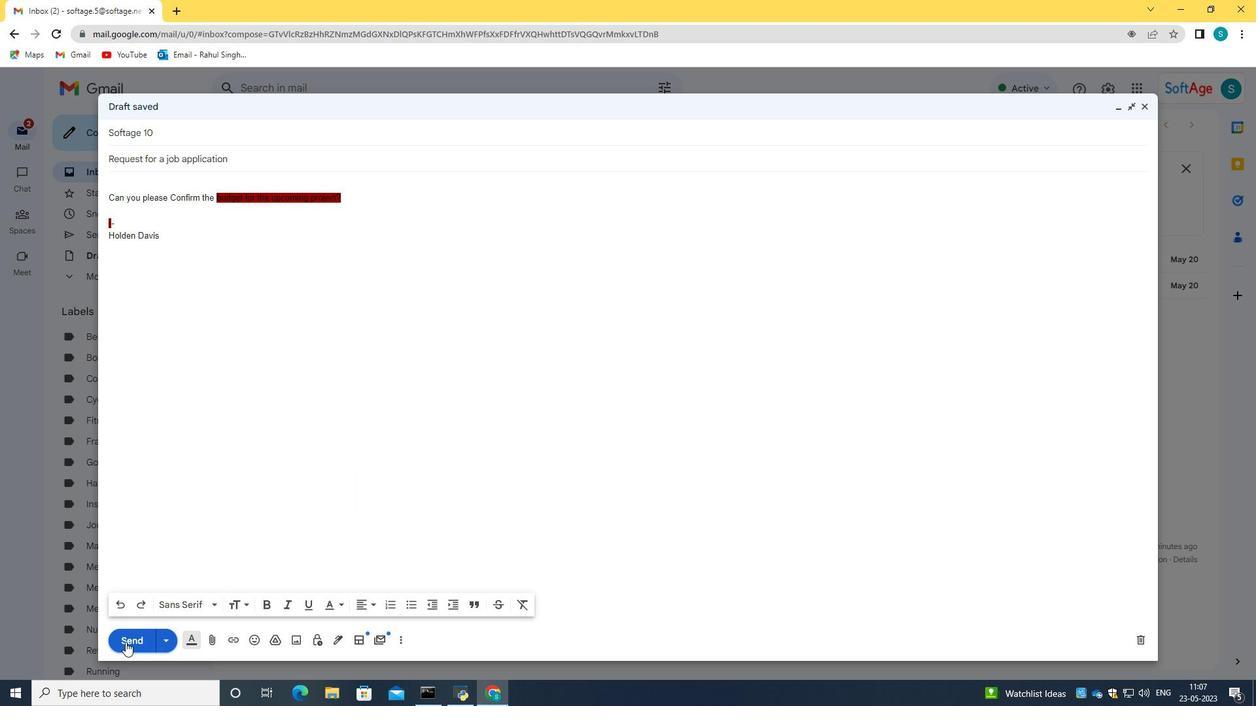 
Action: Mouse pressed left at (130, 641)
Screenshot: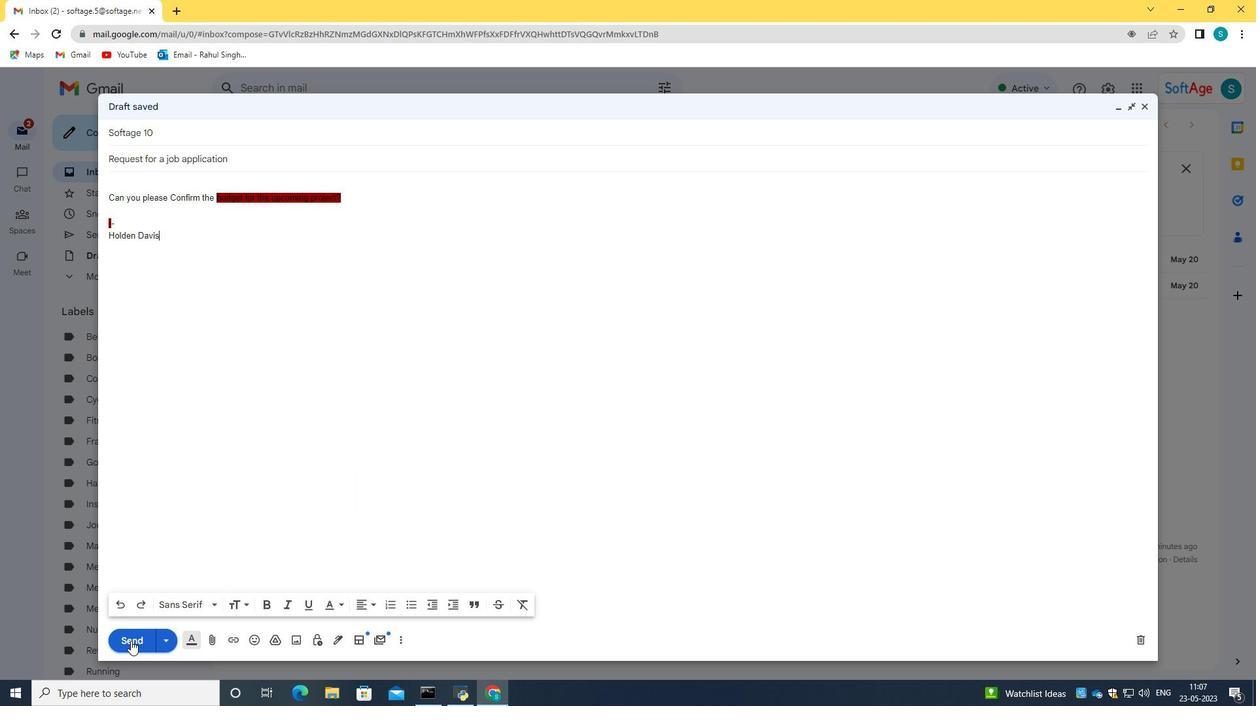 
Action: Mouse moved to (191, 316)
Screenshot: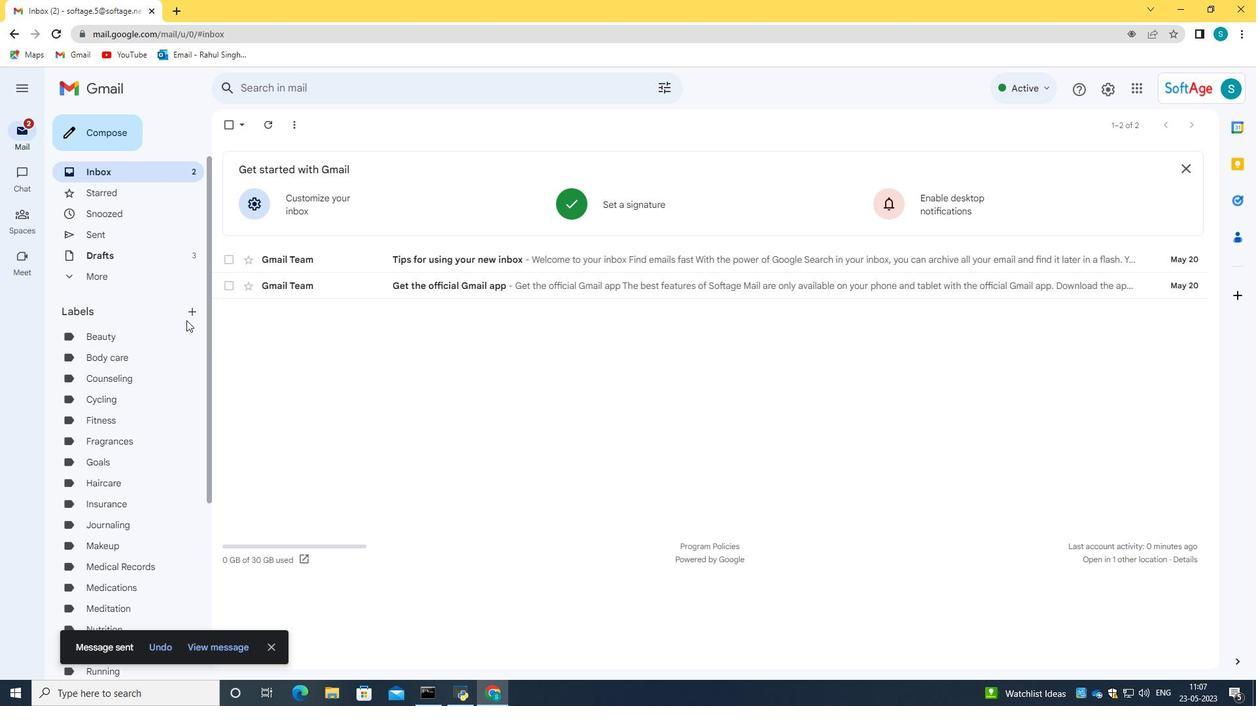 
Action: Mouse pressed left at (191, 316)
Screenshot: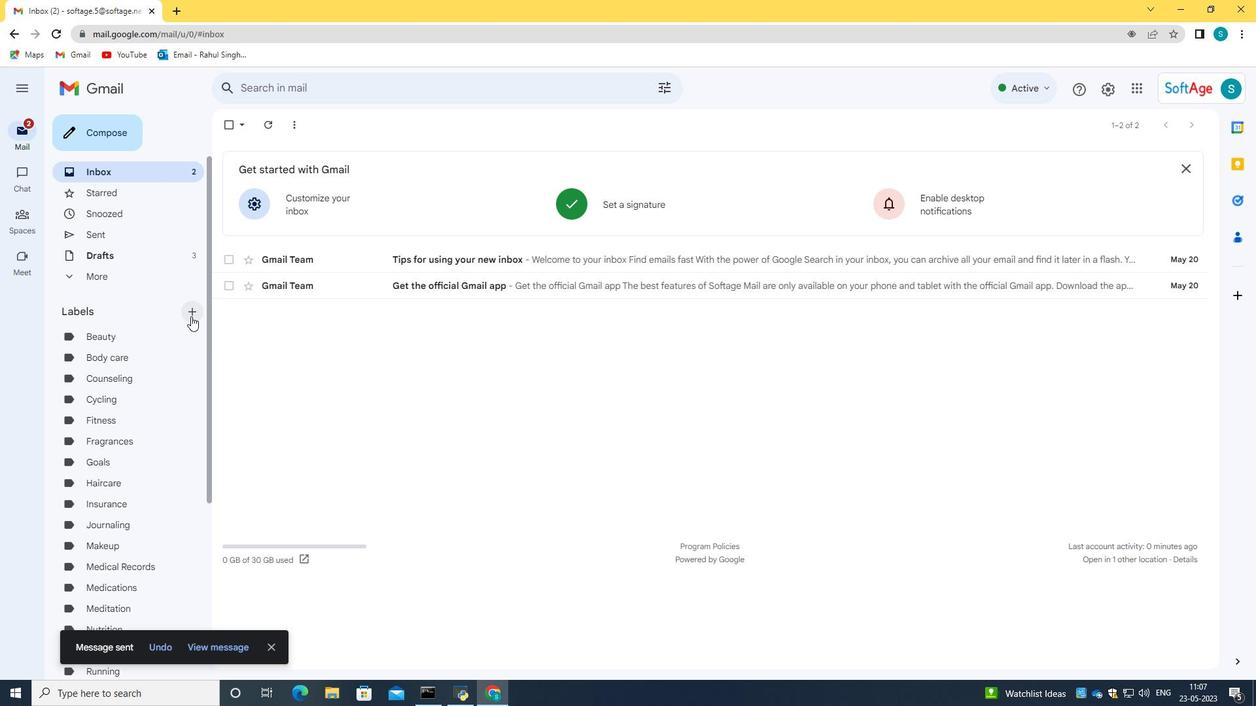 
Action: Mouse moved to (182, 393)
Screenshot: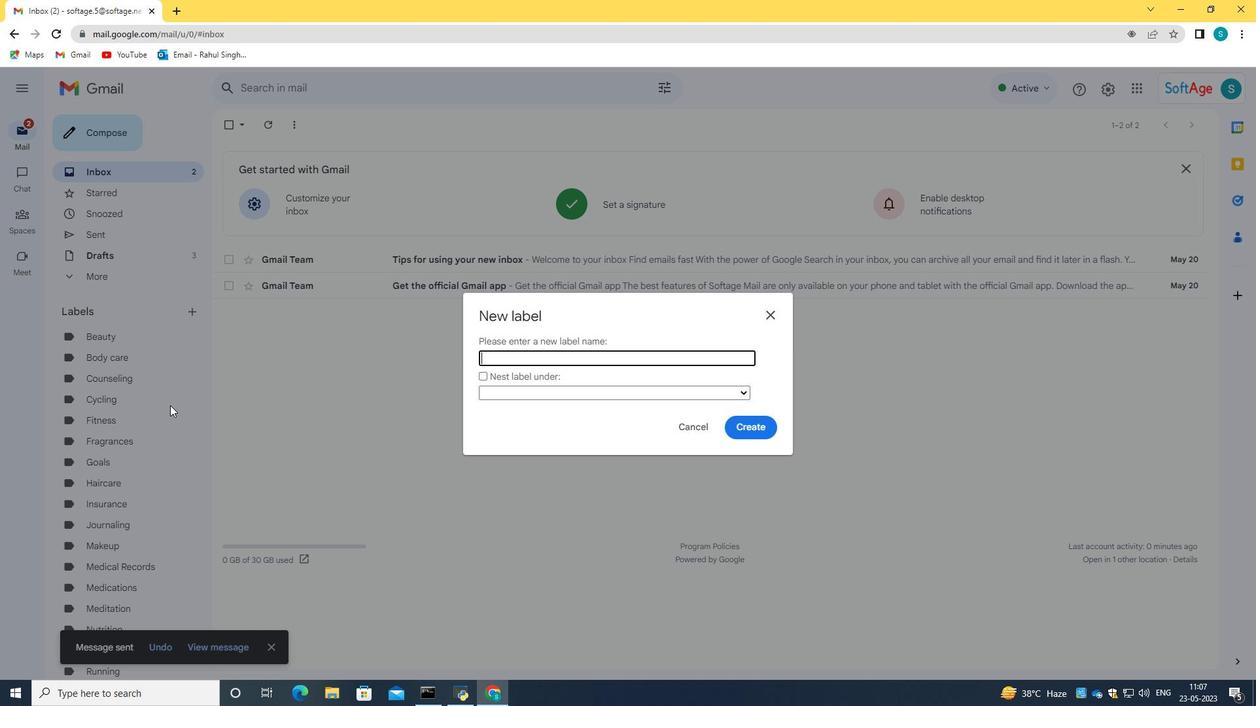 
Action: Mouse pressed left at (182, 393)
Screenshot: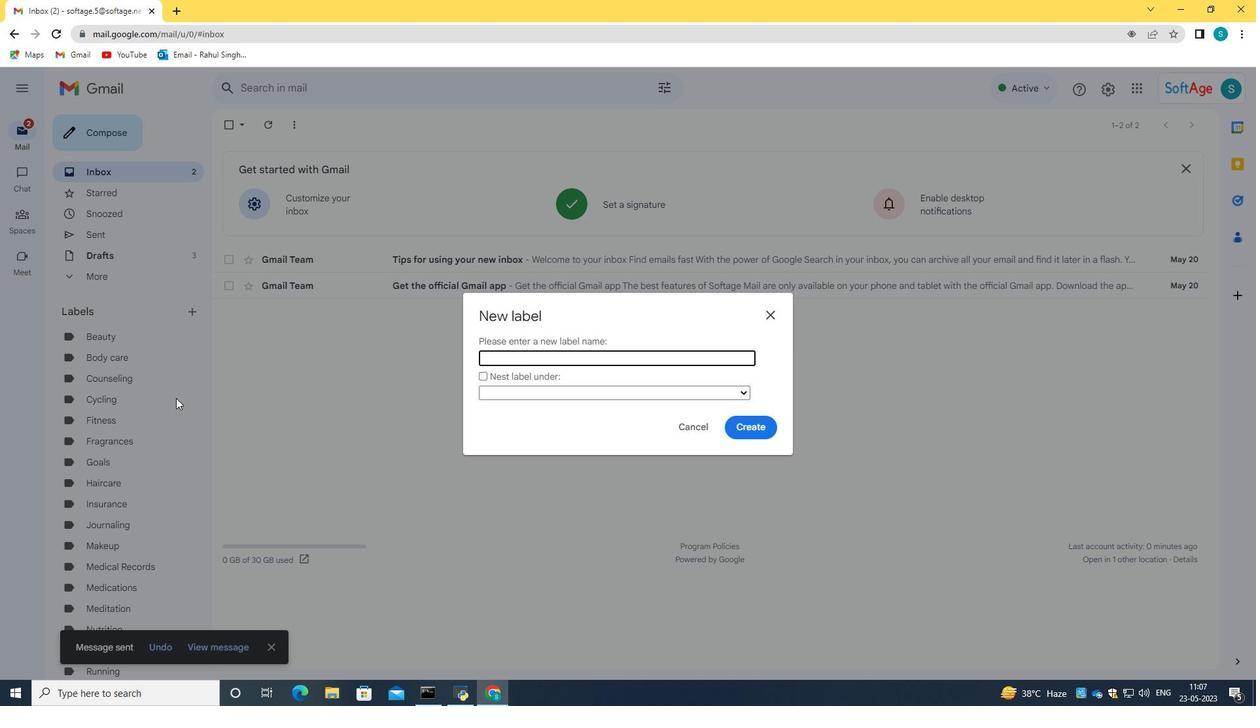 
Action: Mouse moved to (308, 408)
Screenshot: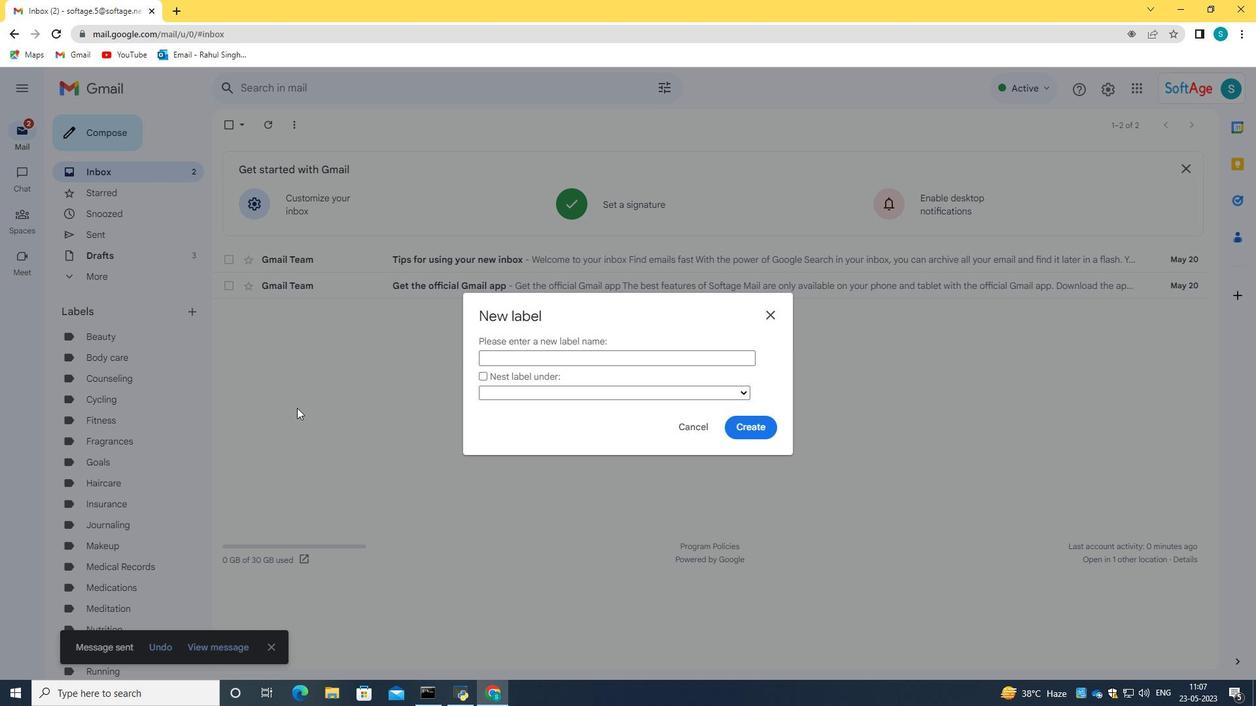 
Action: Mouse pressed left at (308, 408)
Screenshot: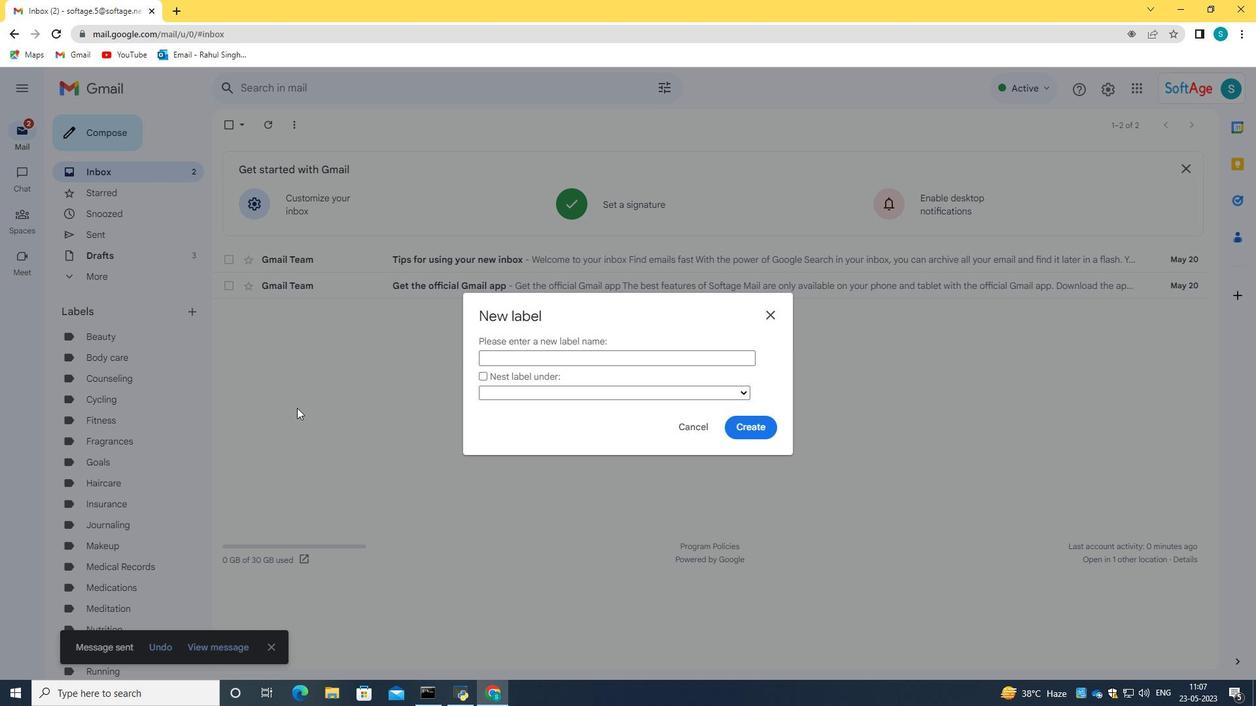 
Action: Mouse moved to (696, 421)
Screenshot: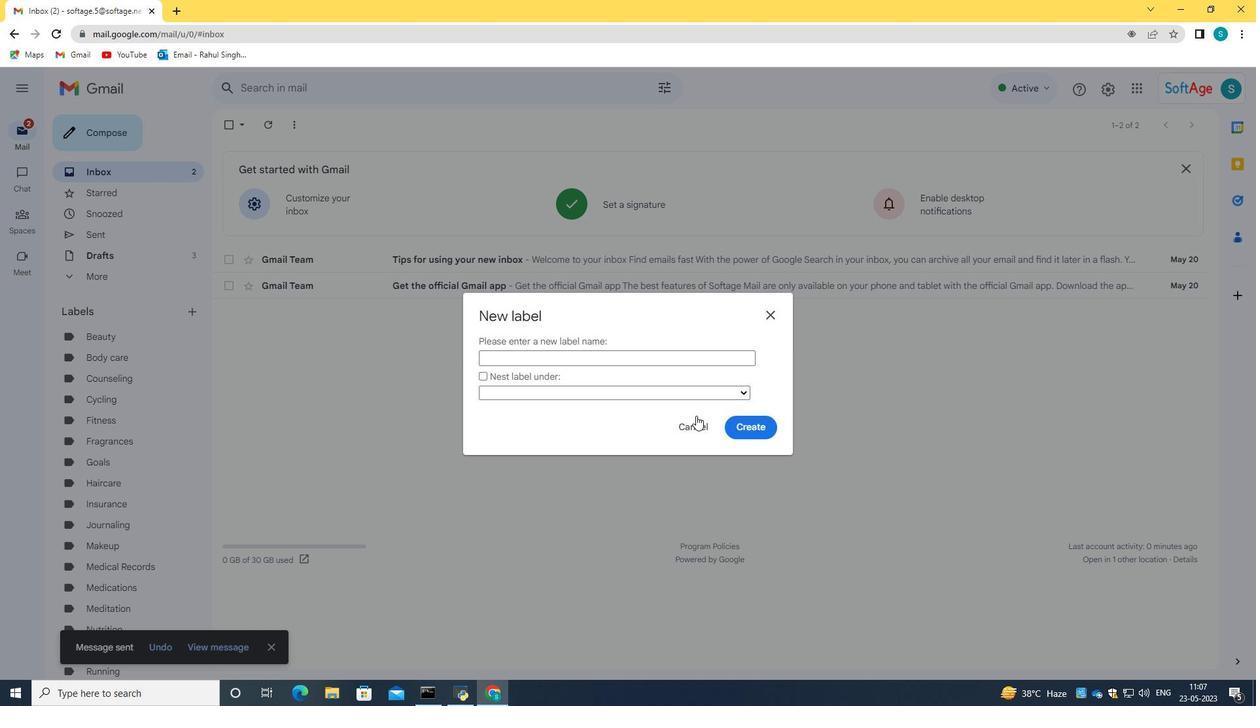 
Action: Mouse pressed left at (696, 421)
Screenshot: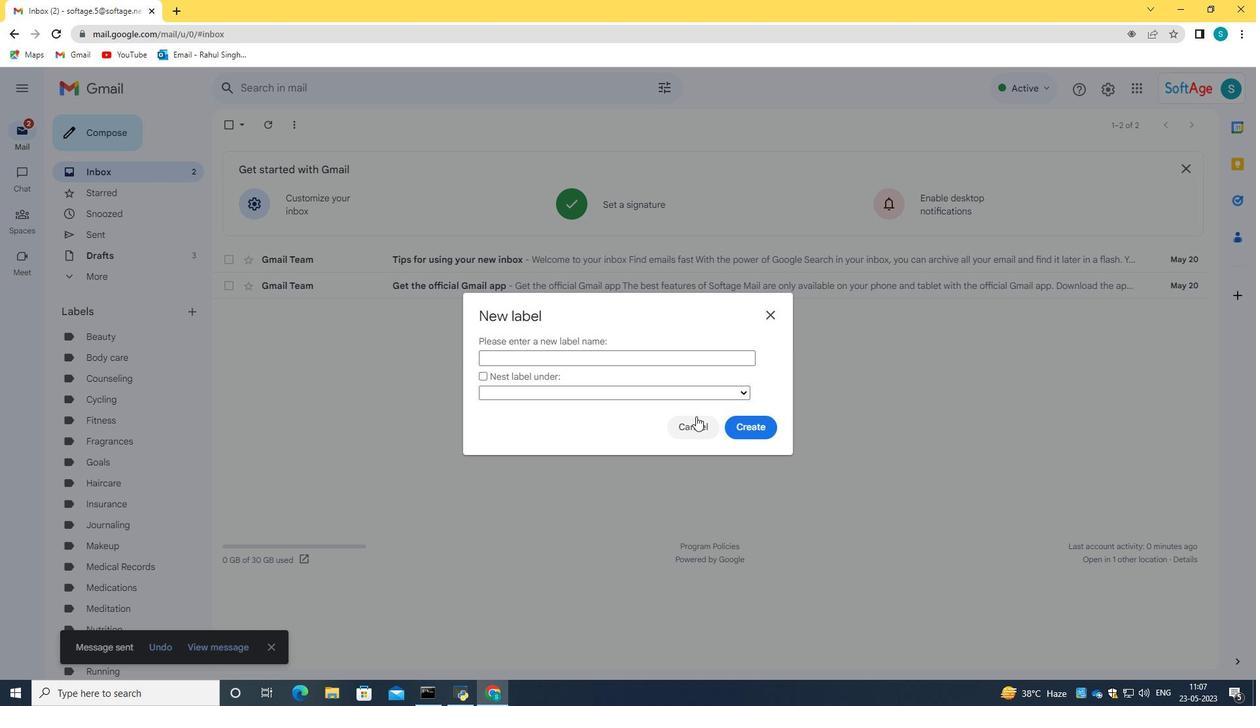 
Action: Mouse moved to (107, 240)
Screenshot: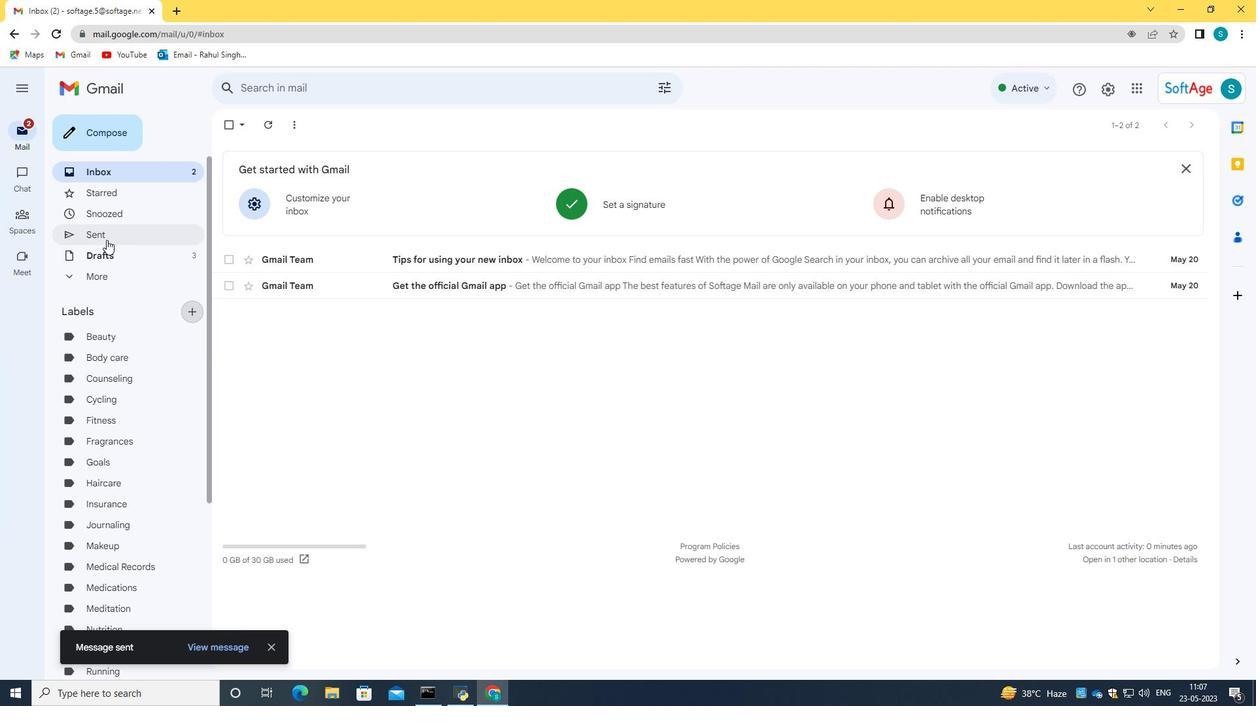 
Action: Mouse pressed left at (107, 240)
Screenshot: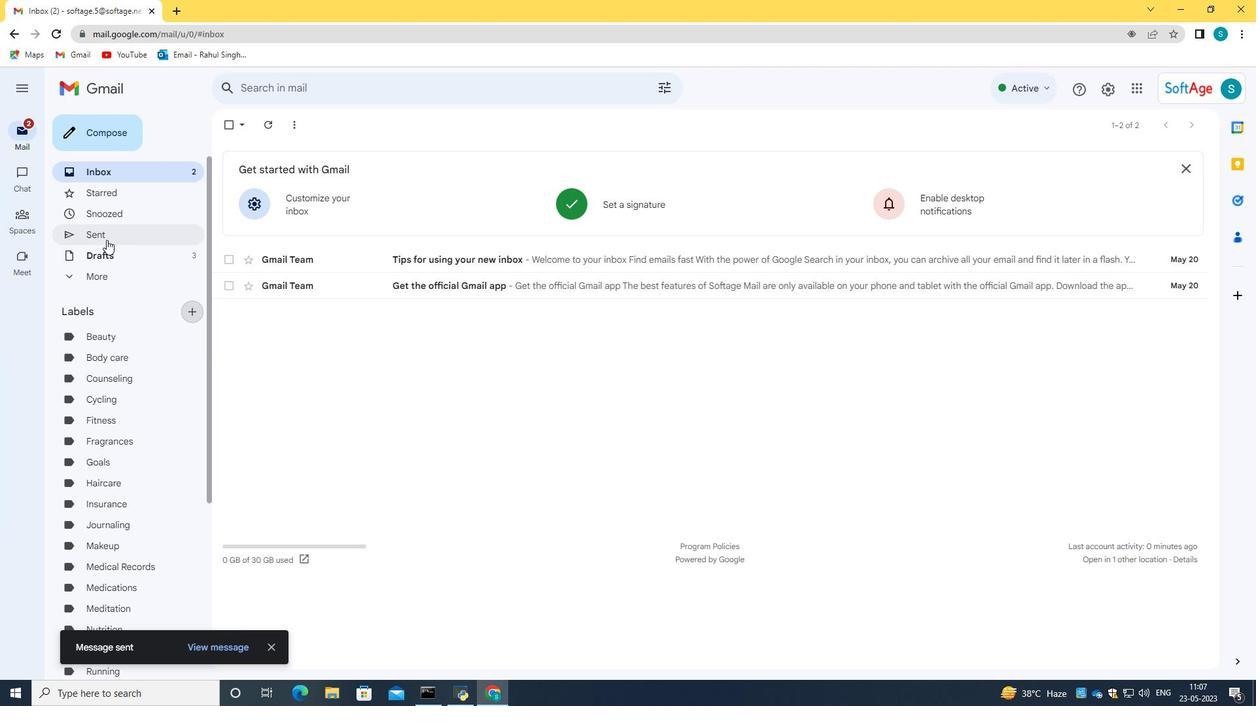 
Action: Mouse moved to (348, 195)
Screenshot: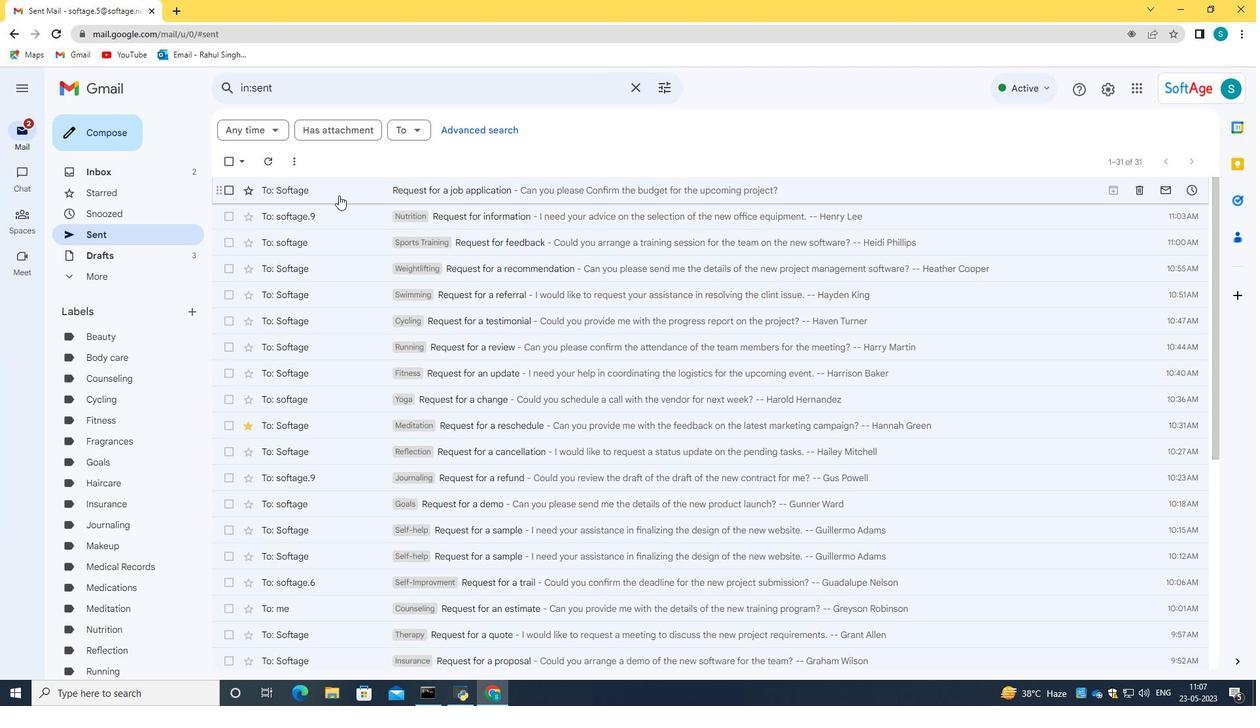 
Action: Mouse pressed left at (348, 195)
Screenshot: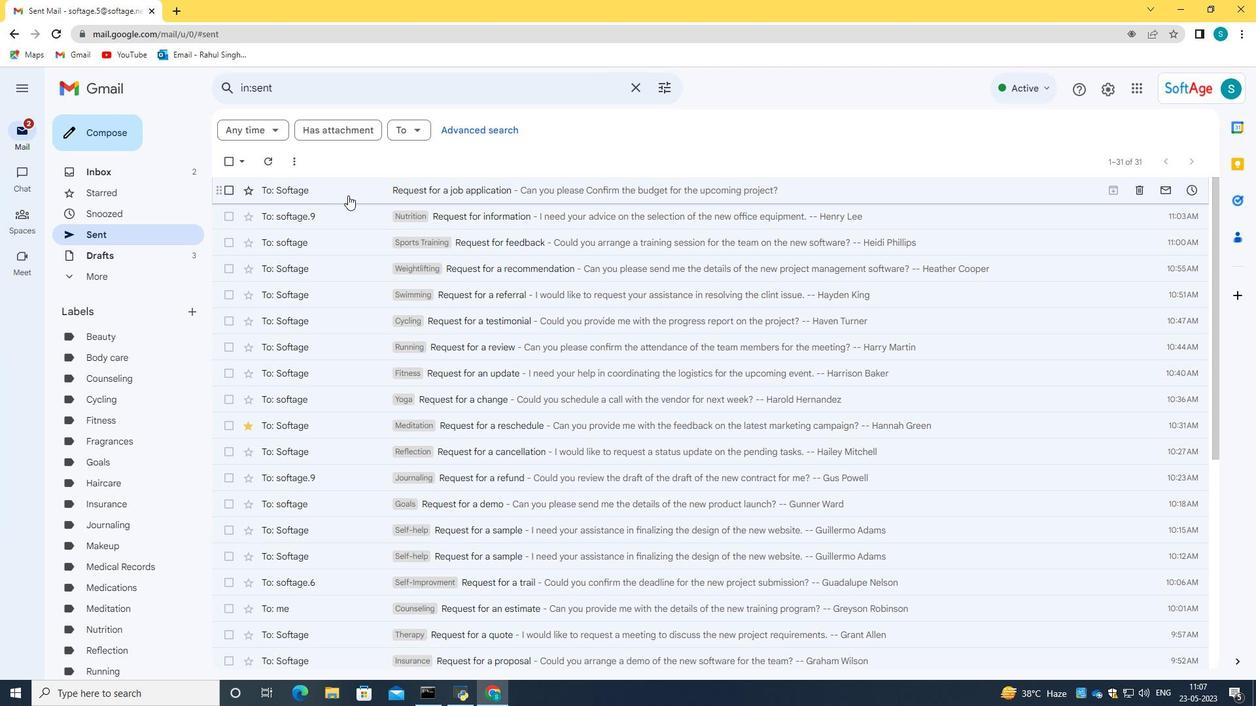 
Action: Mouse moved to (218, 125)
Screenshot: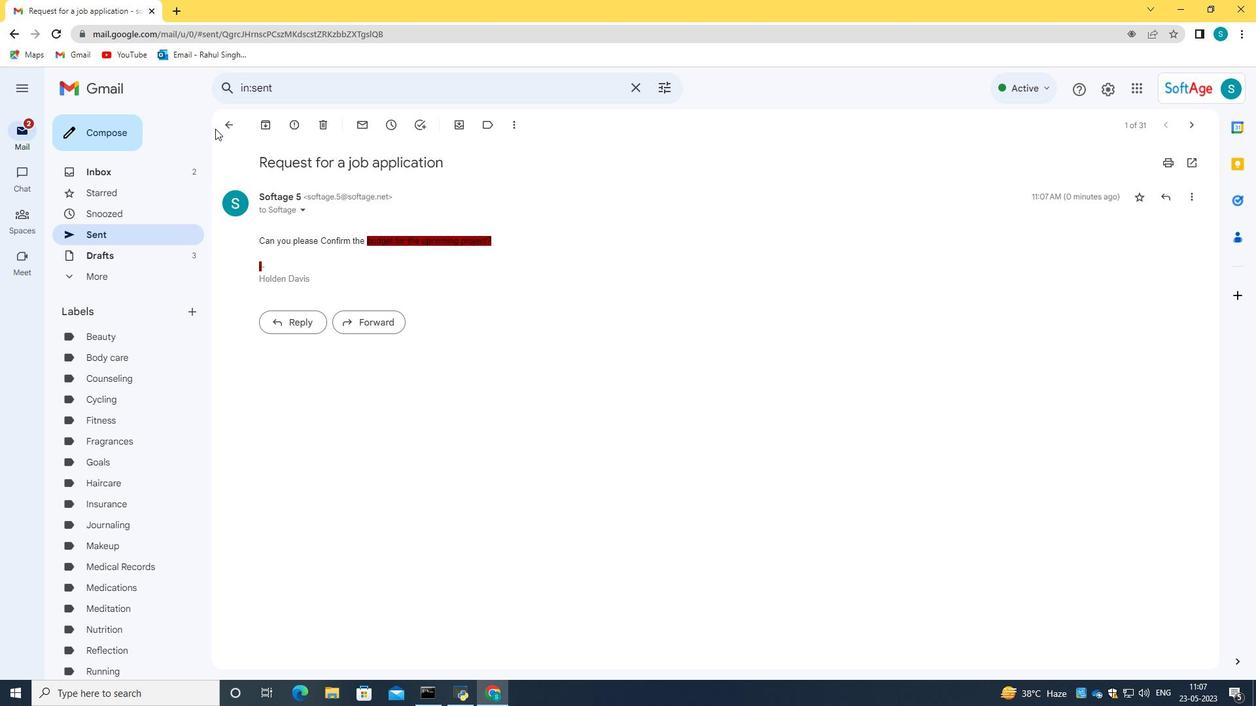 
Action: Mouse pressed left at (218, 125)
Screenshot: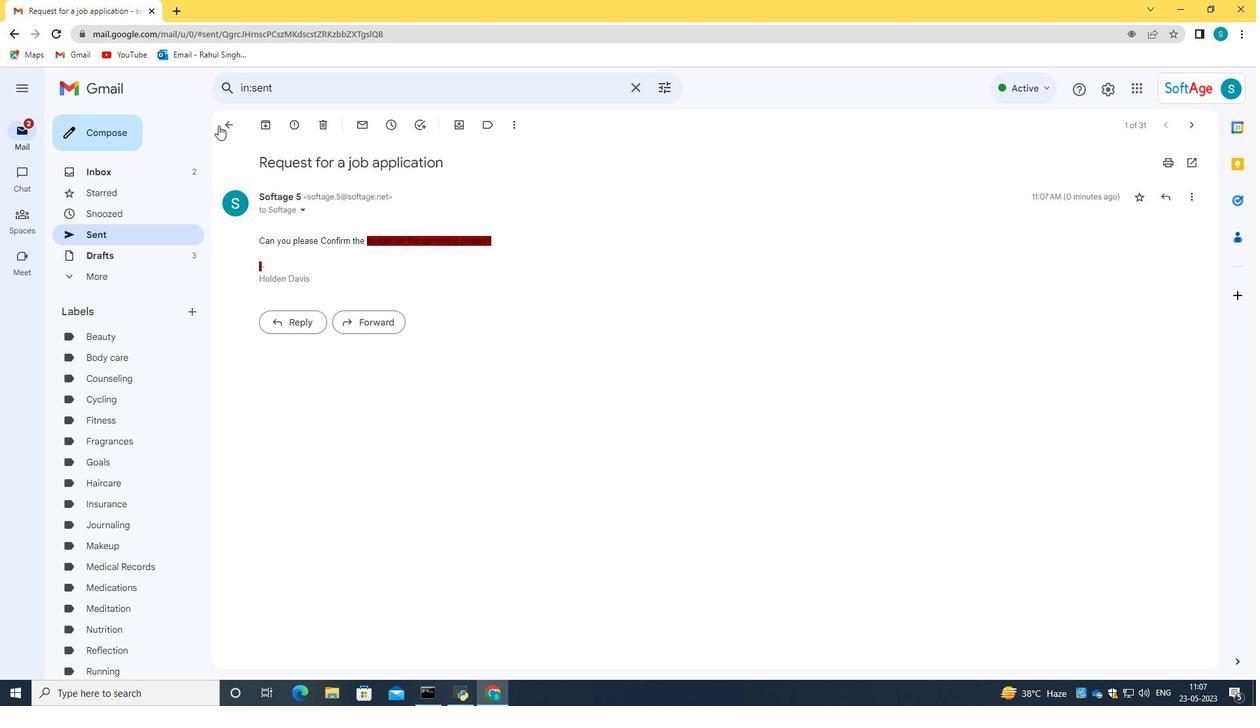 
Action: Mouse moved to (227, 187)
Screenshot: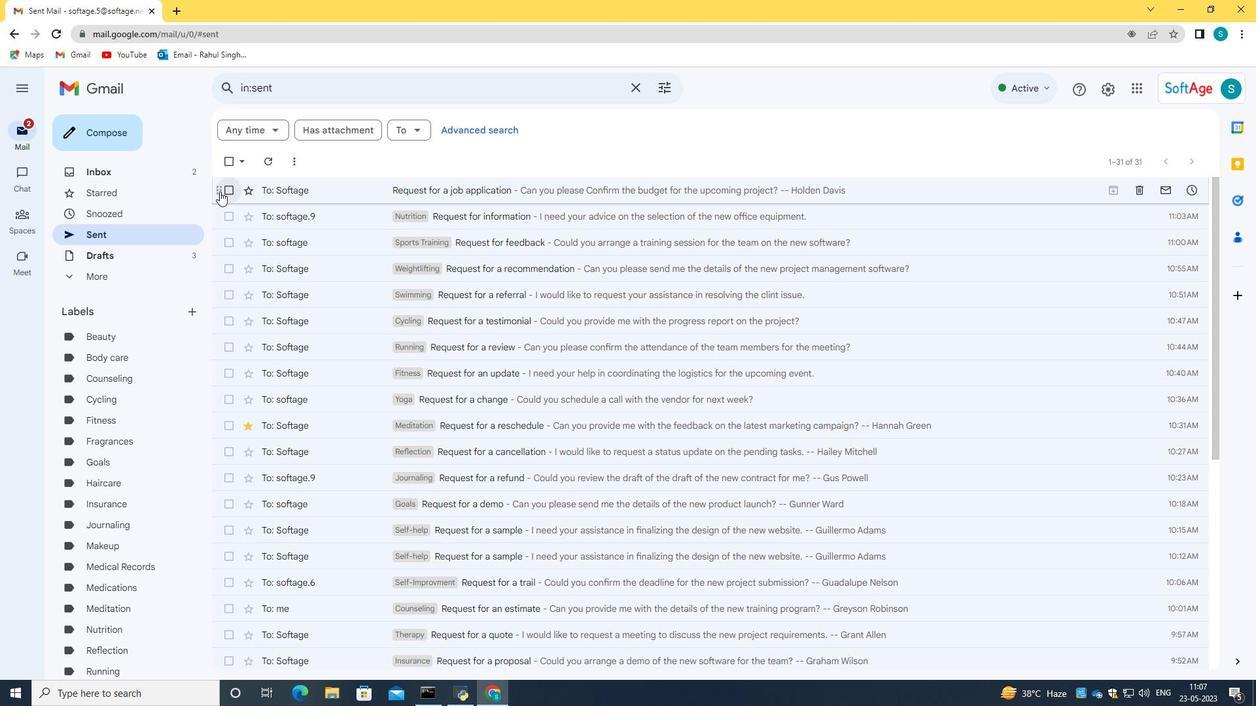 
Action: Mouse pressed left at (227, 187)
Screenshot: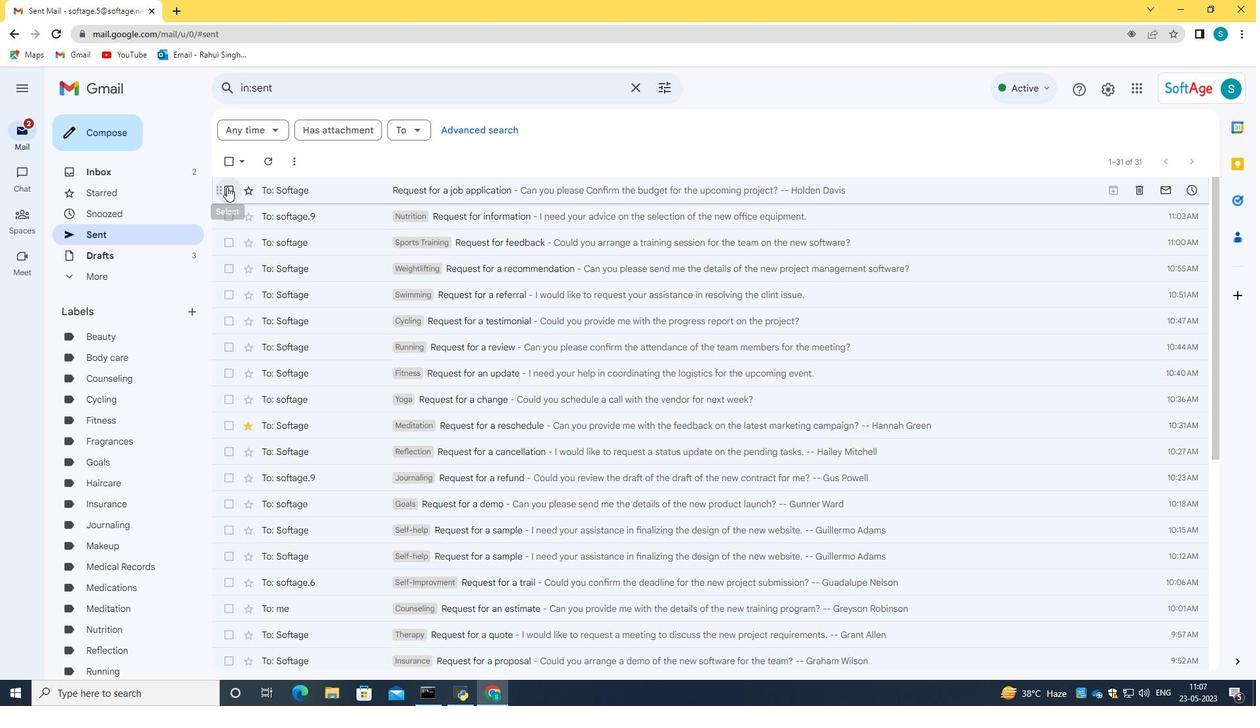 
Action: Mouse moved to (343, 181)
Screenshot: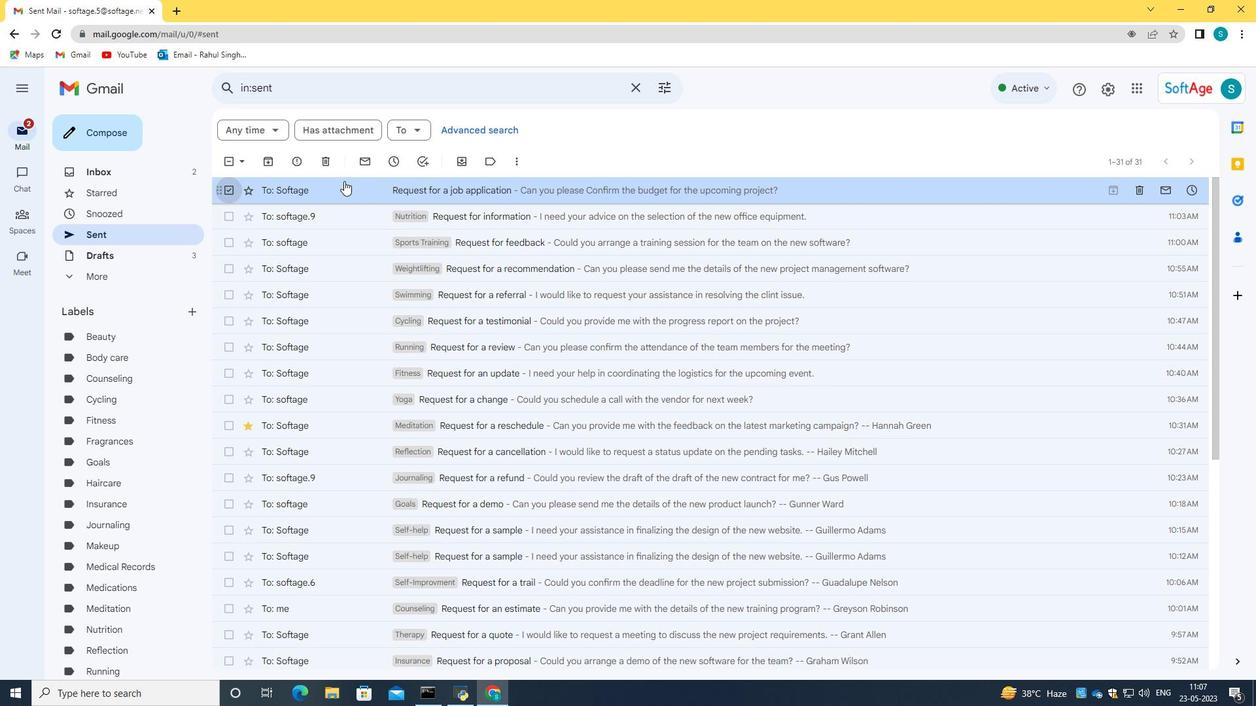 
Action: Mouse pressed right at (343, 181)
Screenshot: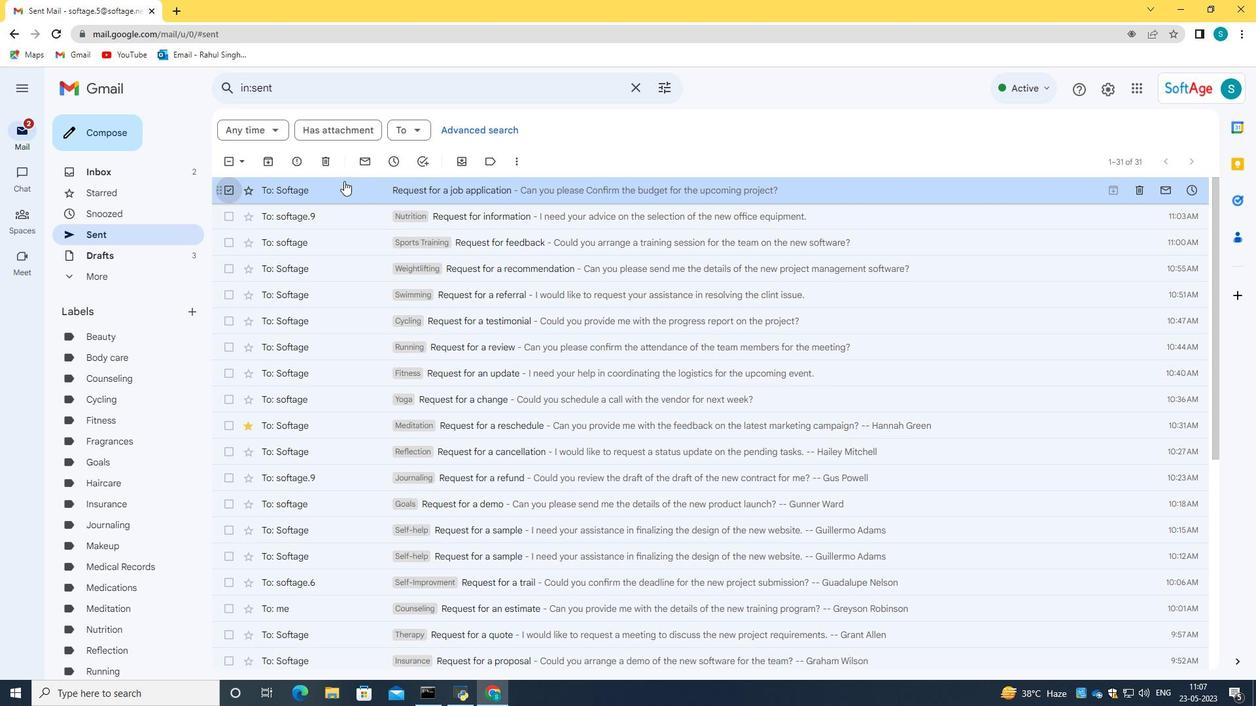 
Action: Mouse moved to (581, 367)
Screenshot: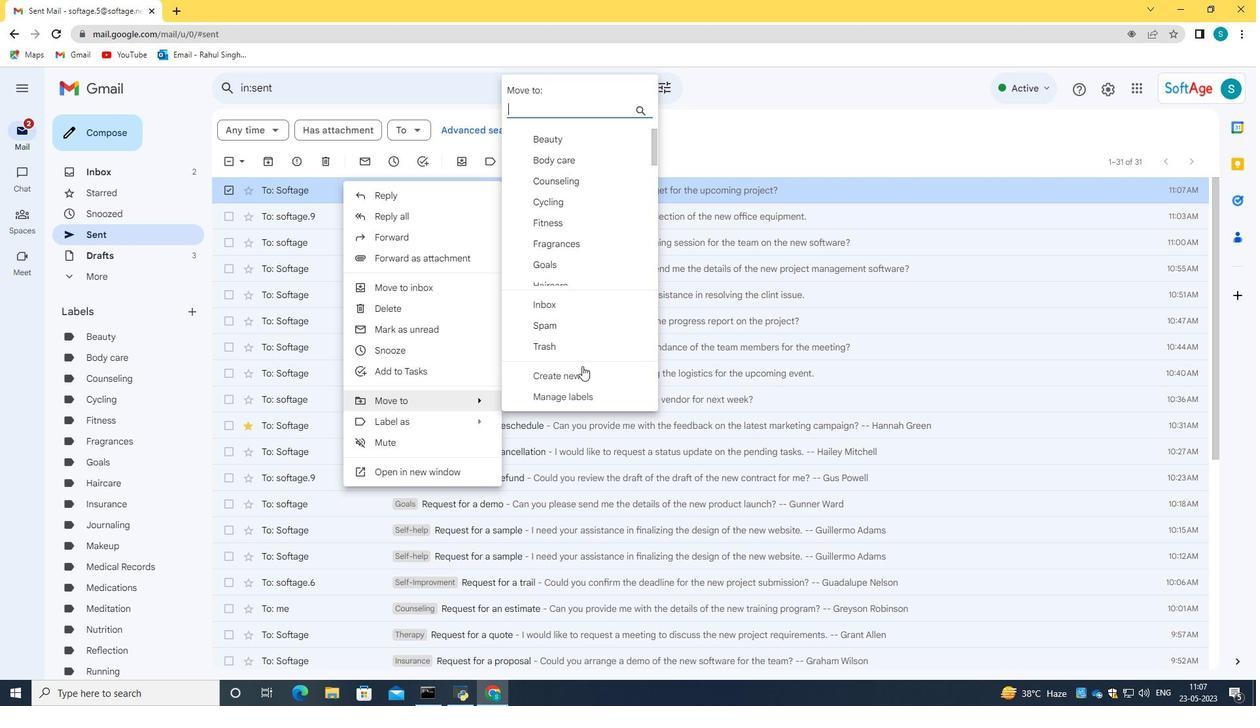 
Action: Mouse pressed left at (581, 367)
Screenshot: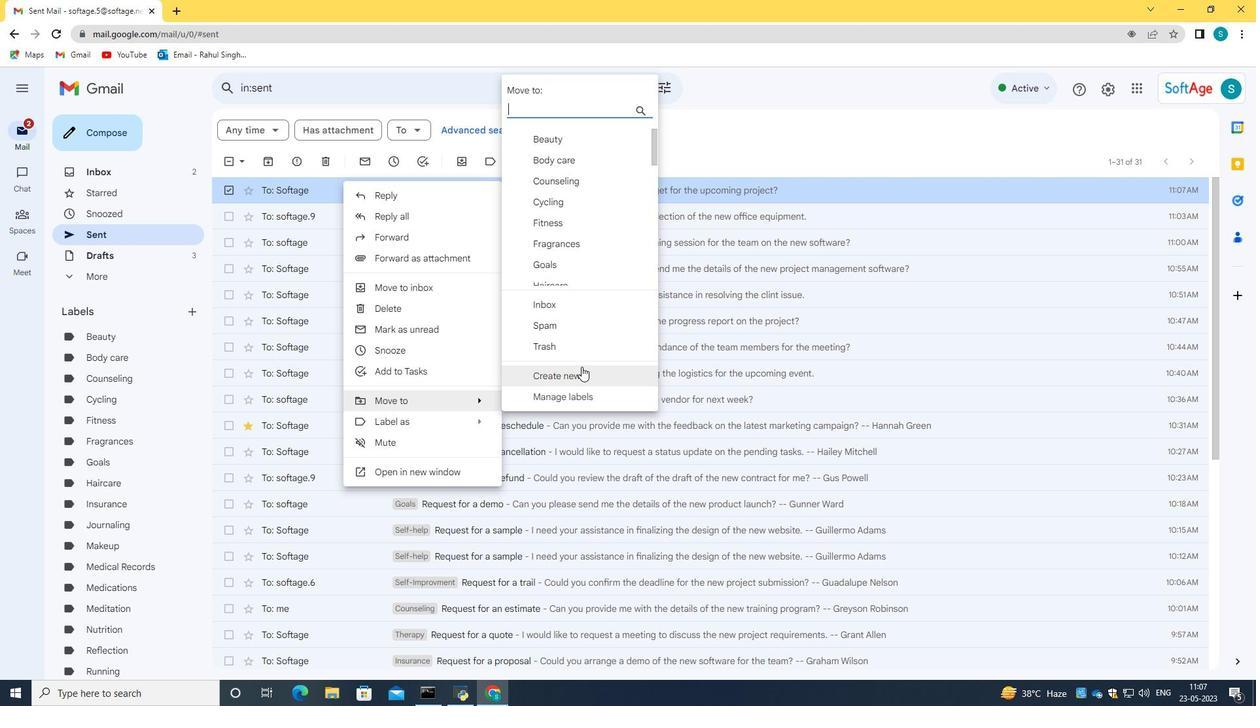 
Action: Mouse moved to (533, 353)
Screenshot: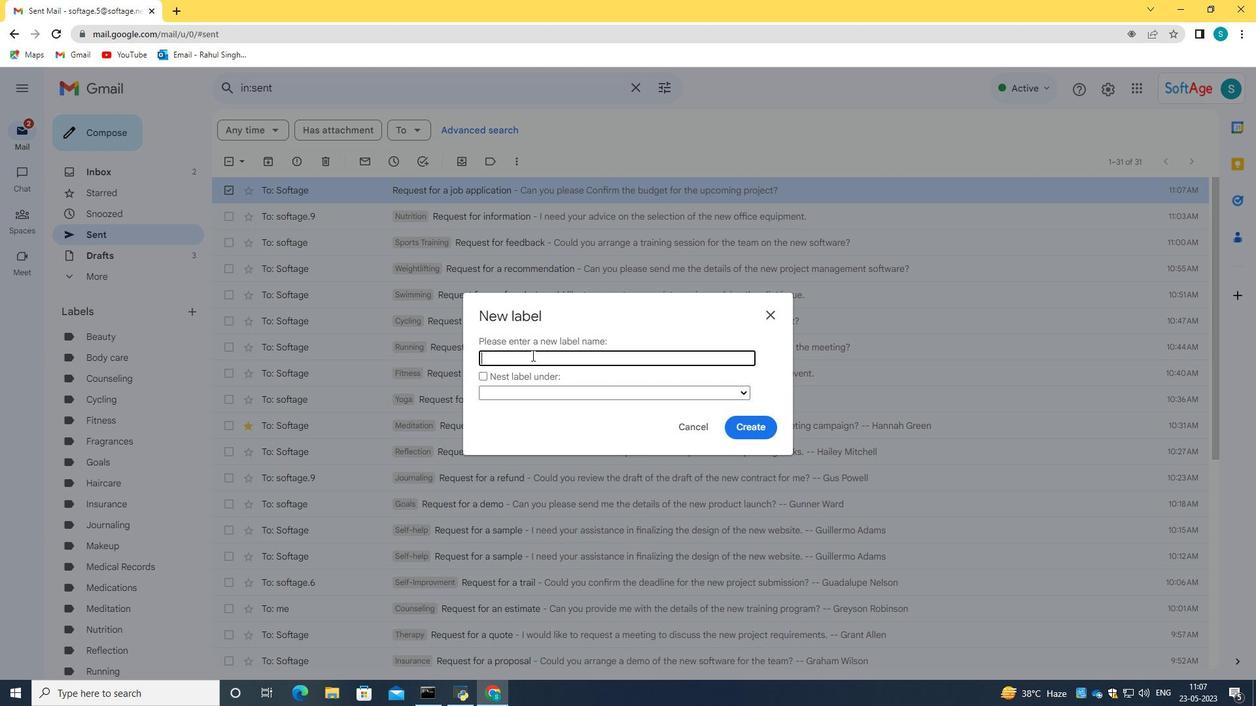 
Action: Key pressed <Key.caps_lock>R<Key.caps_lock>acipes
Screenshot: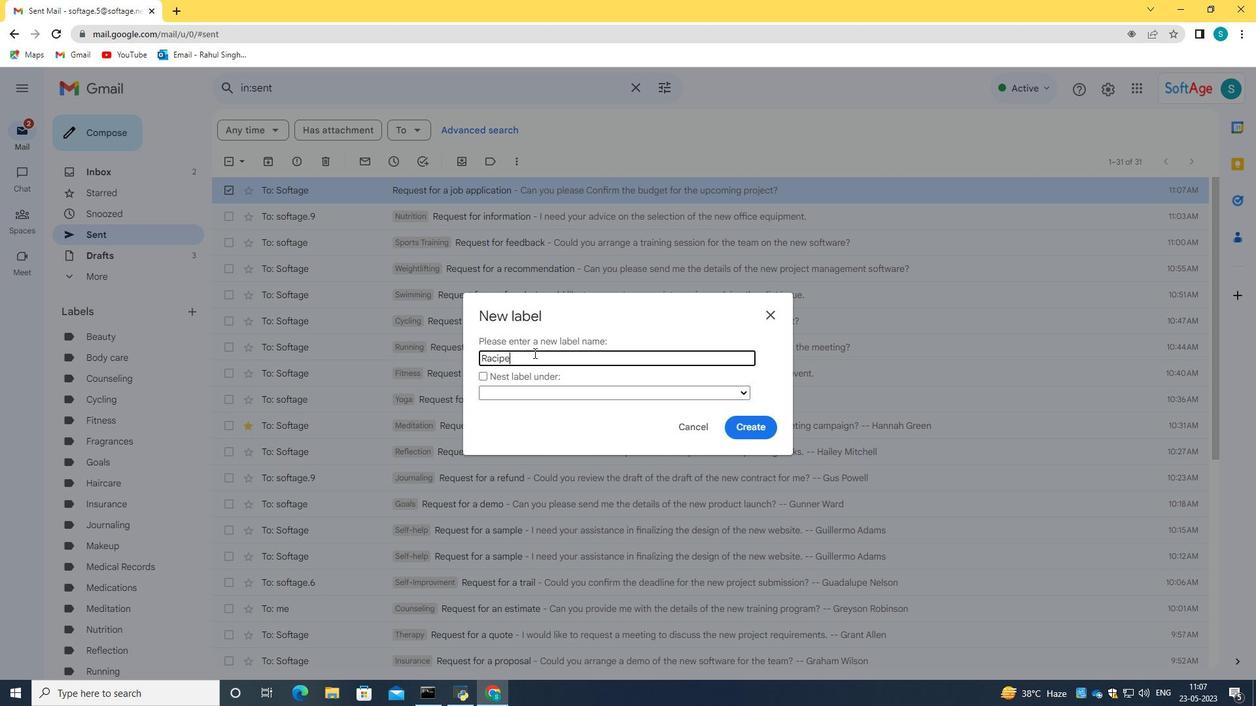 
Action: Mouse moved to (760, 426)
Screenshot: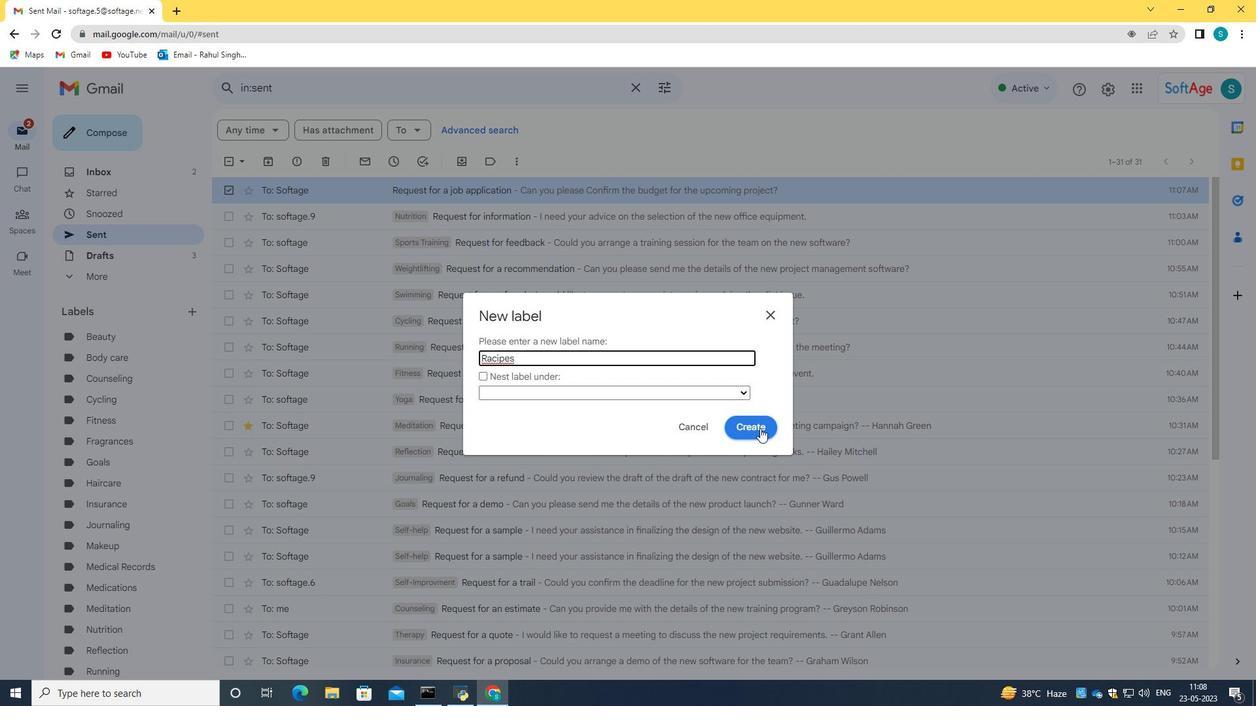 
Action: Mouse pressed left at (760, 426)
Screenshot: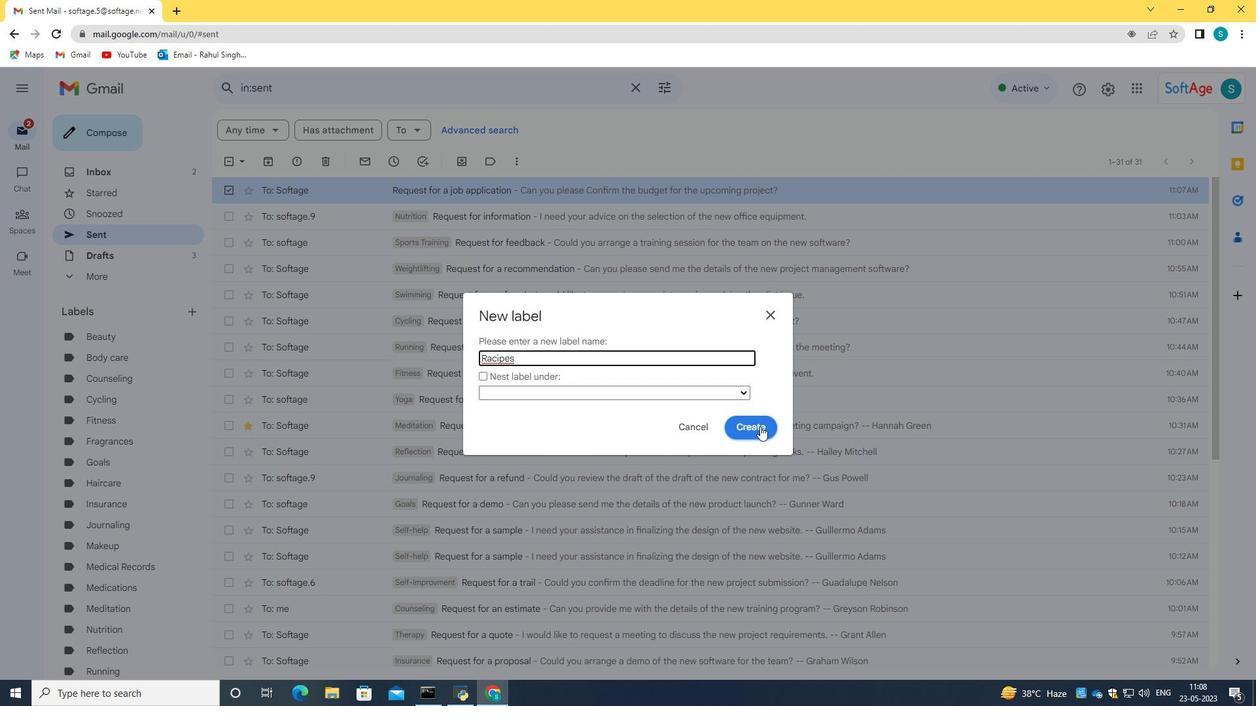 
Action: Mouse moved to (352, 187)
Screenshot: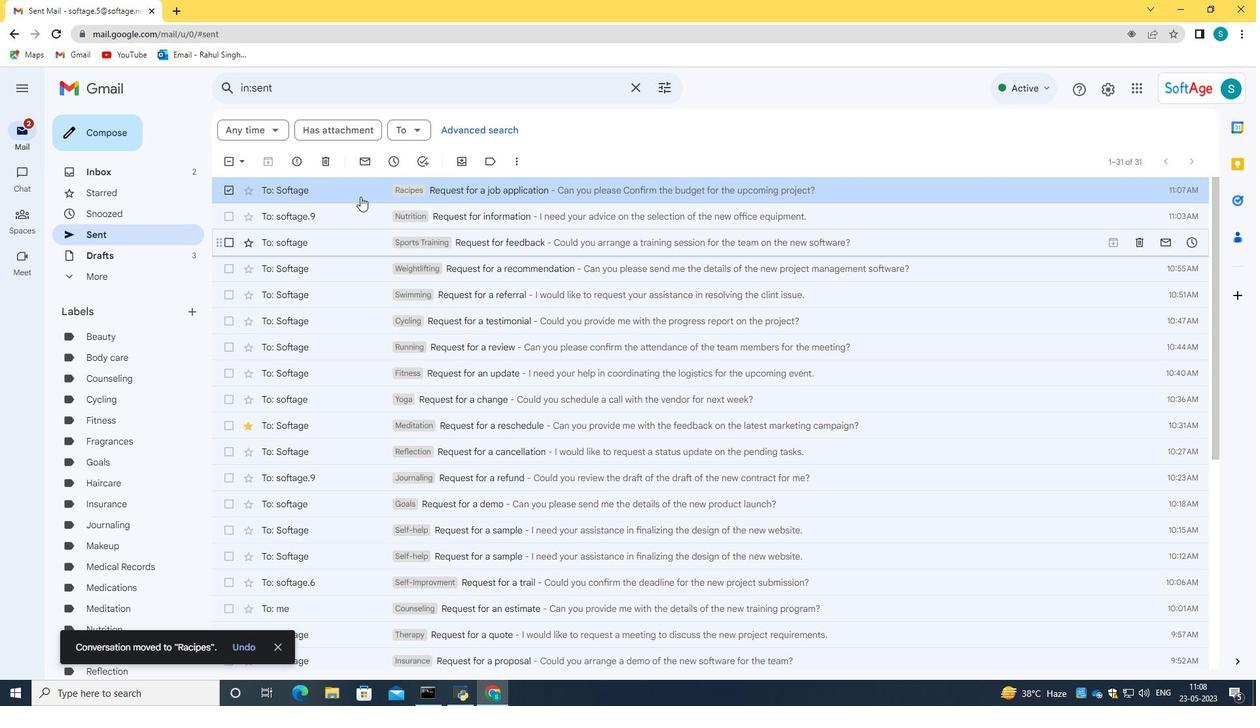 
Action: Mouse pressed left at (352, 187)
Screenshot: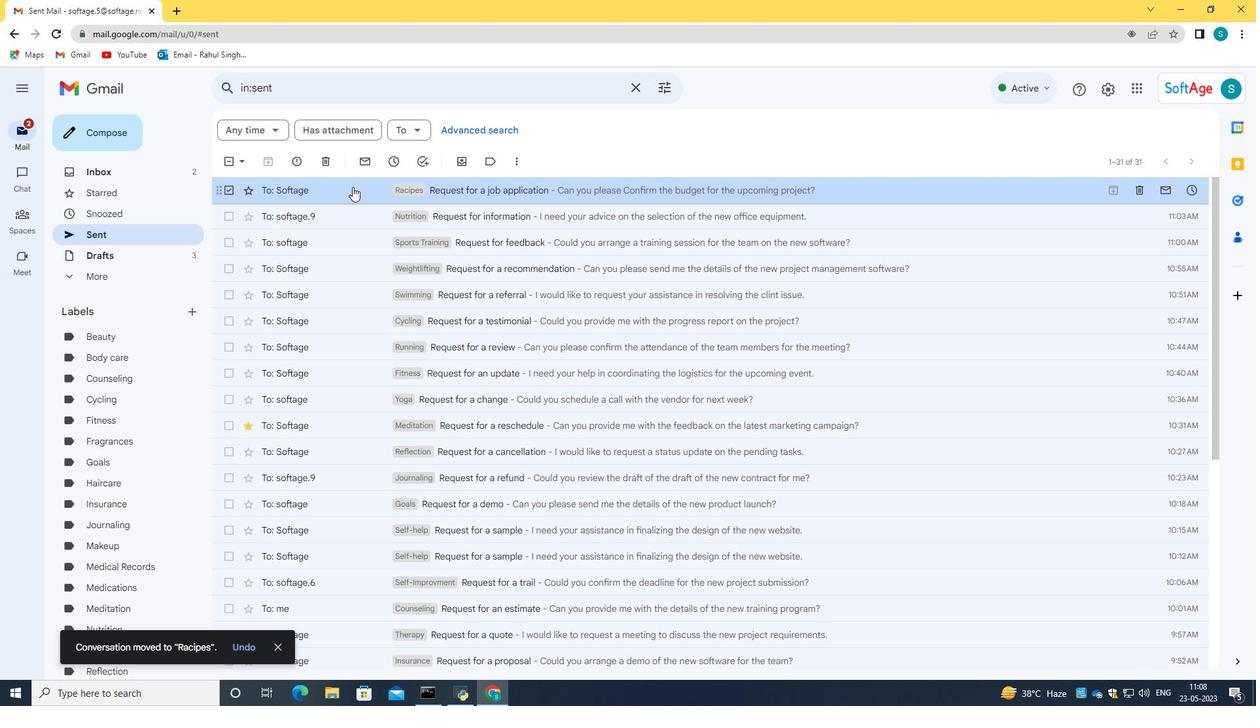 
Action: Mouse moved to (548, 272)
Screenshot: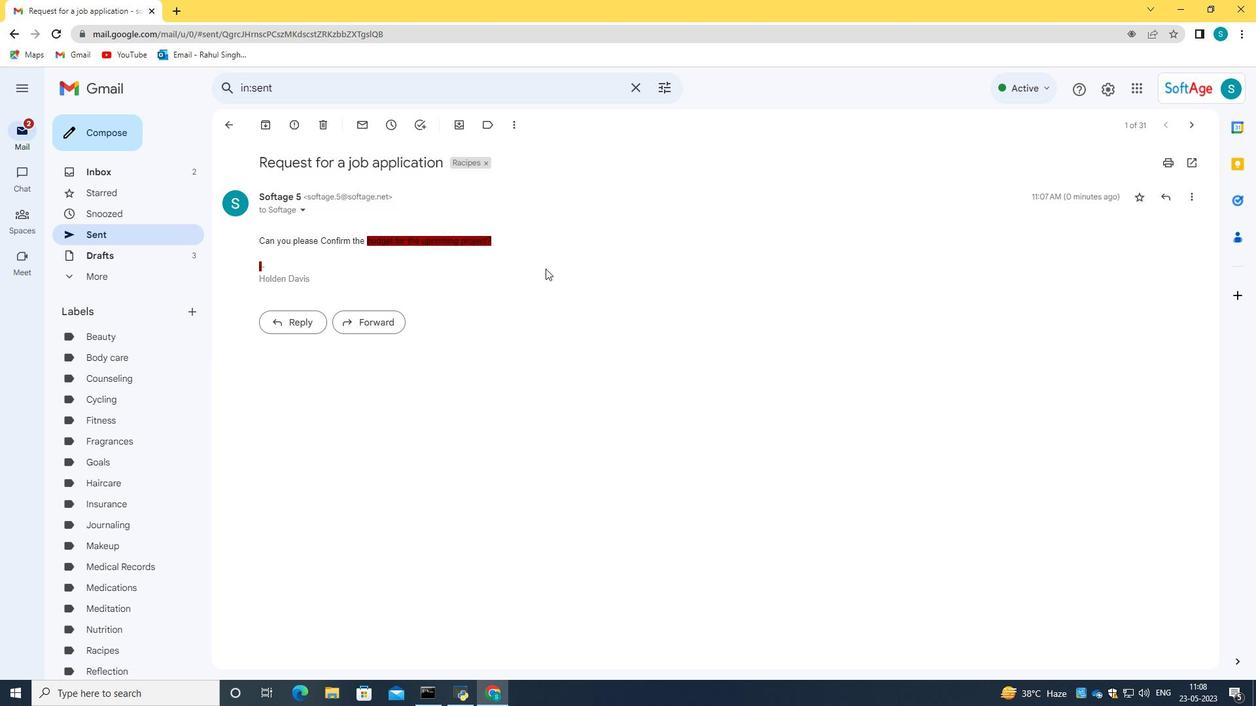 
